 Task: Look for space in Rastatt, Germany from 10th July, 2023 to 15th July, 2023 for 7 adults in price range Rs.10000 to Rs.15000. Place can be entire place or shared room with 4 bedrooms having 7 beds and 4 bathrooms. Property type can be house, flat, guest house. Amenities needed are: wifi, TV, free parkinig on premises, gym, breakfast. Booking option can be shelf check-in. Required host language is English.
Action: Mouse moved to (486, 104)
Screenshot: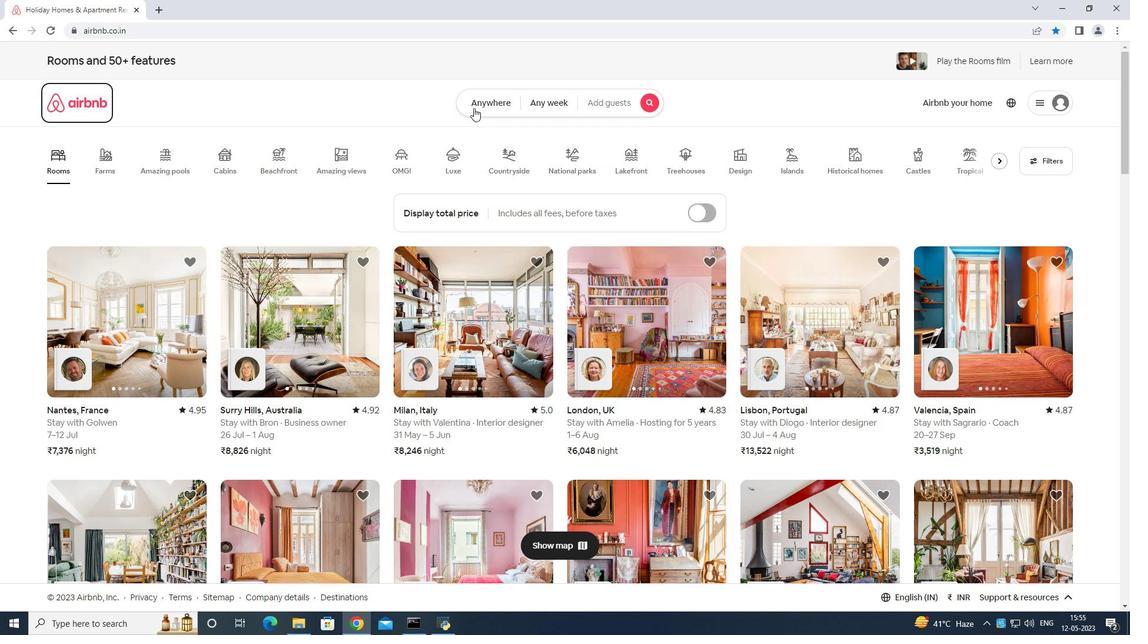 
Action: Mouse pressed left at (486, 104)
Screenshot: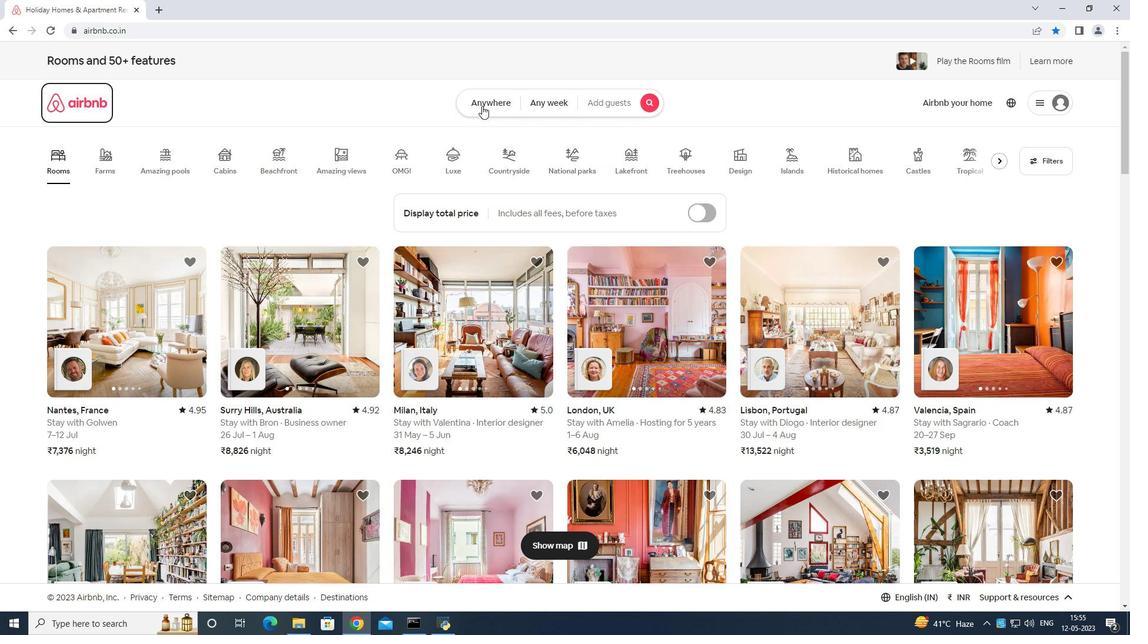 
Action: Mouse moved to (432, 140)
Screenshot: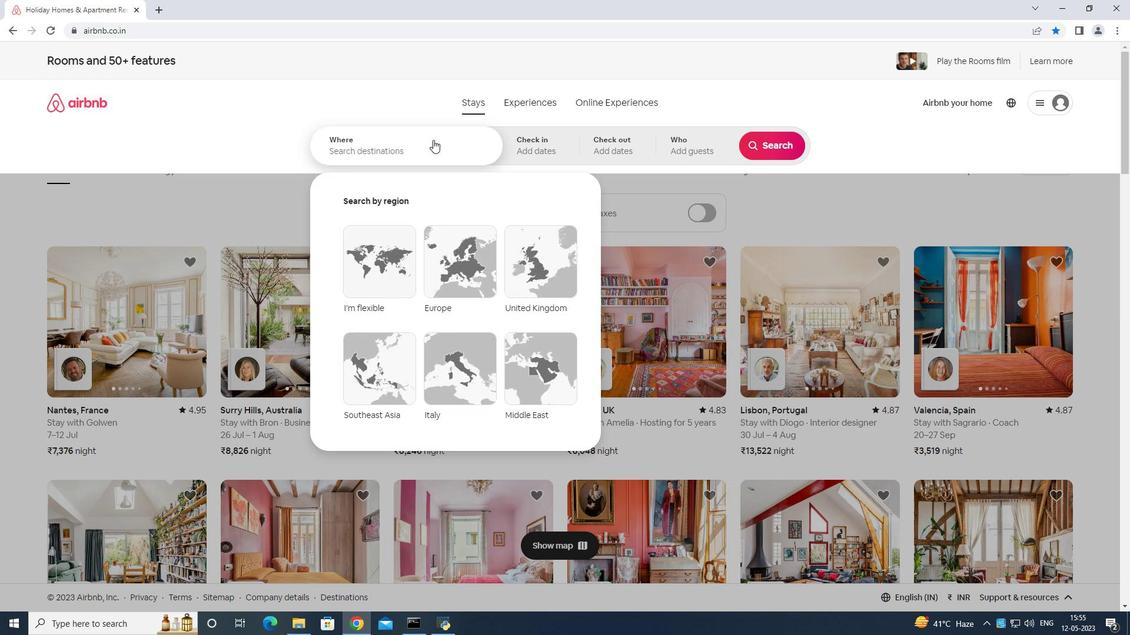 
Action: Mouse pressed left at (432, 140)
Screenshot: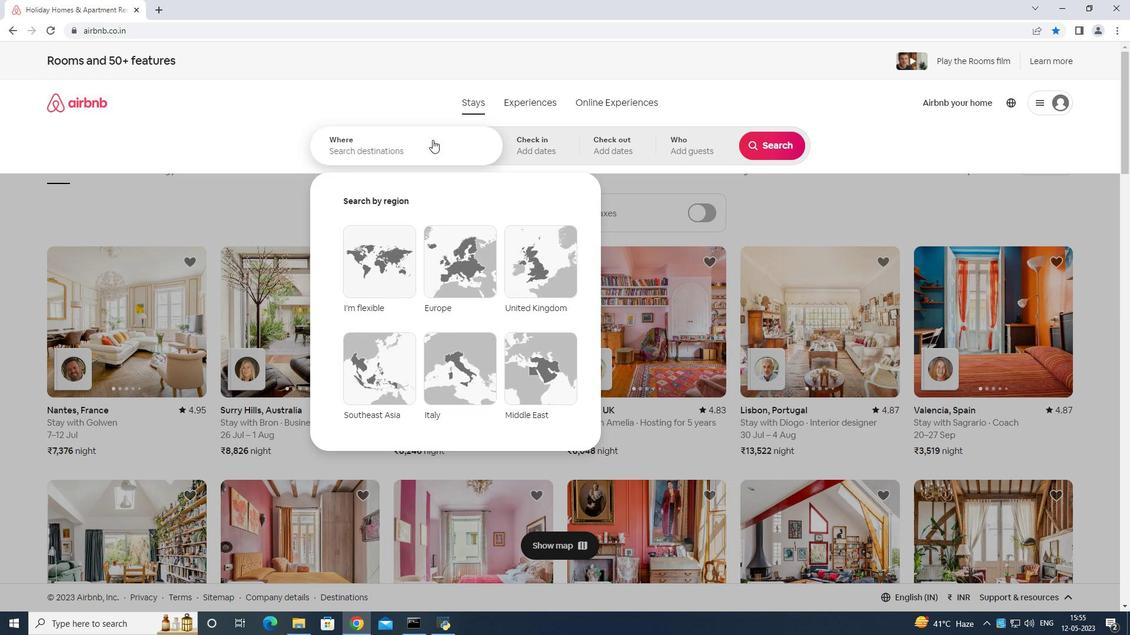 
Action: Mouse moved to (419, 139)
Screenshot: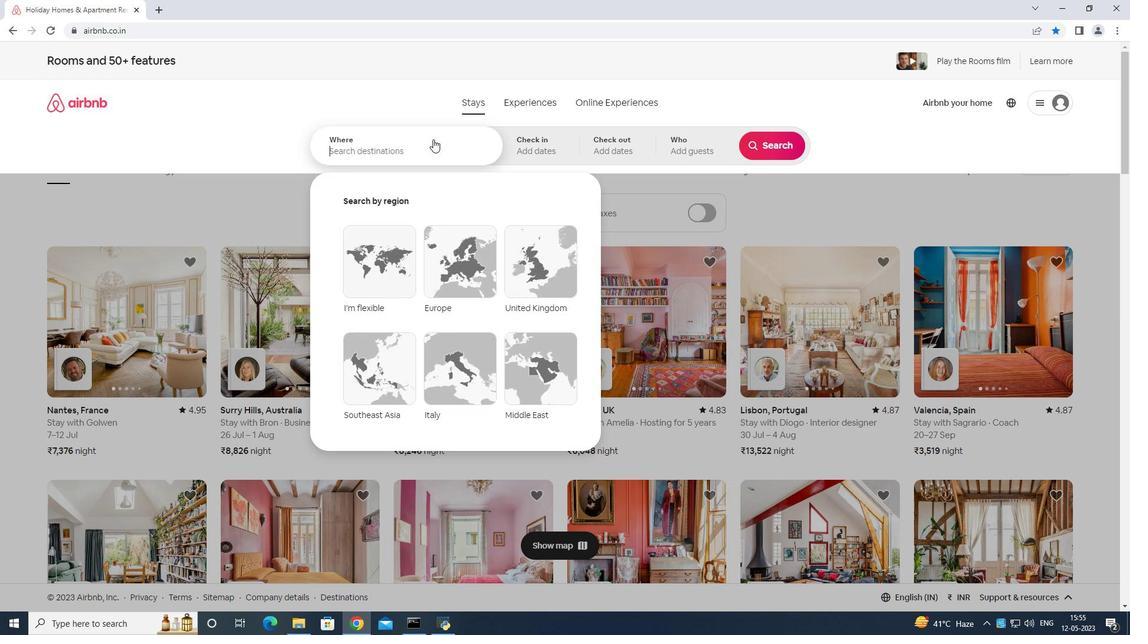 
Action: Key pressed <Key.shift>Rastatt<Key.space>germany<Key.enter>
Screenshot: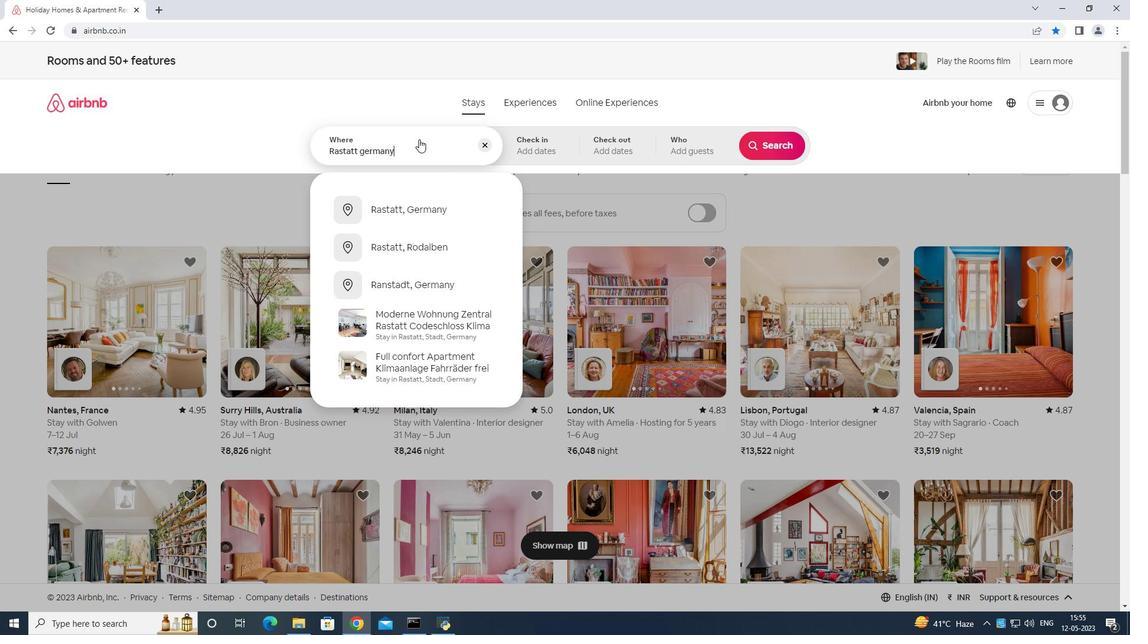 
Action: Mouse moved to (769, 238)
Screenshot: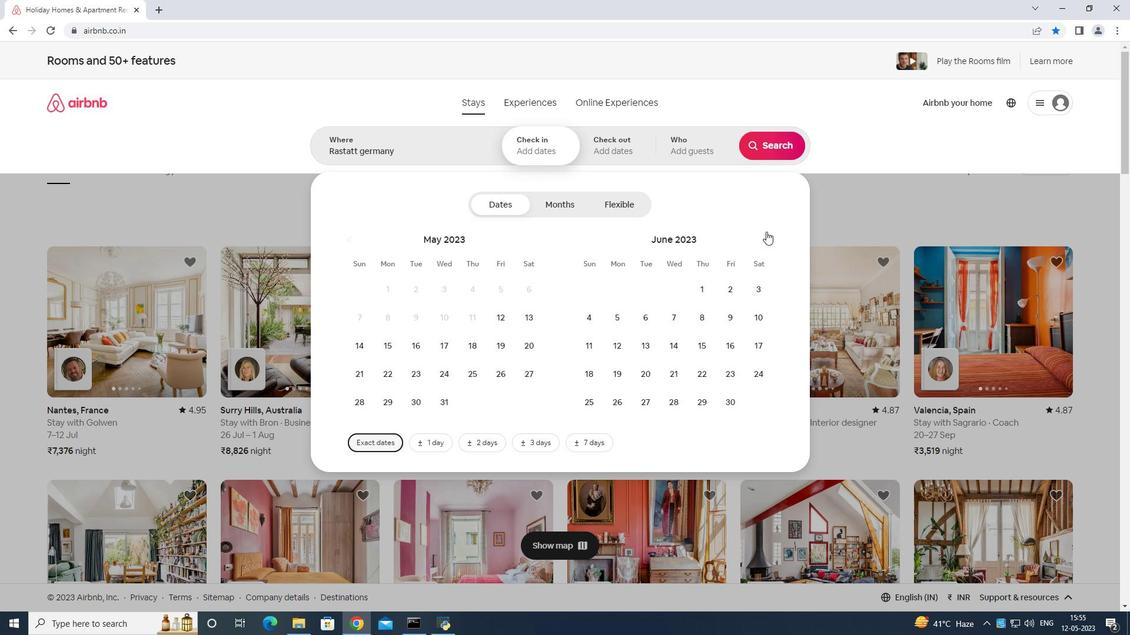 
Action: Mouse pressed left at (769, 238)
Screenshot: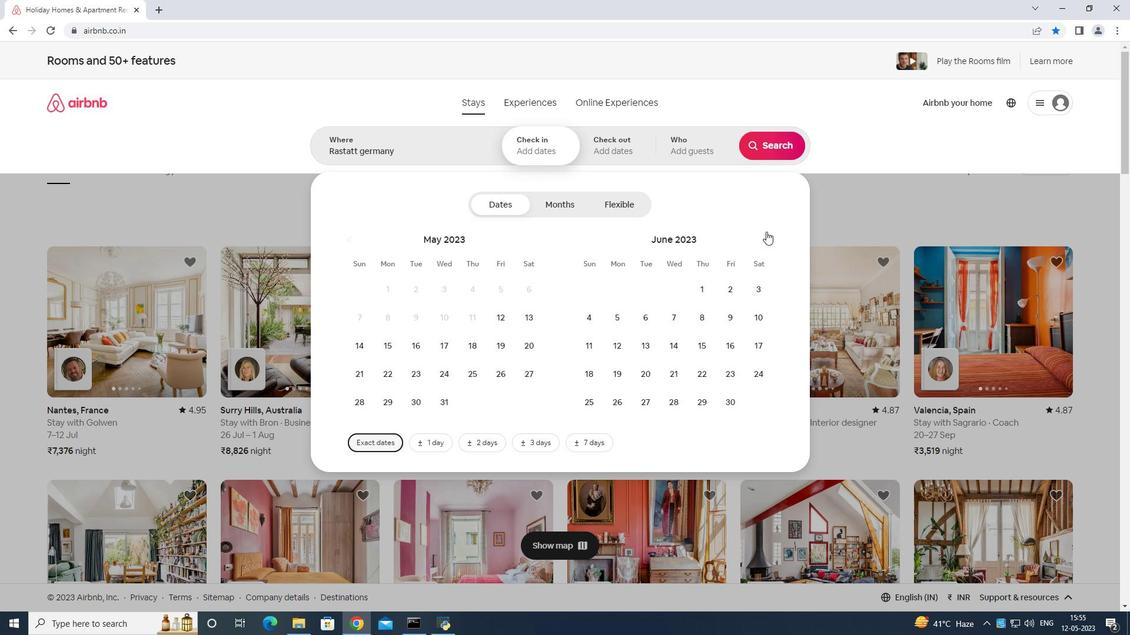 
Action: Mouse moved to (622, 349)
Screenshot: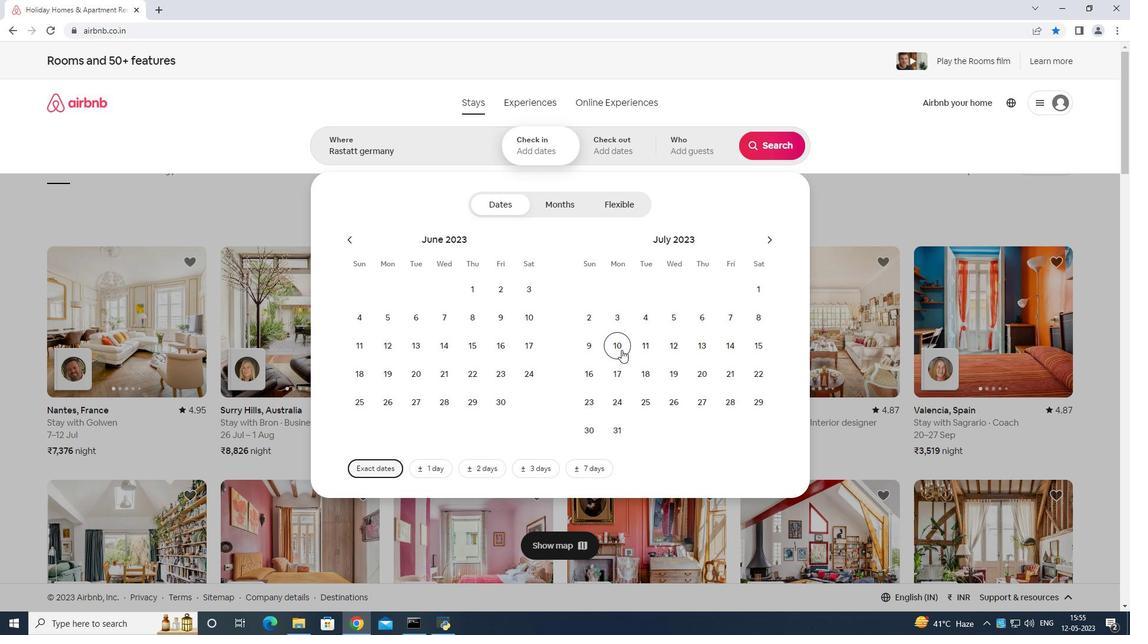 
Action: Mouse pressed left at (622, 349)
Screenshot: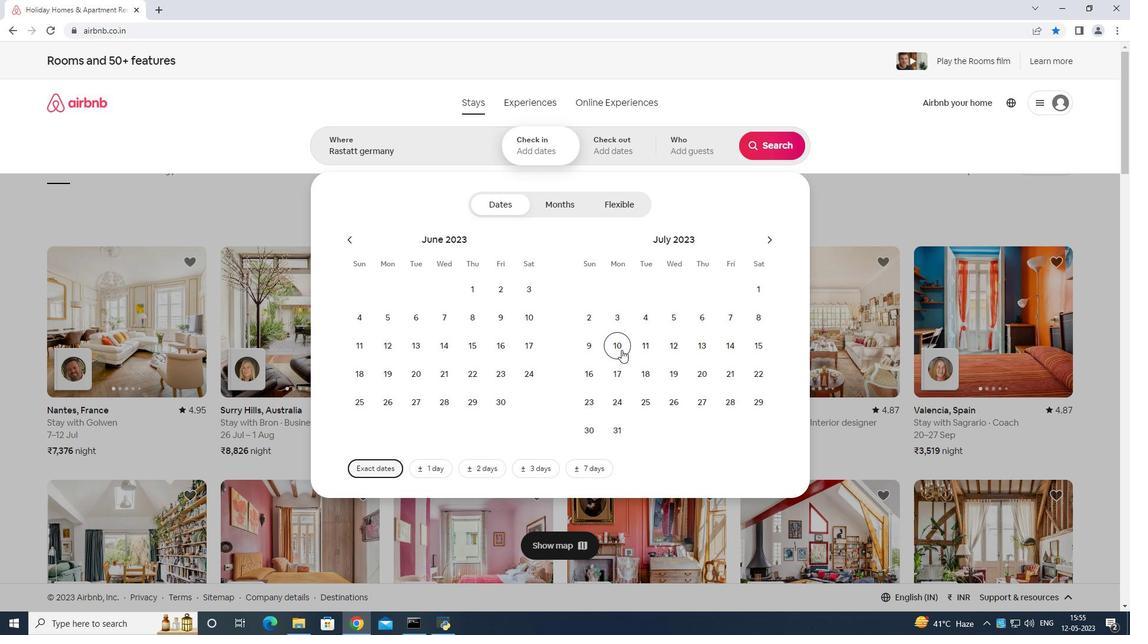 
Action: Mouse moved to (757, 349)
Screenshot: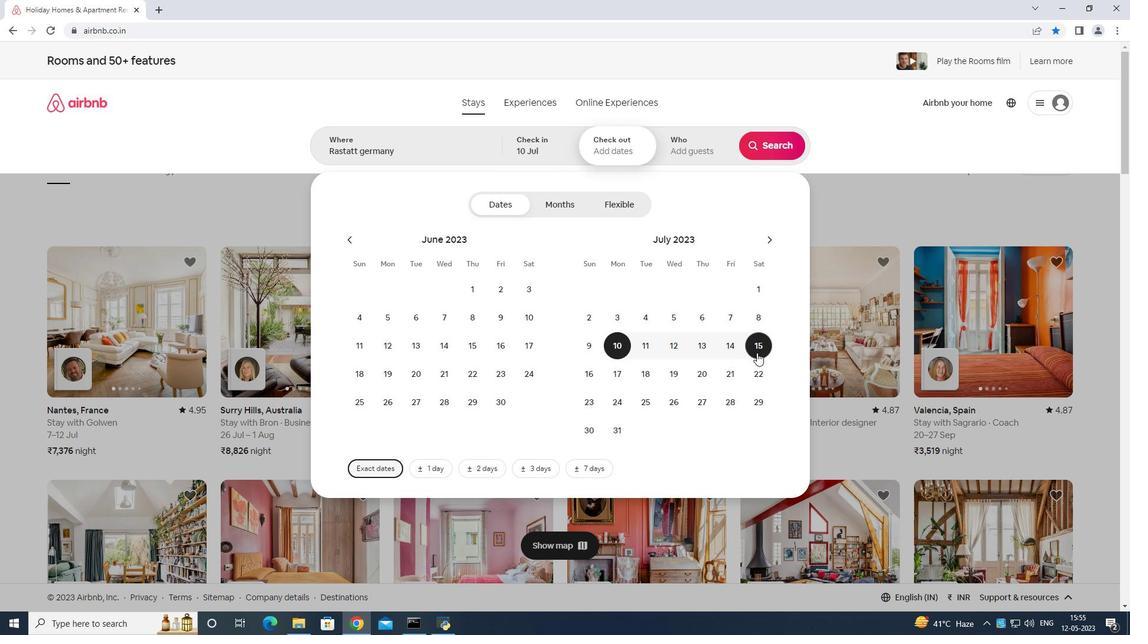 
Action: Mouse pressed left at (757, 349)
Screenshot: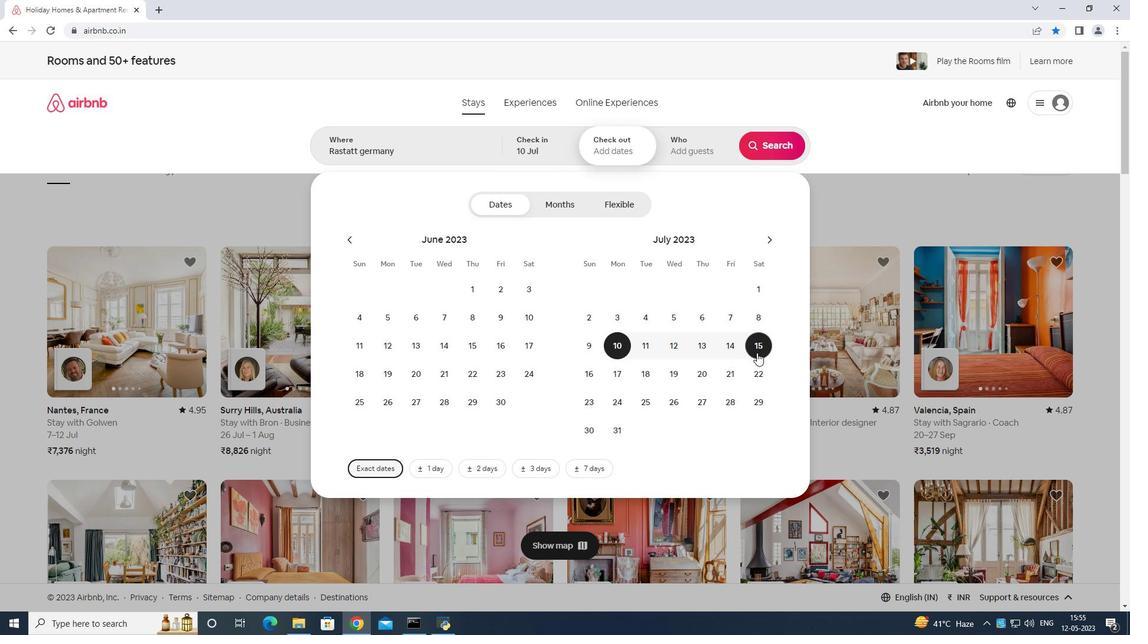 
Action: Mouse moved to (691, 143)
Screenshot: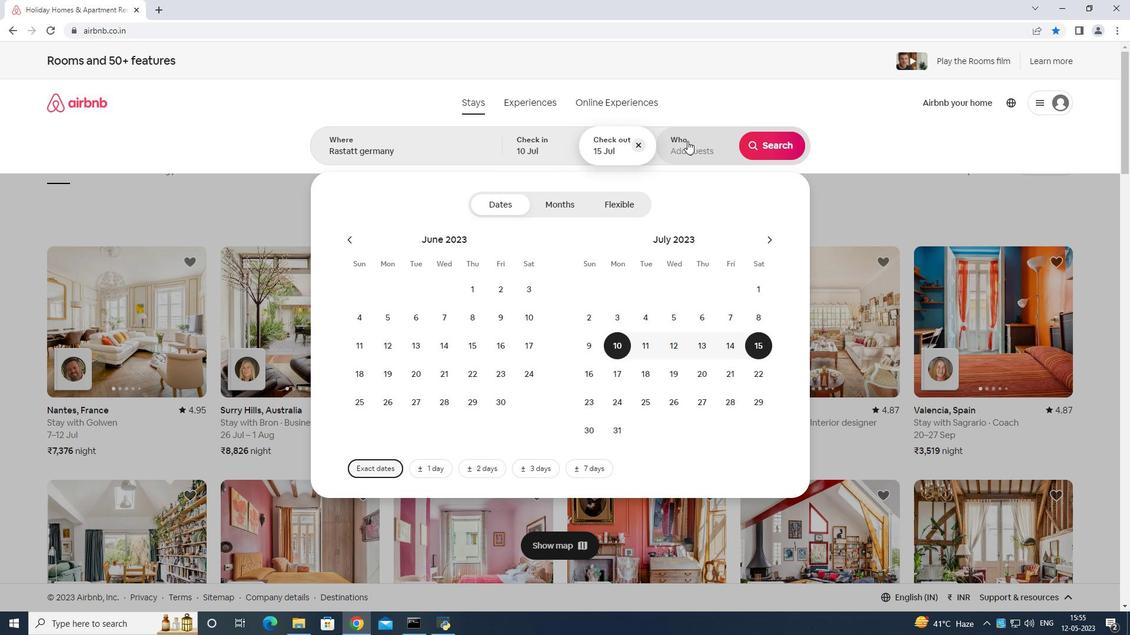 
Action: Mouse pressed left at (691, 143)
Screenshot: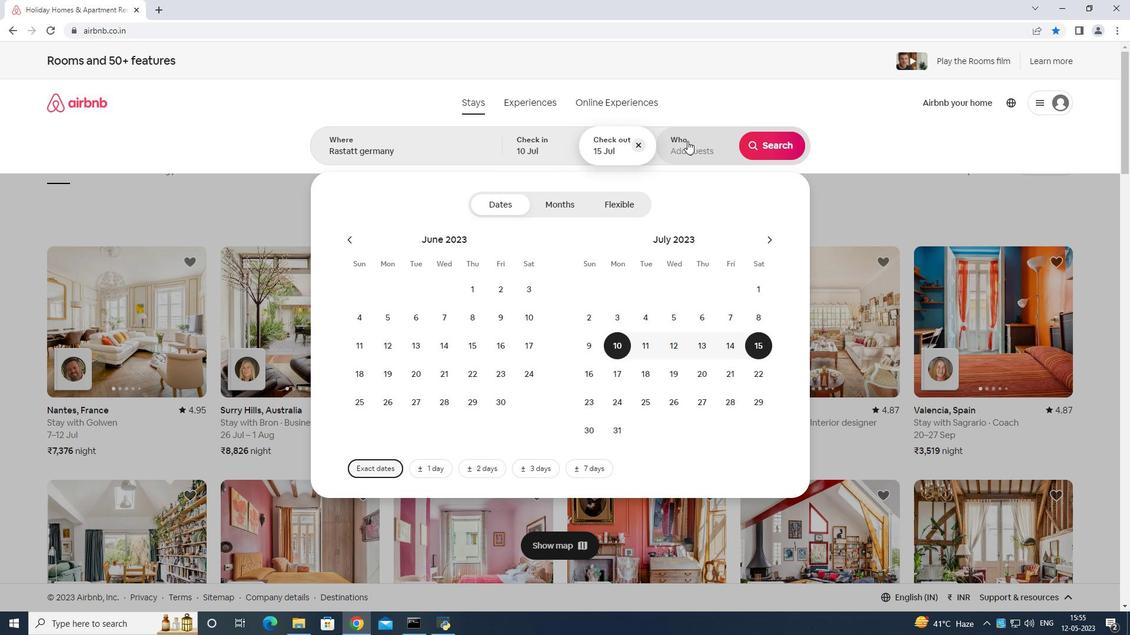 
Action: Mouse moved to (779, 198)
Screenshot: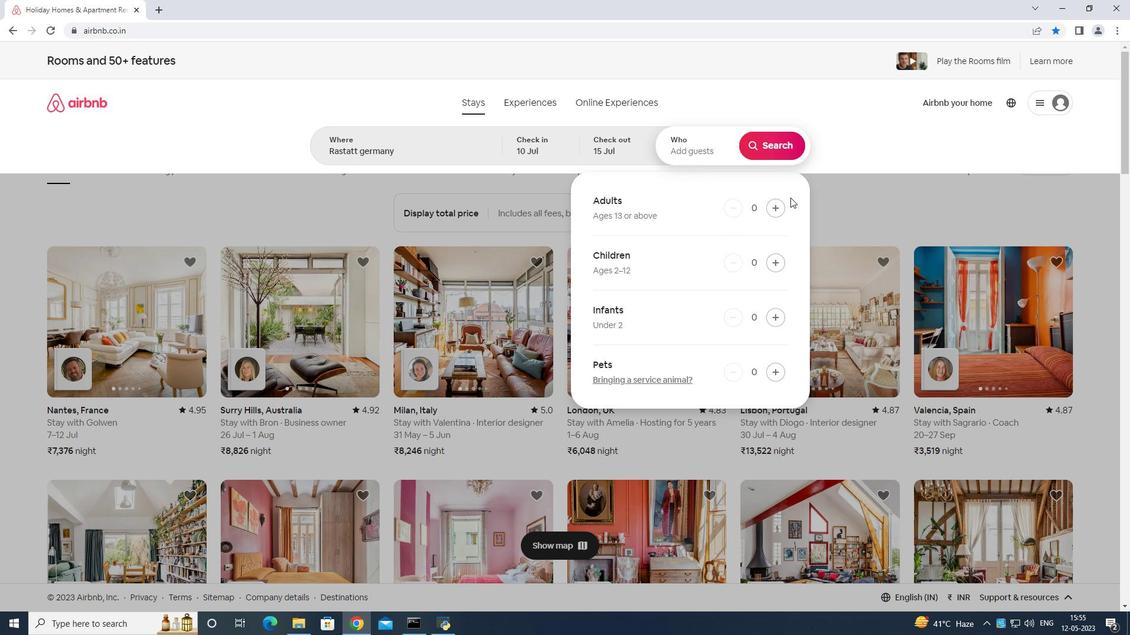 
Action: Mouse pressed left at (779, 198)
Screenshot: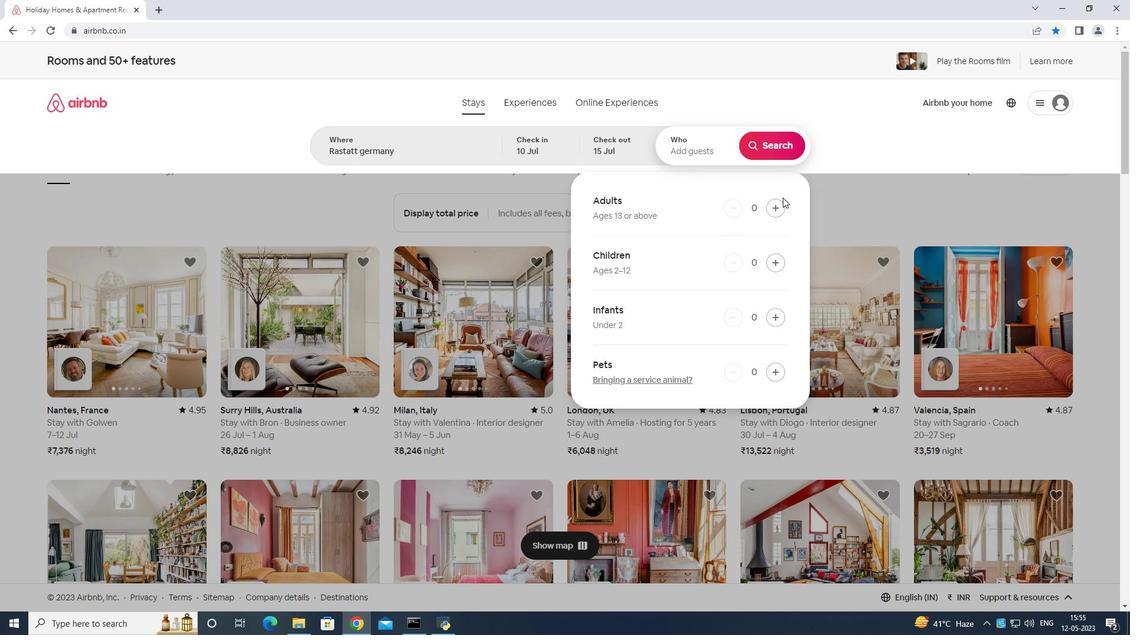 
Action: Mouse pressed left at (779, 198)
Screenshot: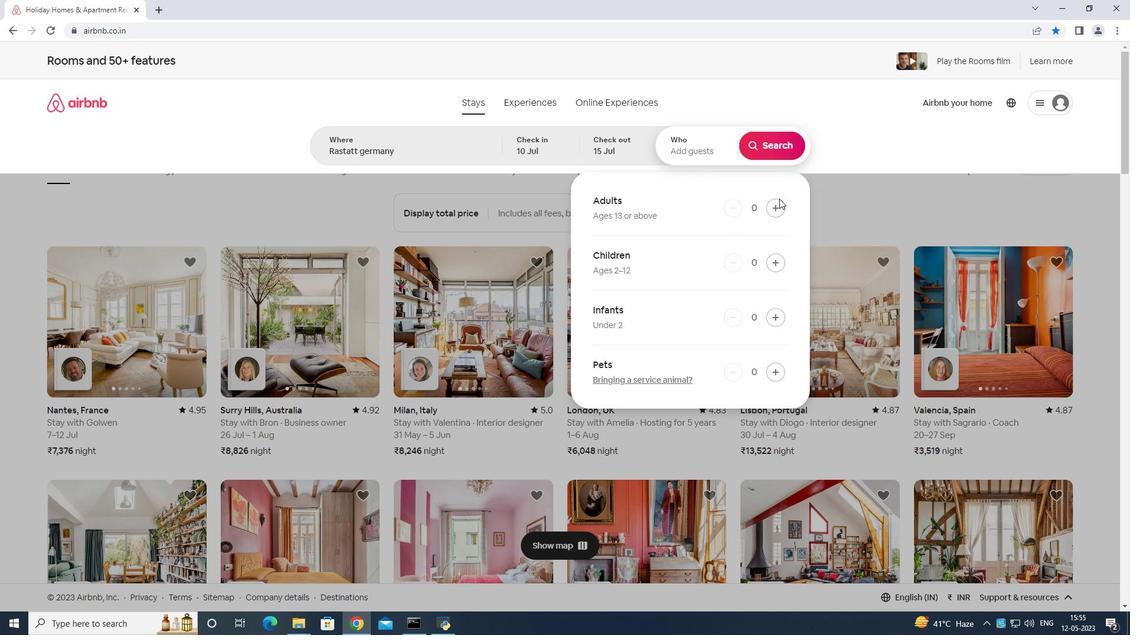 
Action: Mouse moved to (779, 199)
Screenshot: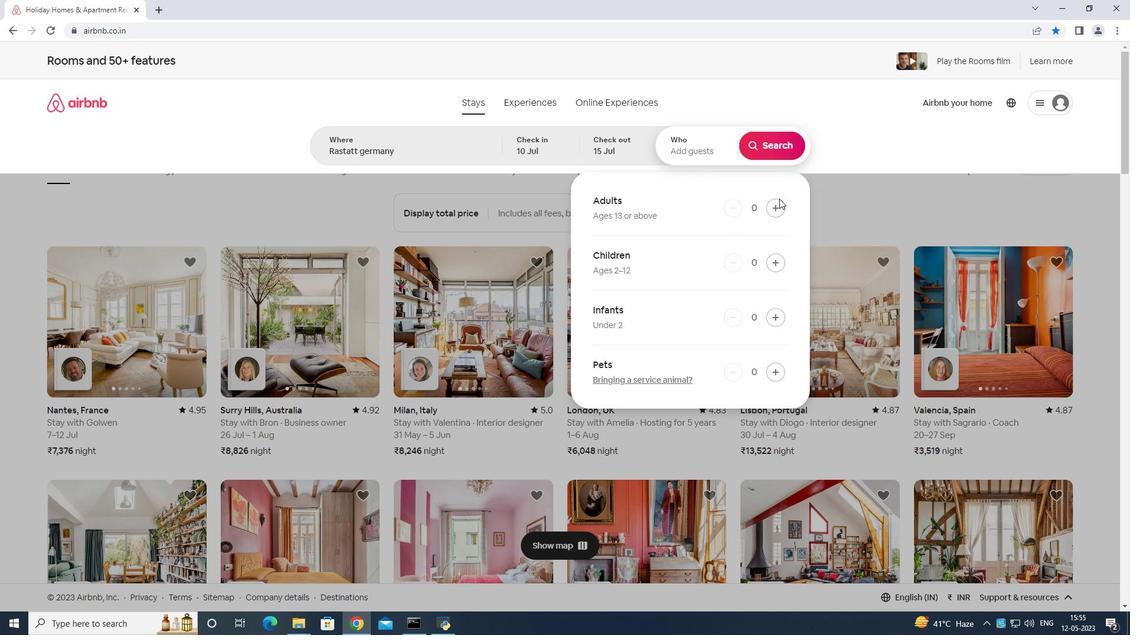 
Action: Mouse pressed left at (779, 199)
Screenshot: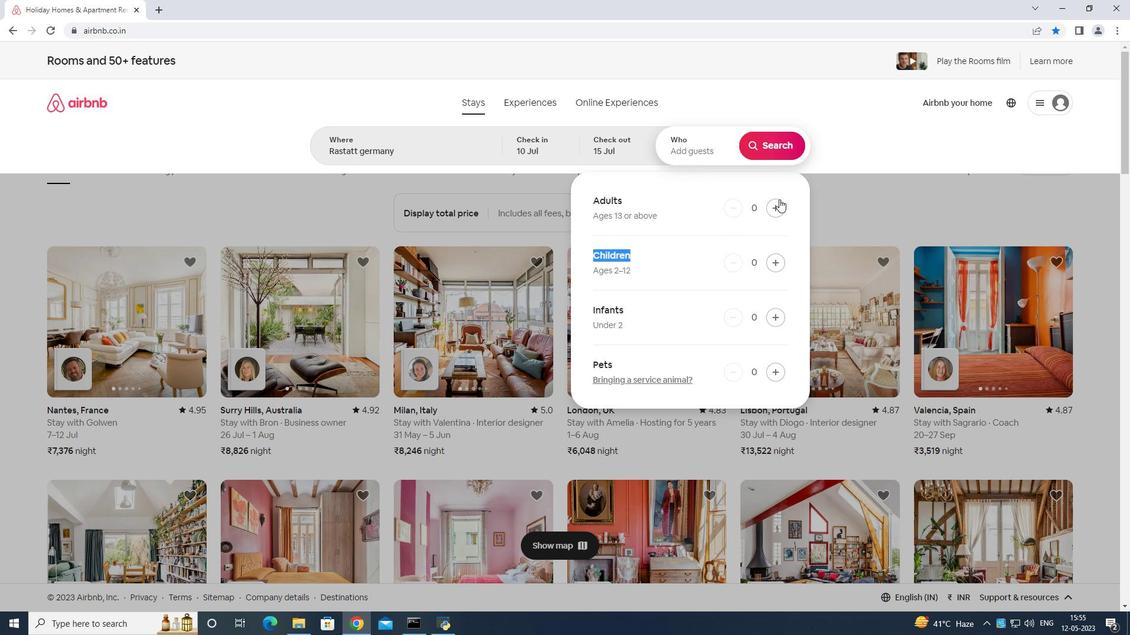 
Action: Mouse moved to (779, 199)
Screenshot: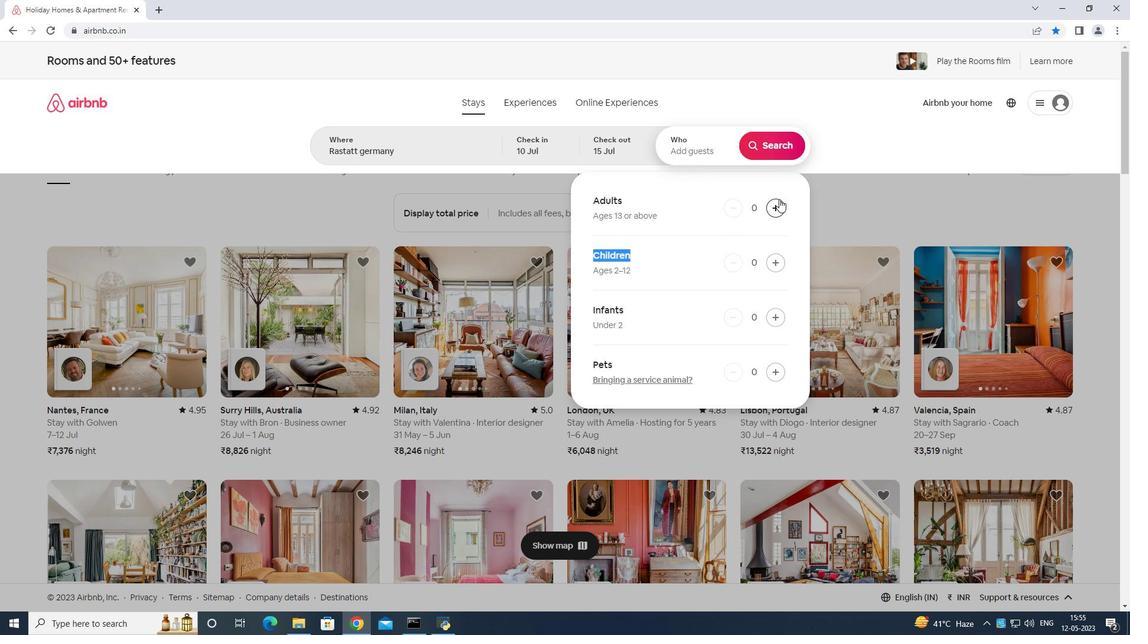 
Action: Mouse pressed left at (779, 199)
Screenshot: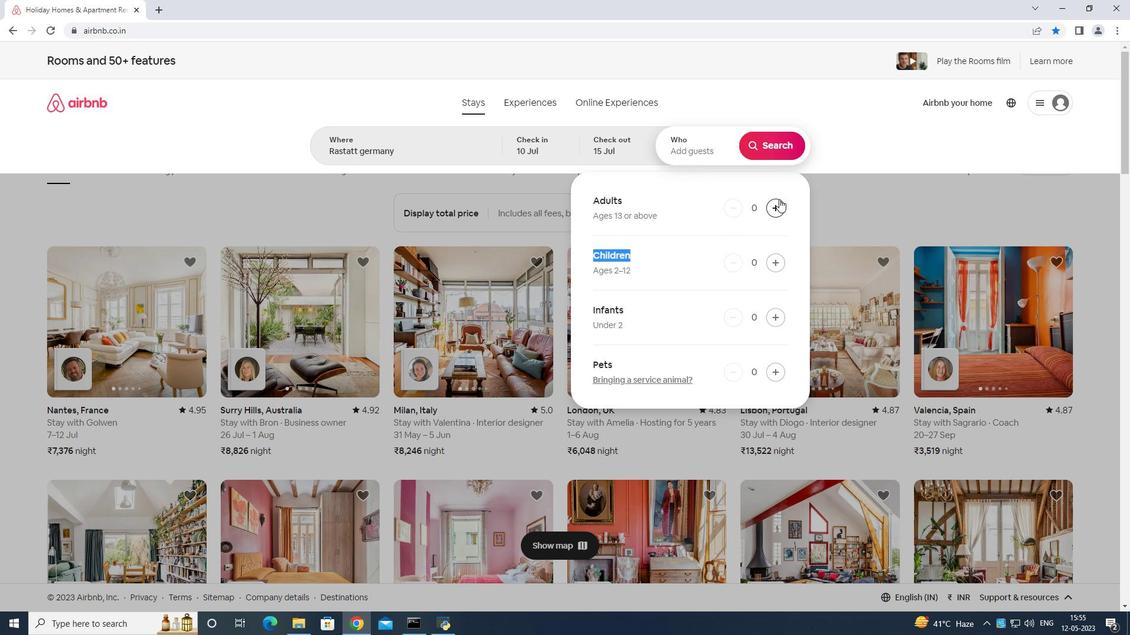 
Action: Mouse moved to (779, 199)
Screenshot: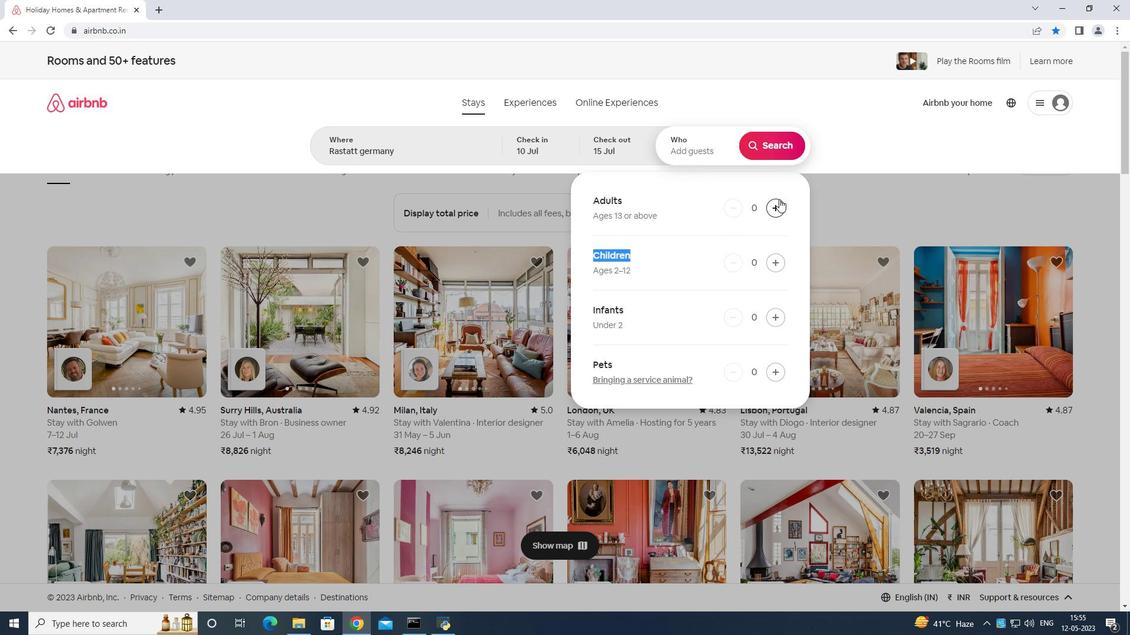 
Action: Mouse pressed left at (779, 199)
Screenshot: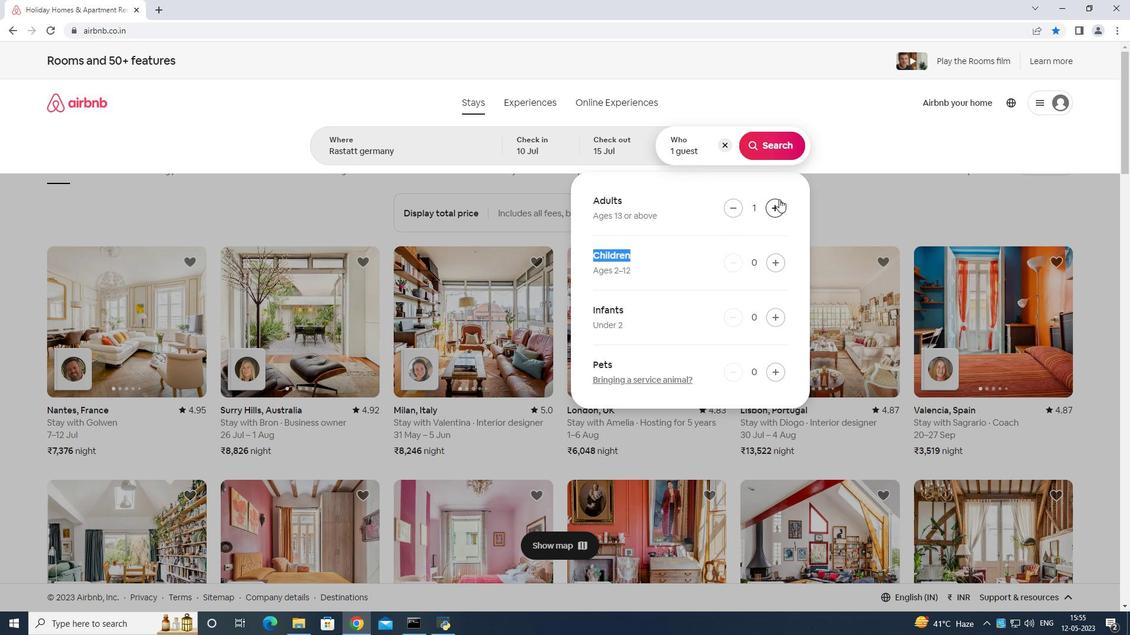
Action: Mouse moved to (779, 199)
Screenshot: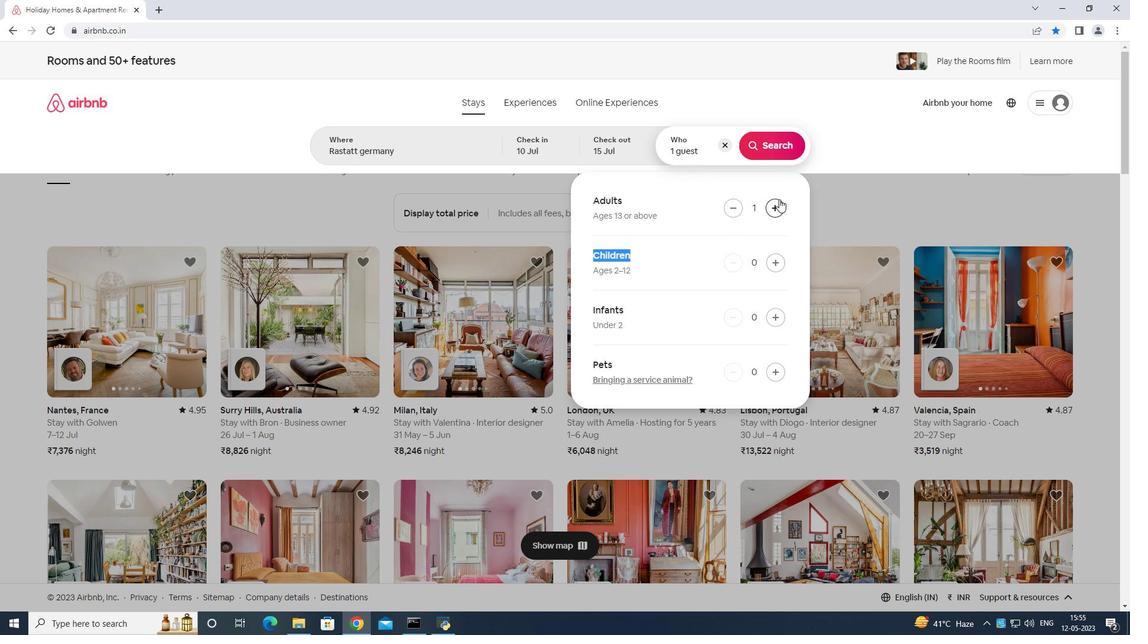 
Action: Mouse pressed left at (779, 199)
Screenshot: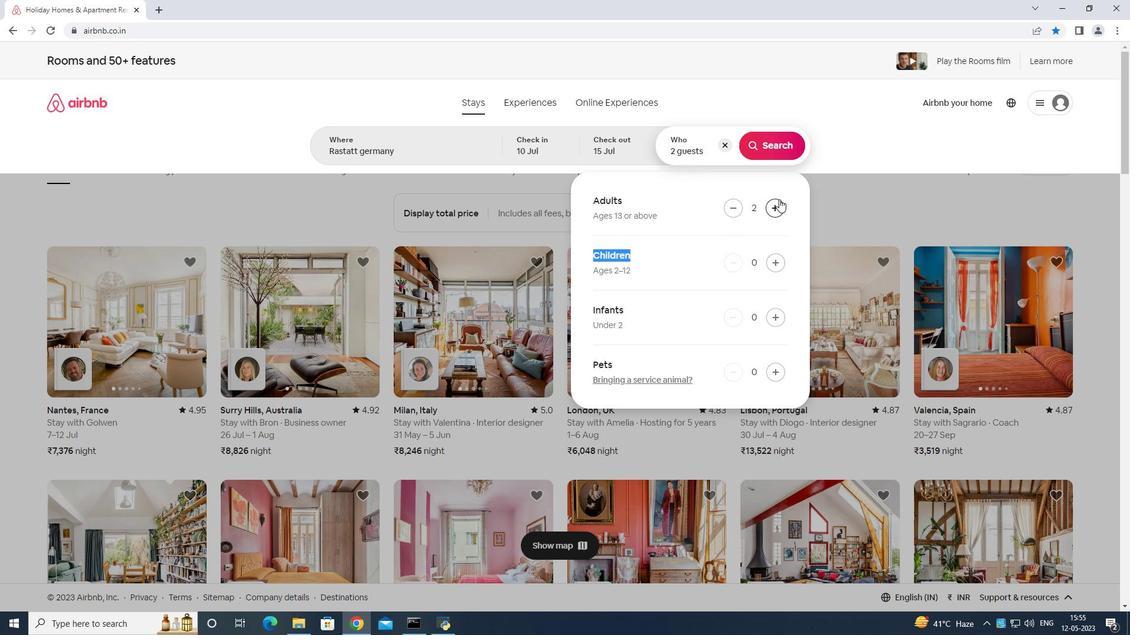 
Action: Mouse pressed left at (779, 199)
Screenshot: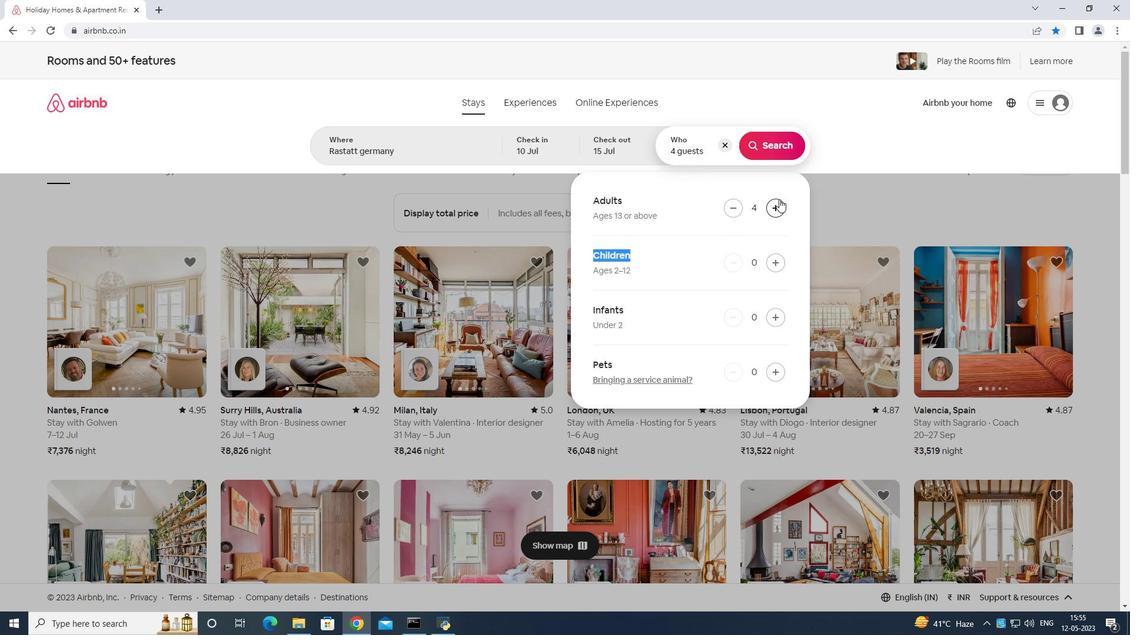 
Action: Mouse pressed left at (779, 199)
Screenshot: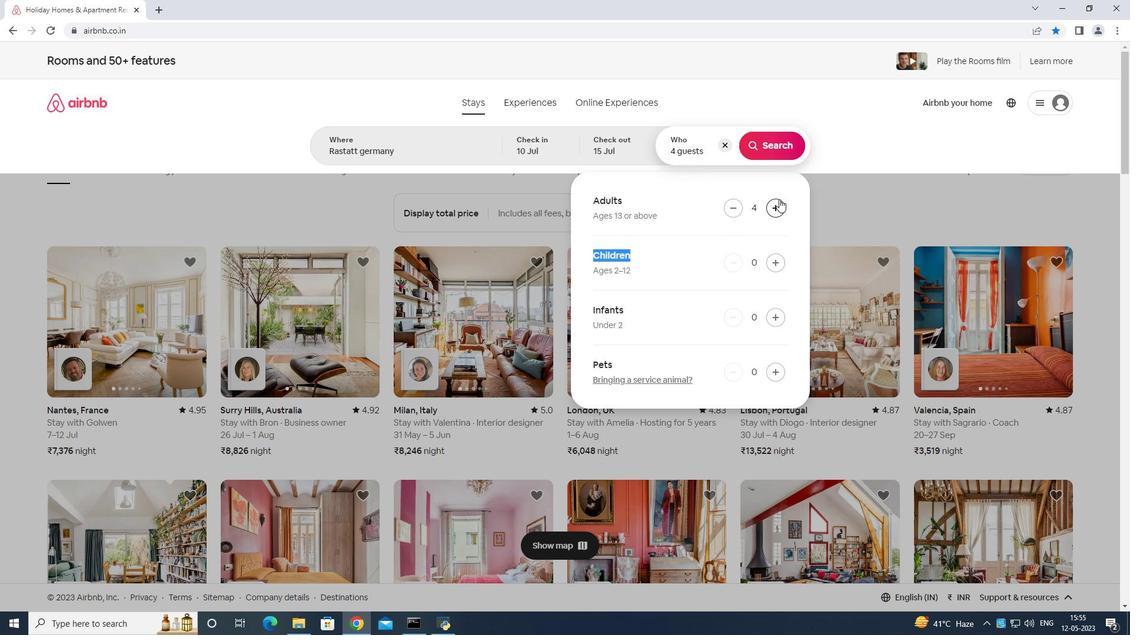 
Action: Mouse pressed left at (779, 199)
Screenshot: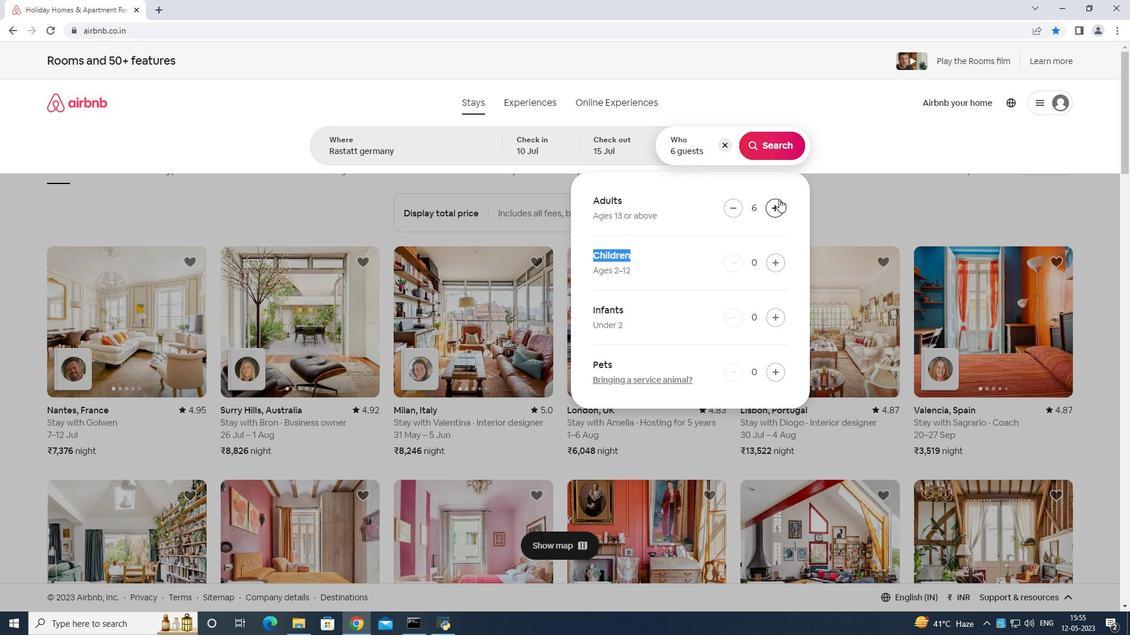 
Action: Mouse moved to (792, 144)
Screenshot: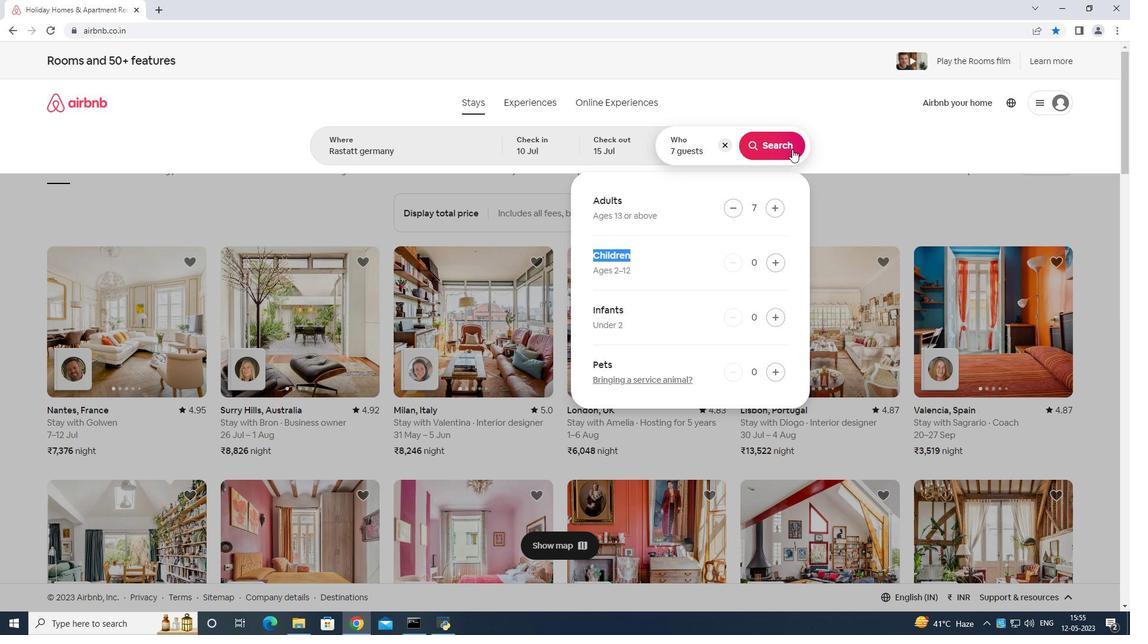 
Action: Mouse pressed left at (792, 144)
Screenshot: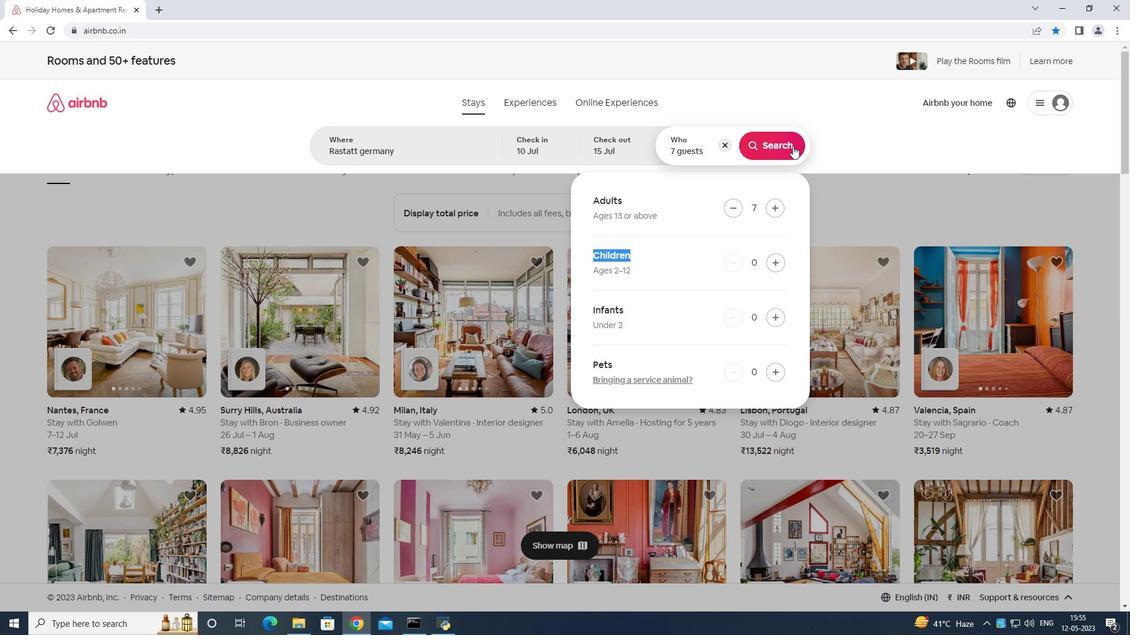 
Action: Mouse moved to (1081, 119)
Screenshot: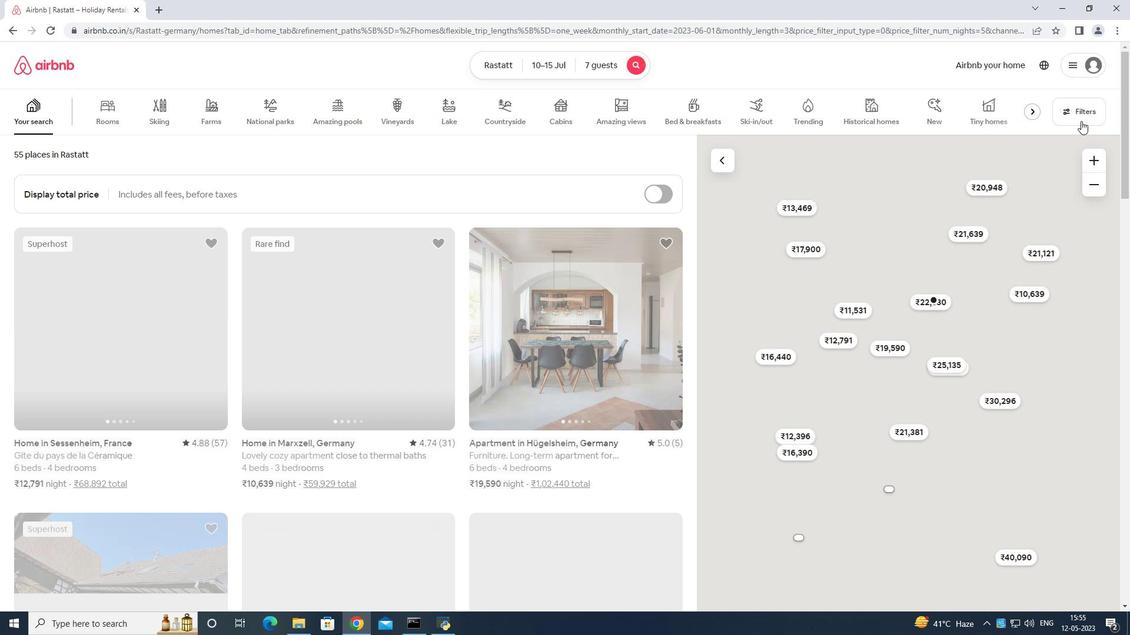 
Action: Mouse pressed left at (1081, 119)
Screenshot: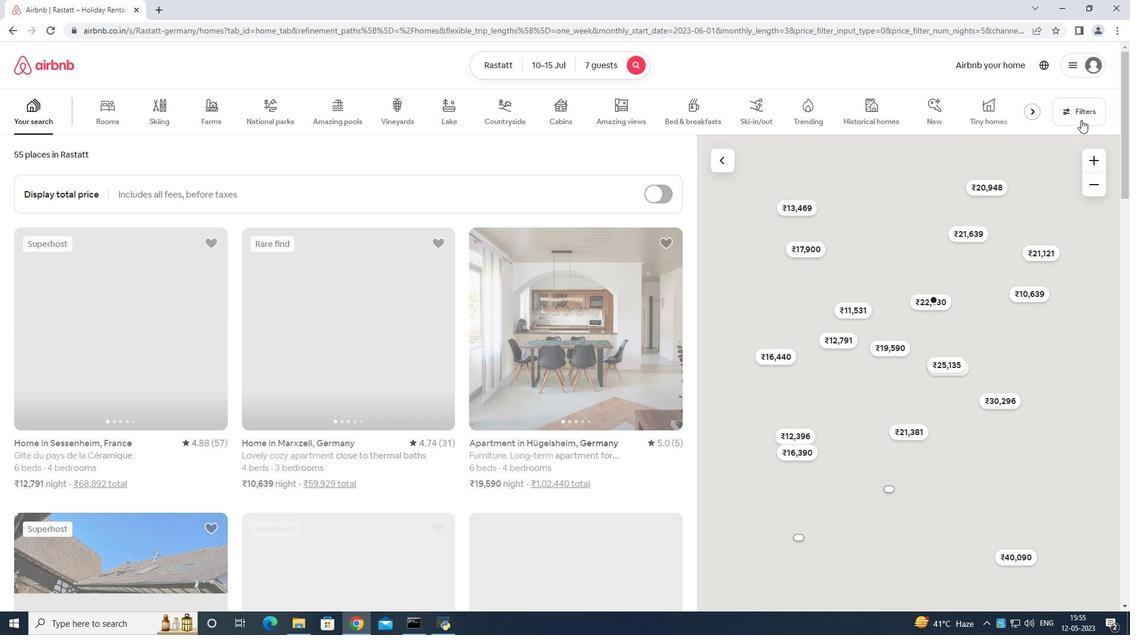
Action: Mouse moved to (507, 394)
Screenshot: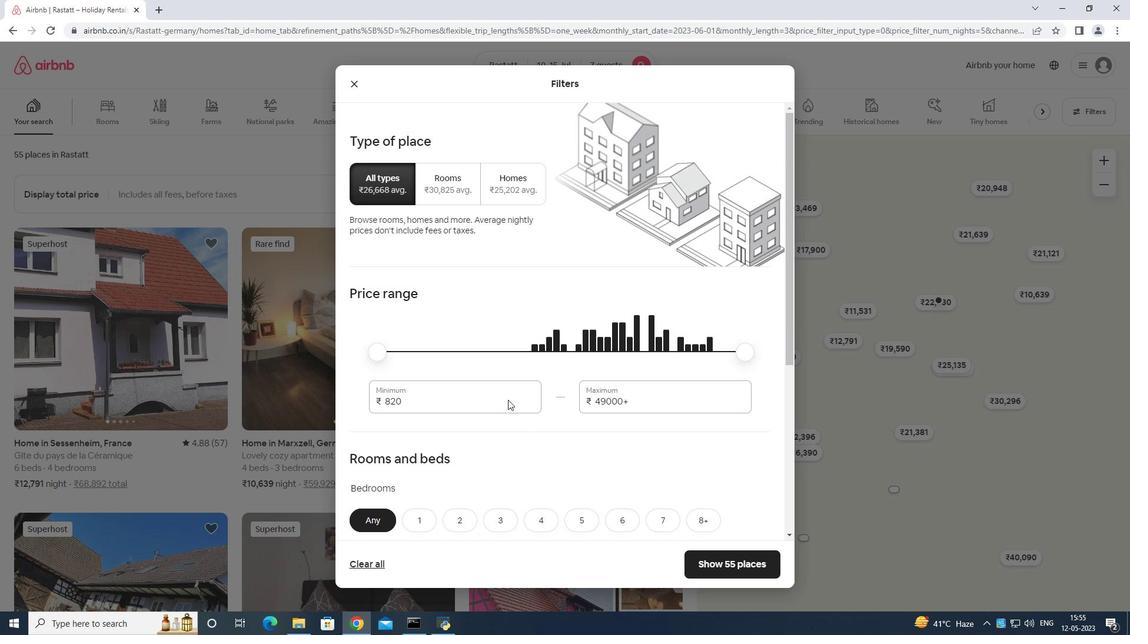 
Action: Mouse pressed left at (507, 394)
Screenshot: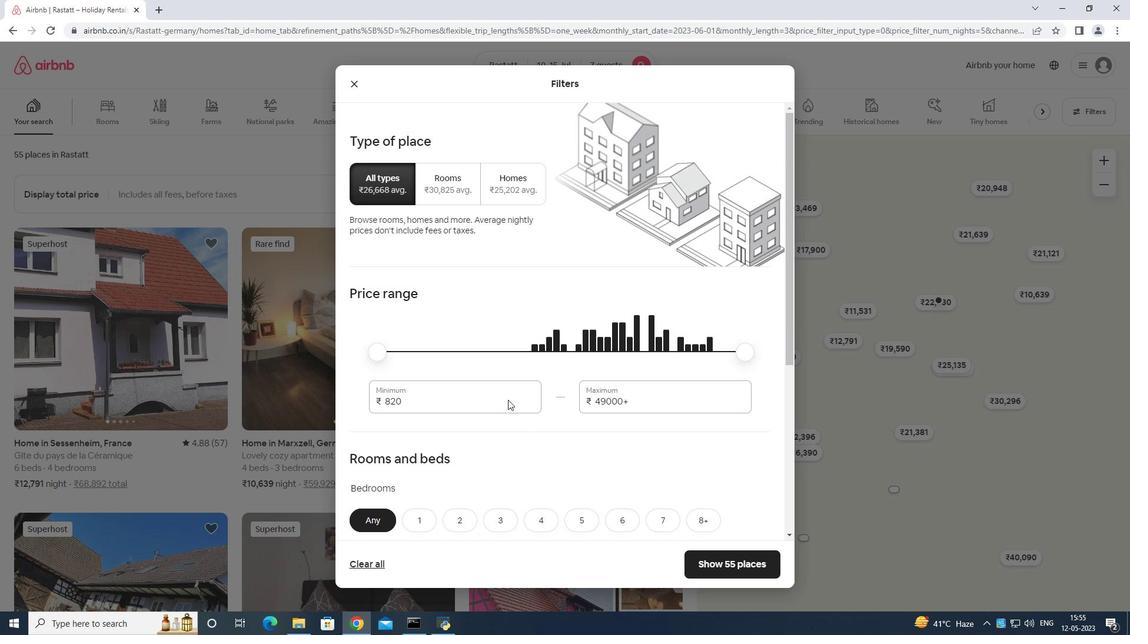 
Action: Mouse moved to (517, 381)
Screenshot: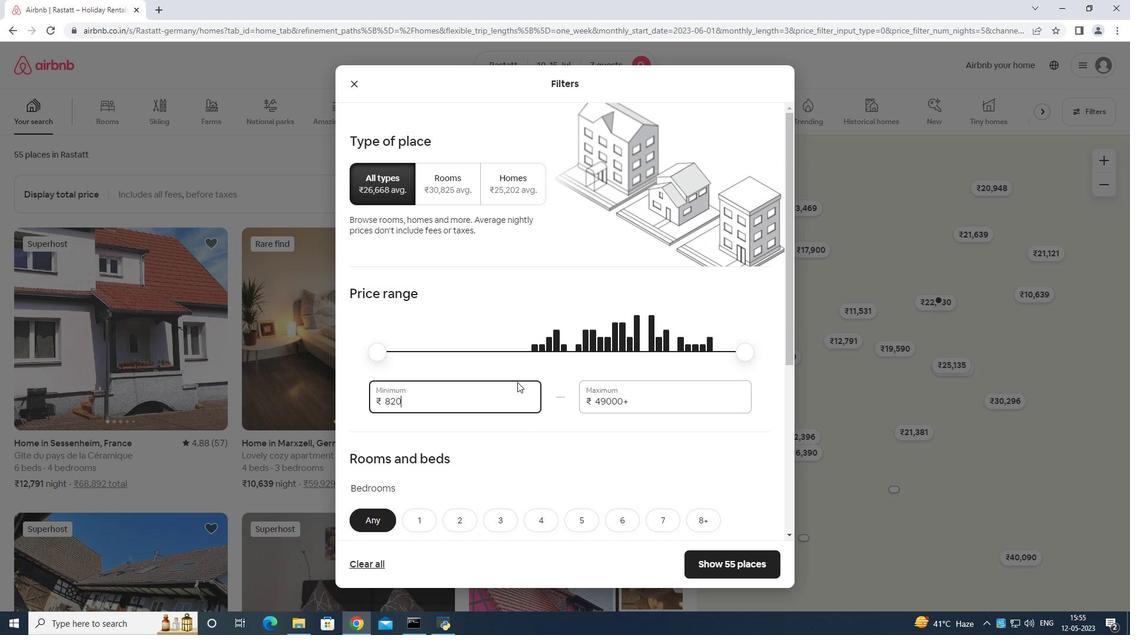 
Action: Key pressed <Key.backspace>
Screenshot: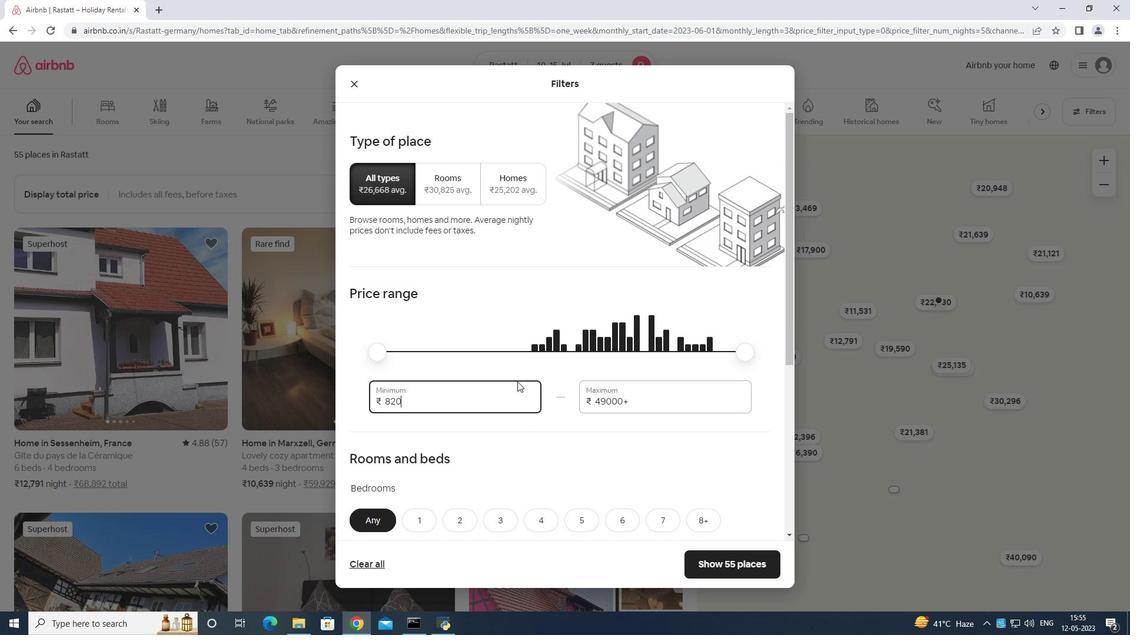 
Action: Mouse moved to (520, 375)
Screenshot: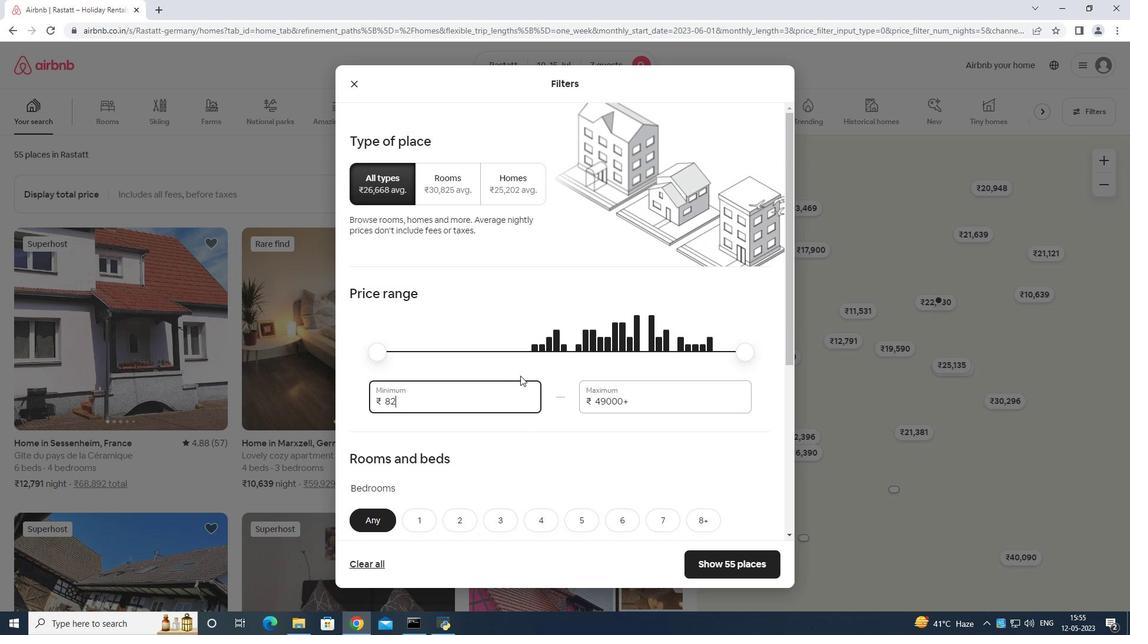 
Action: Key pressed <Key.backspace><Key.backspace><Key.backspace><Key.backspace>
Screenshot: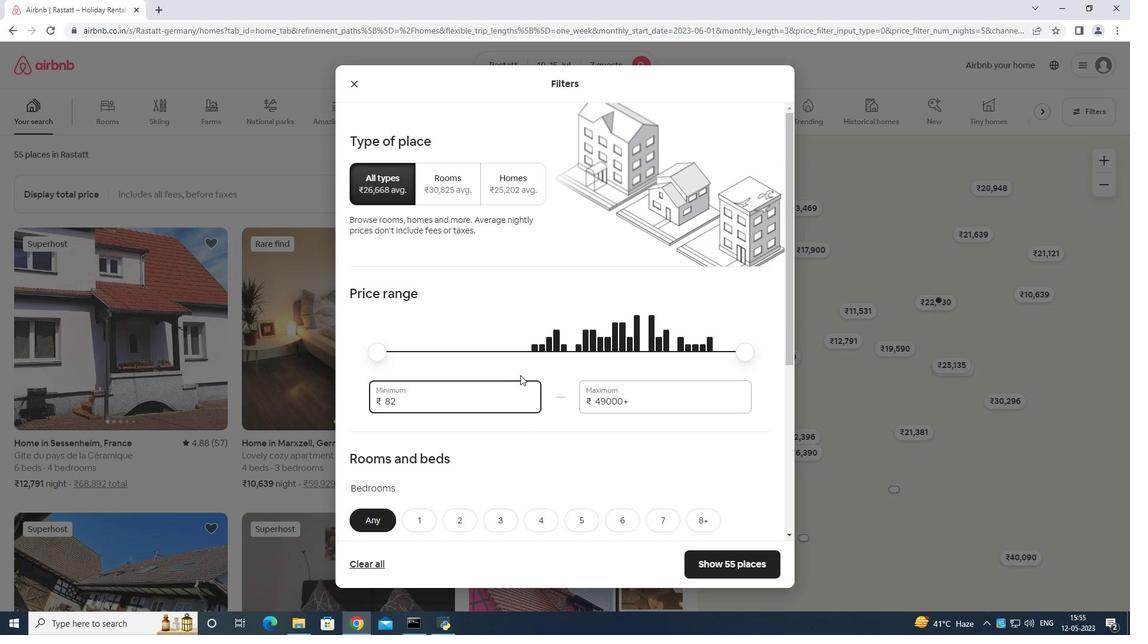 
Action: Mouse moved to (520, 374)
Screenshot: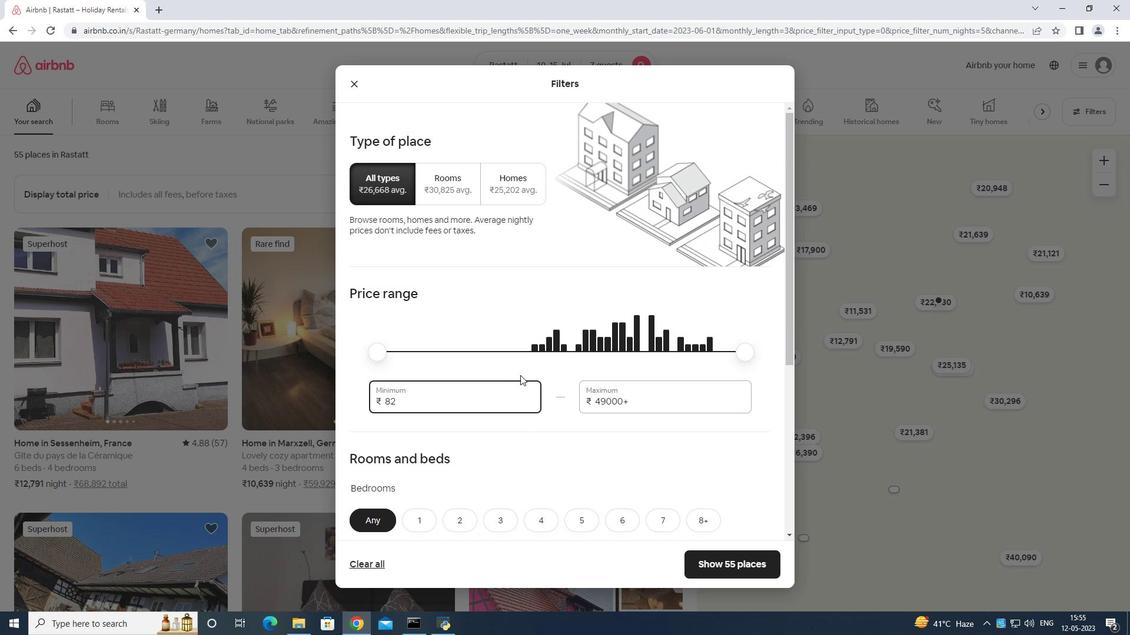 
Action: Key pressed 1
Screenshot: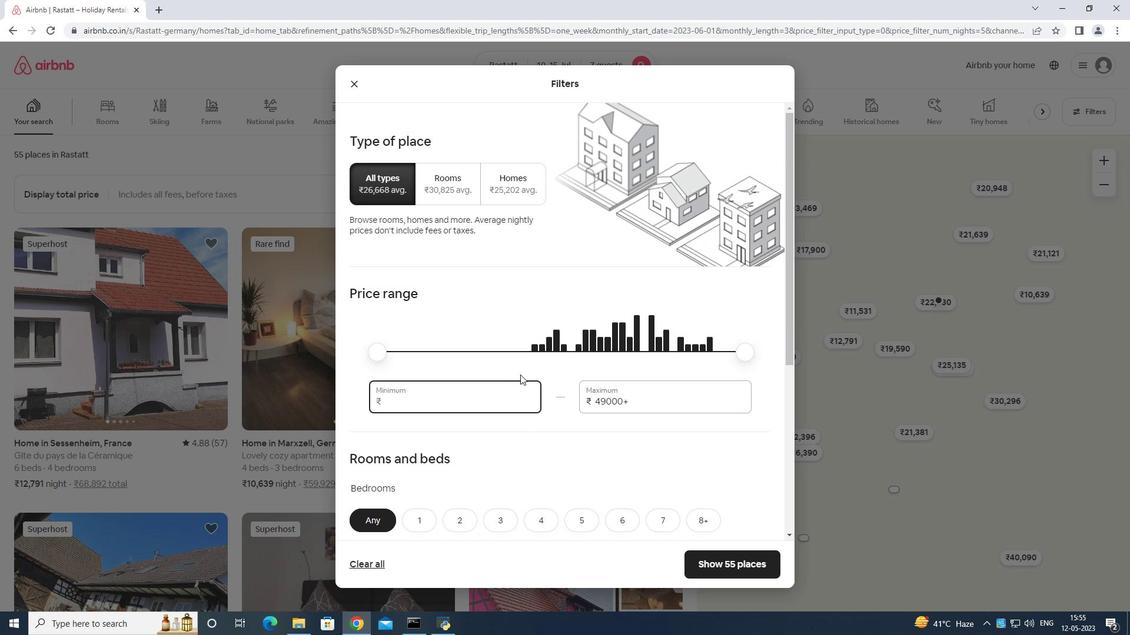 
Action: Mouse moved to (522, 374)
Screenshot: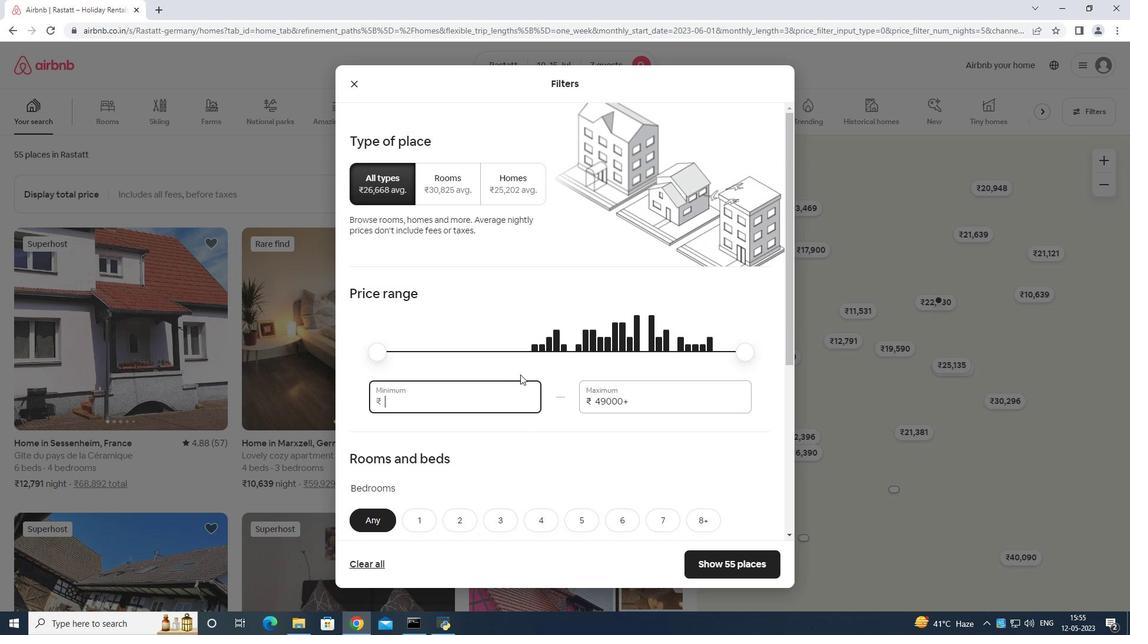 
Action: Key pressed 0
Screenshot: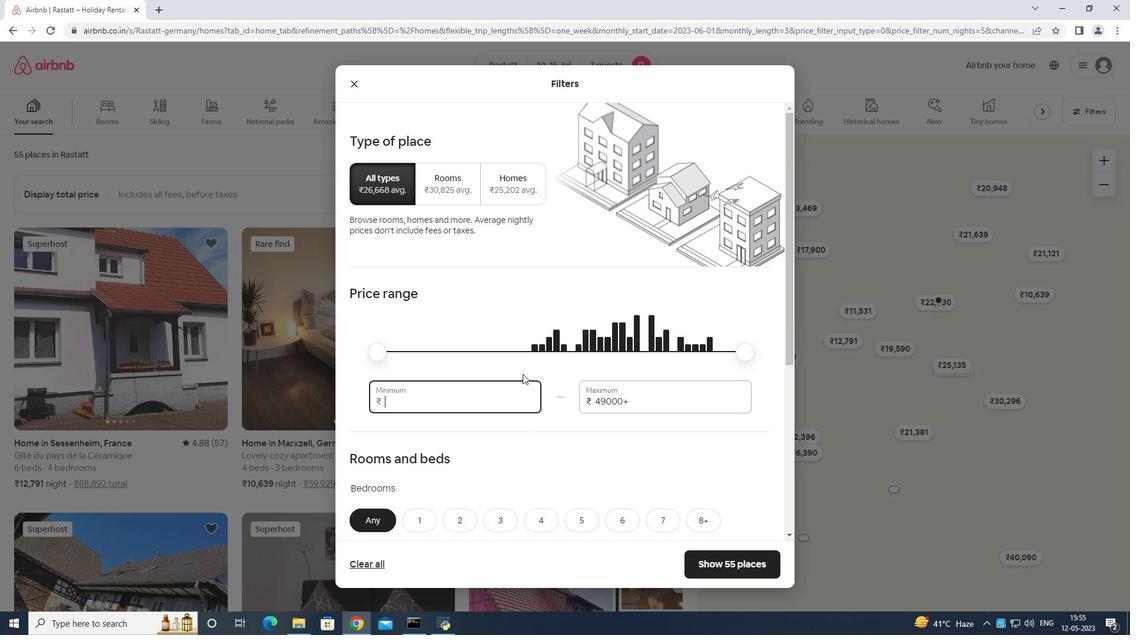 
Action: Mouse moved to (523, 373)
Screenshot: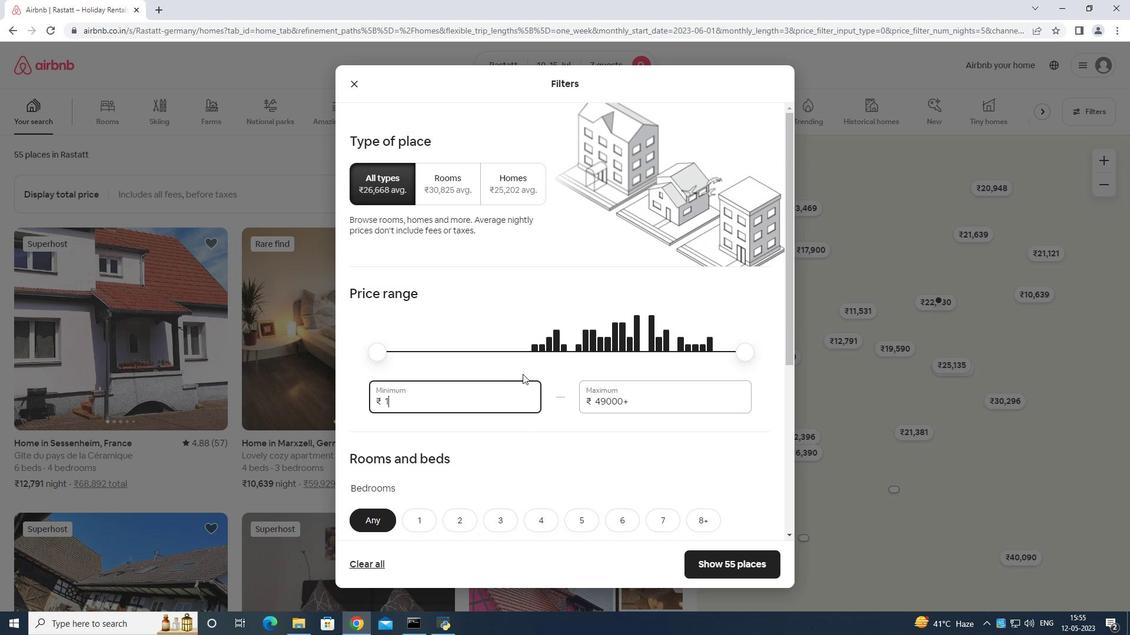 
Action: Key pressed 0
Screenshot: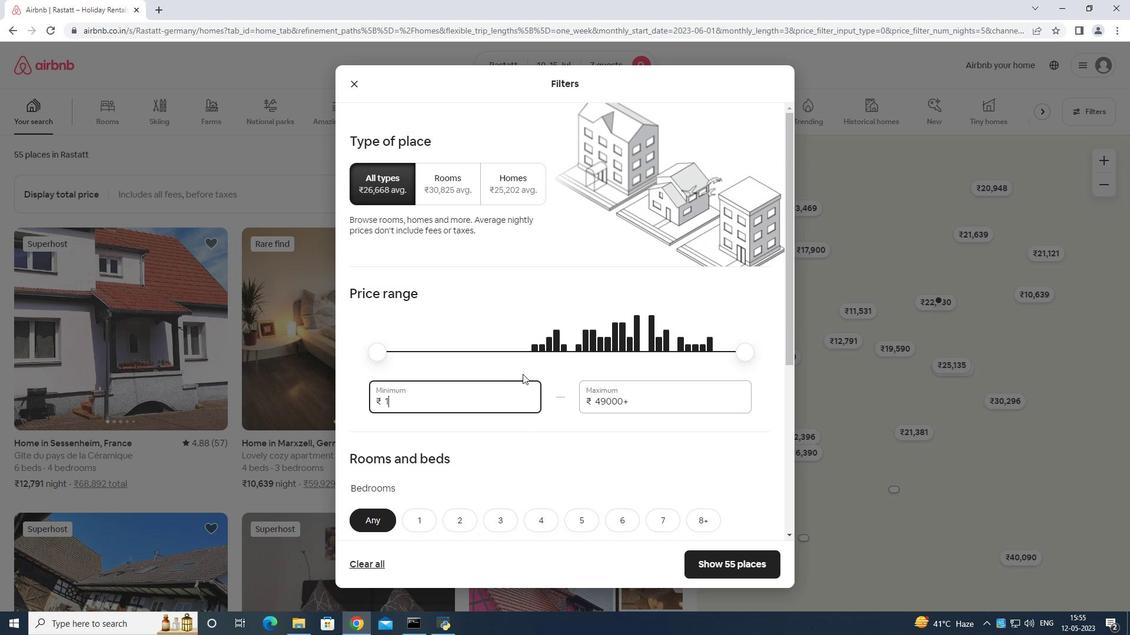 
Action: Mouse moved to (524, 372)
Screenshot: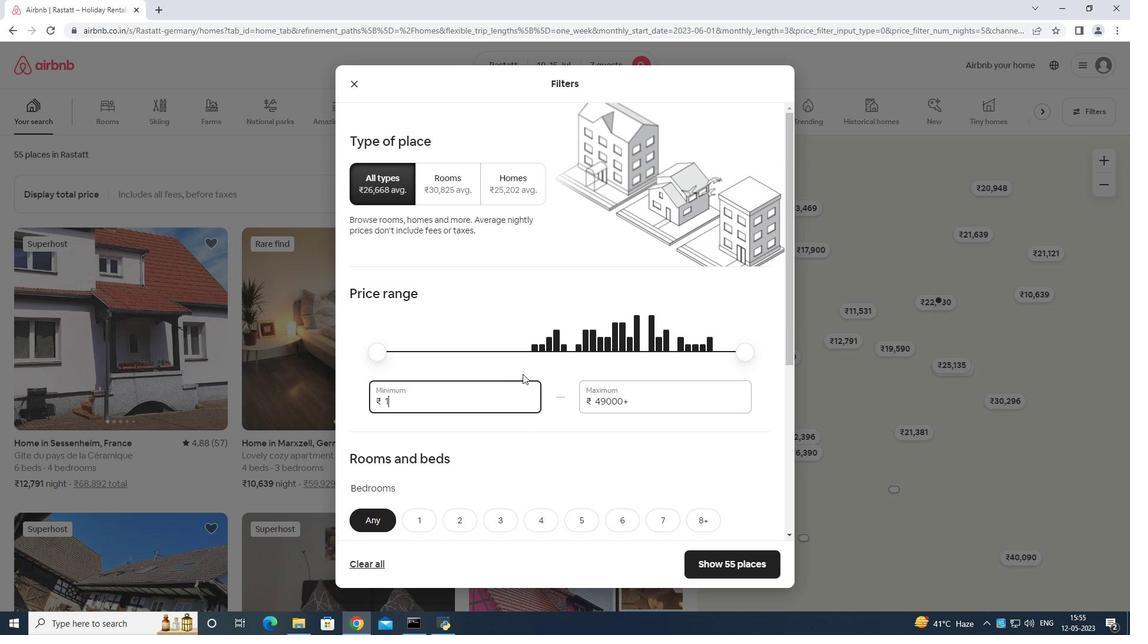 
Action: Key pressed 0
Screenshot: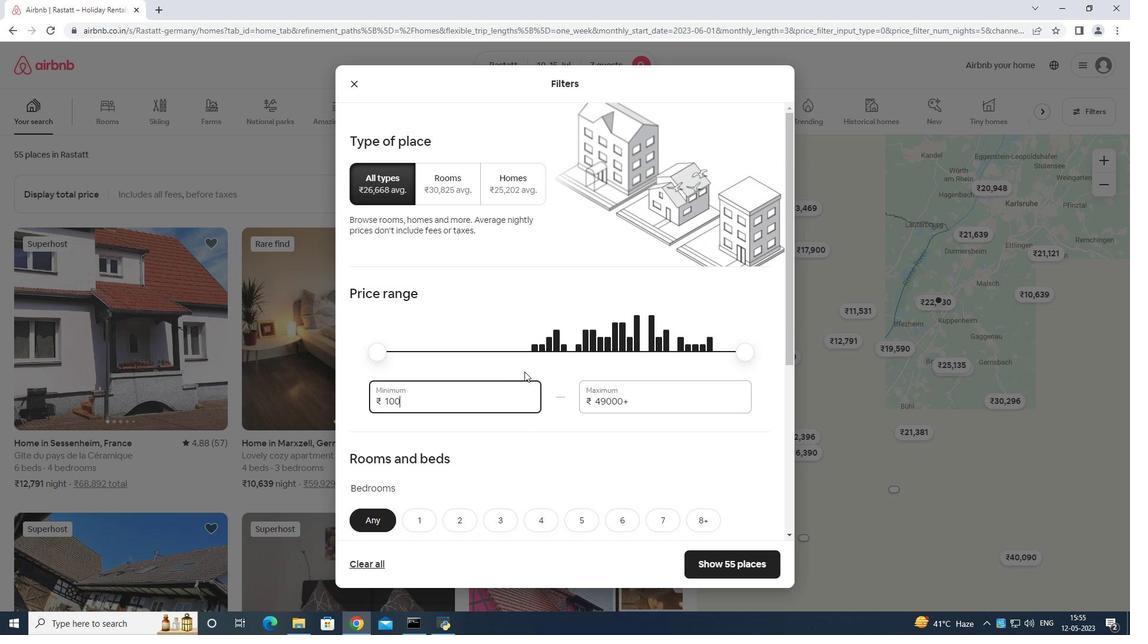 
Action: Mouse moved to (525, 372)
Screenshot: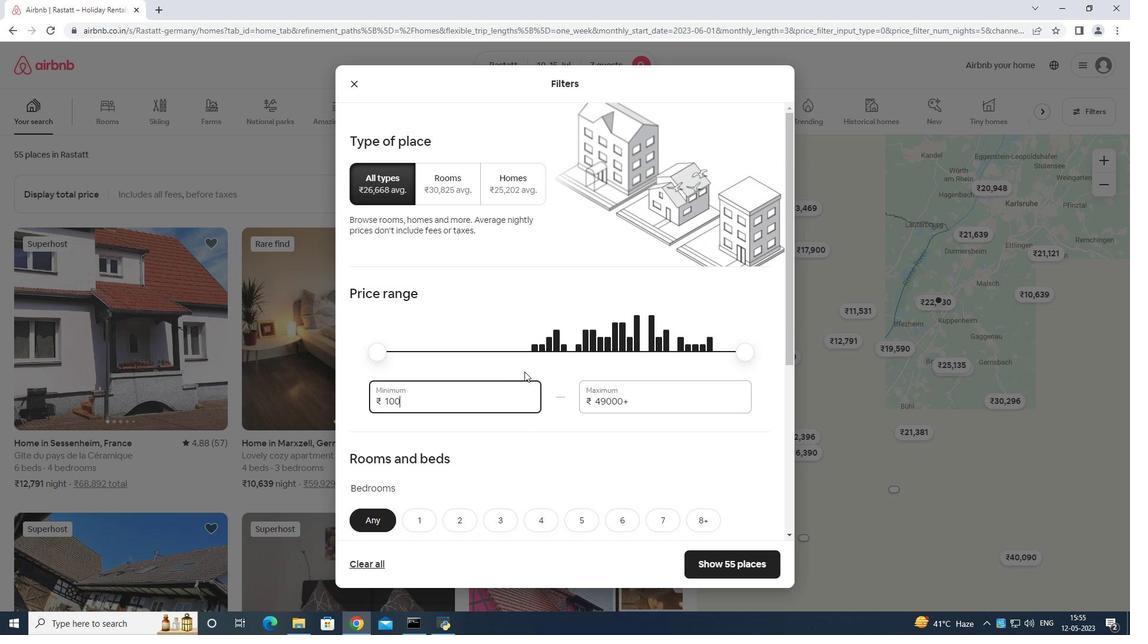 
Action: Key pressed 0
Screenshot: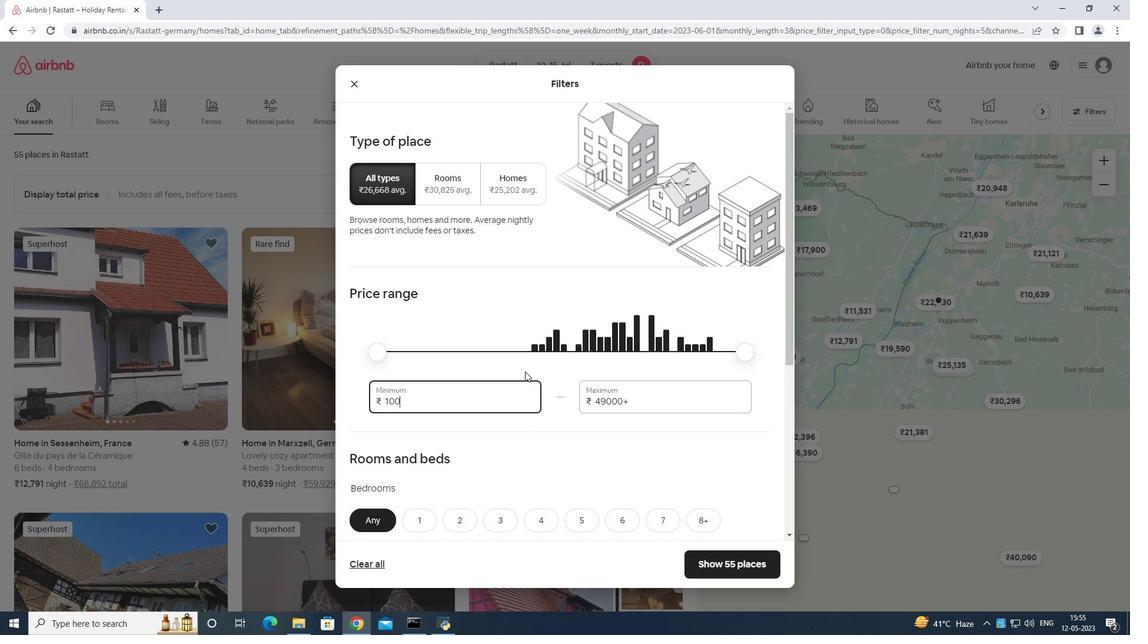 
Action: Mouse moved to (640, 393)
Screenshot: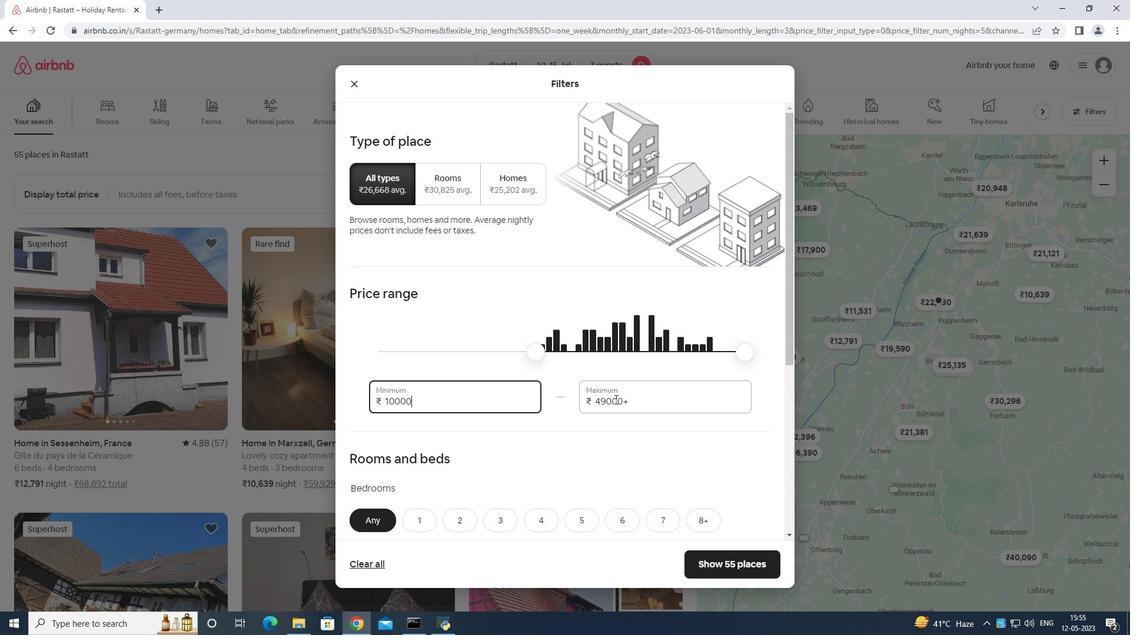 
Action: Mouse pressed left at (640, 393)
Screenshot: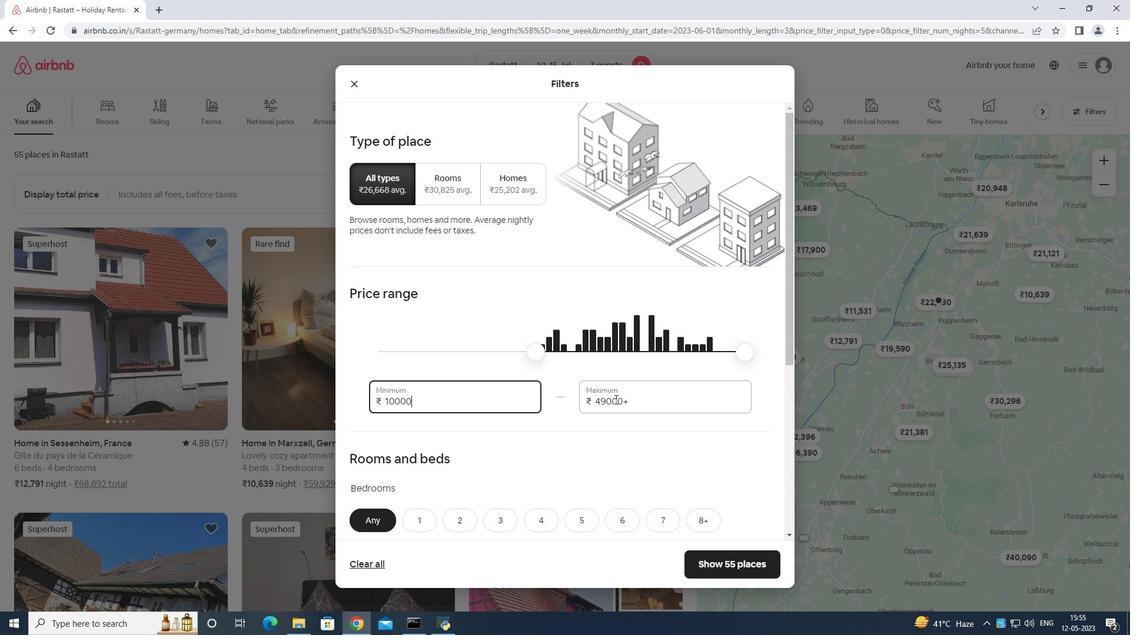 
Action: Mouse moved to (642, 393)
Screenshot: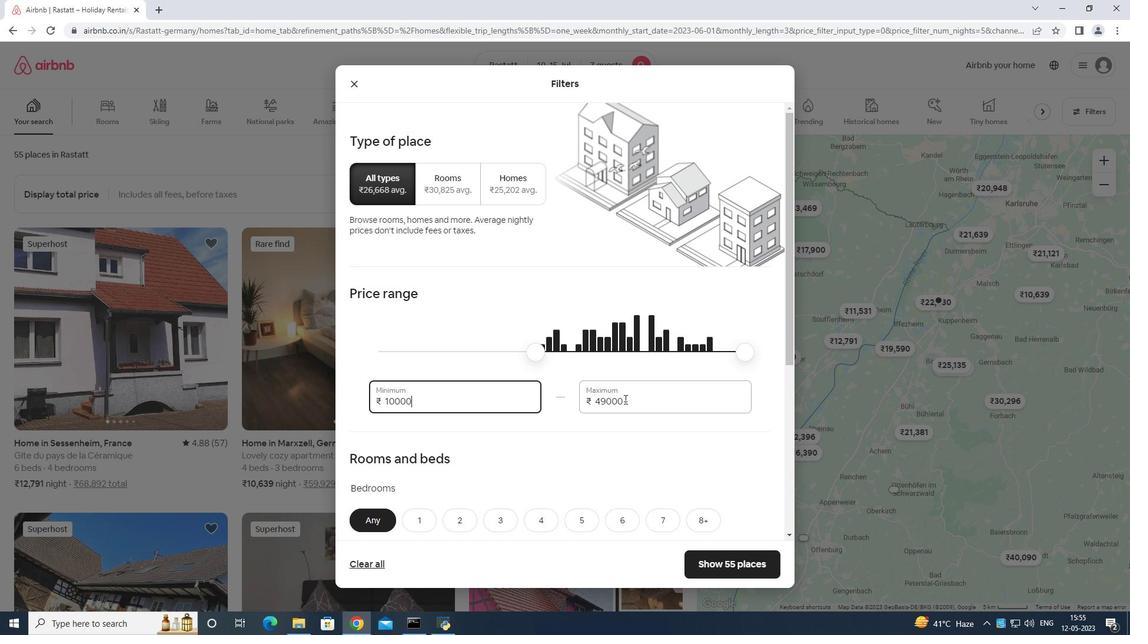 
Action: Key pressed <Key.backspace>
Screenshot: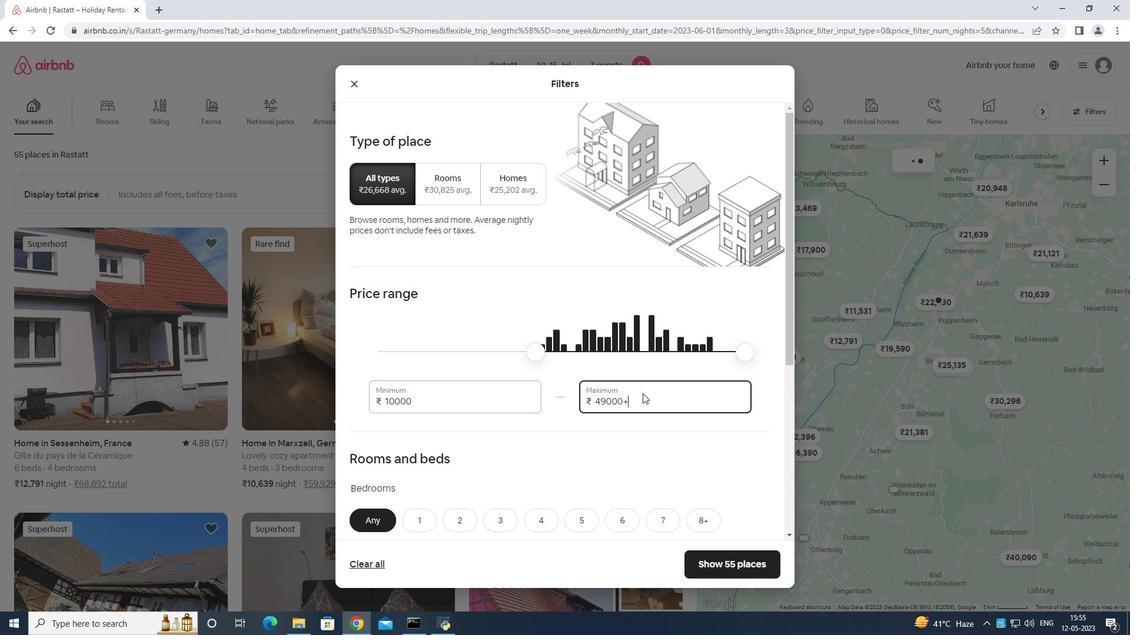 
Action: Mouse moved to (643, 394)
Screenshot: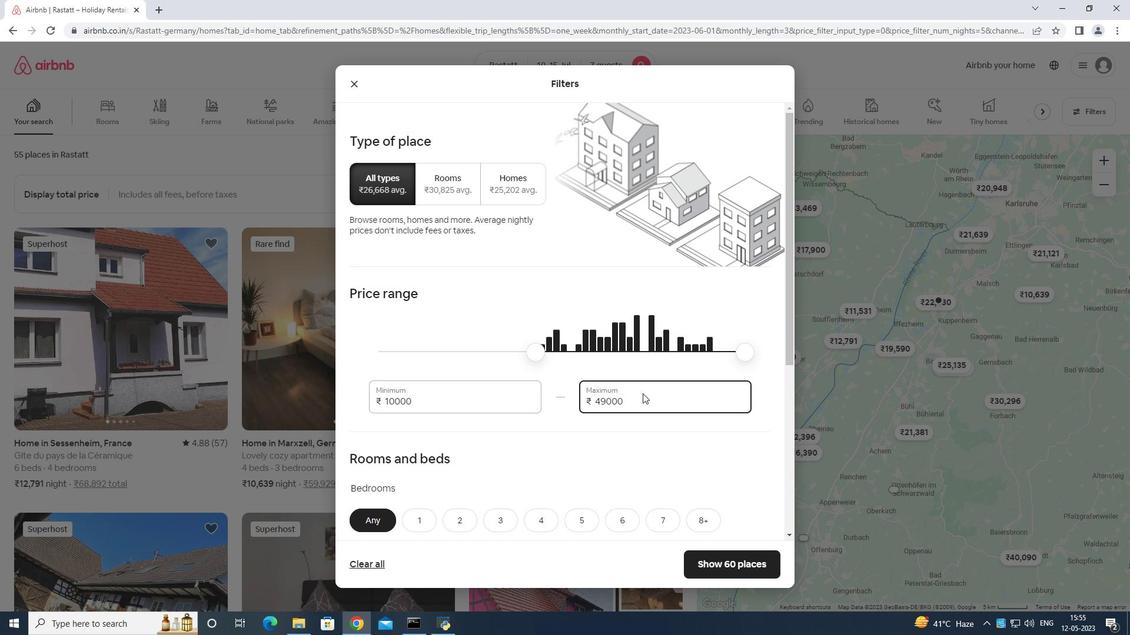 
Action: Key pressed <Key.backspace><Key.backspace><Key.backspace><Key.backspace><Key.backspace><Key.backspace><Key.backspace><Key.backspace><Key.backspace><Key.backspace><Key.backspace><Key.backspace>1
Screenshot: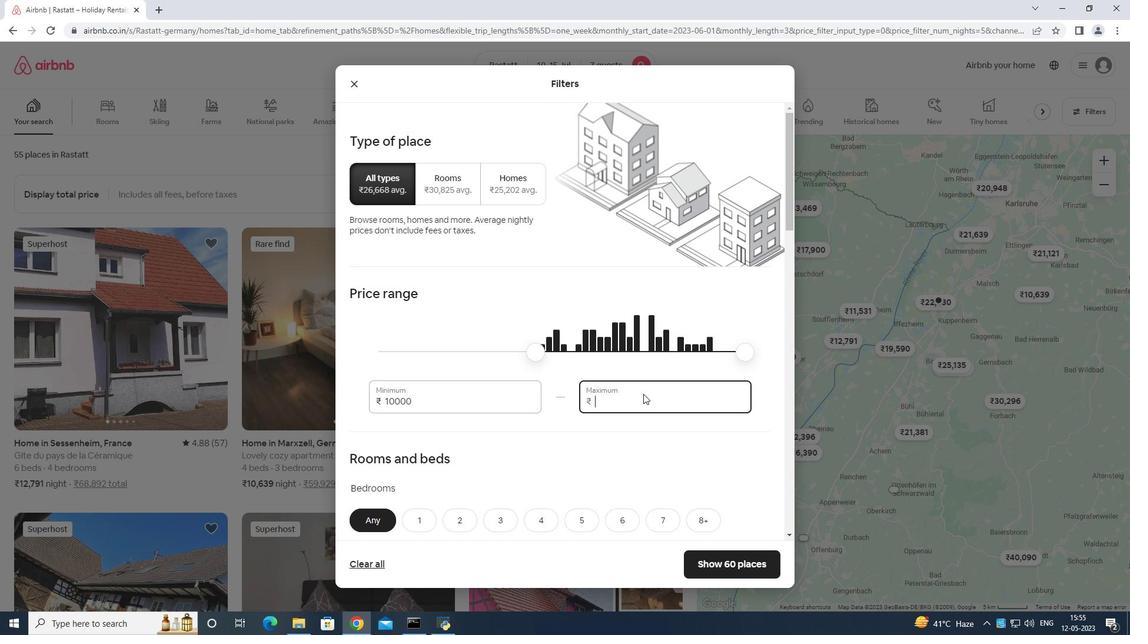 
Action: Mouse moved to (643, 393)
Screenshot: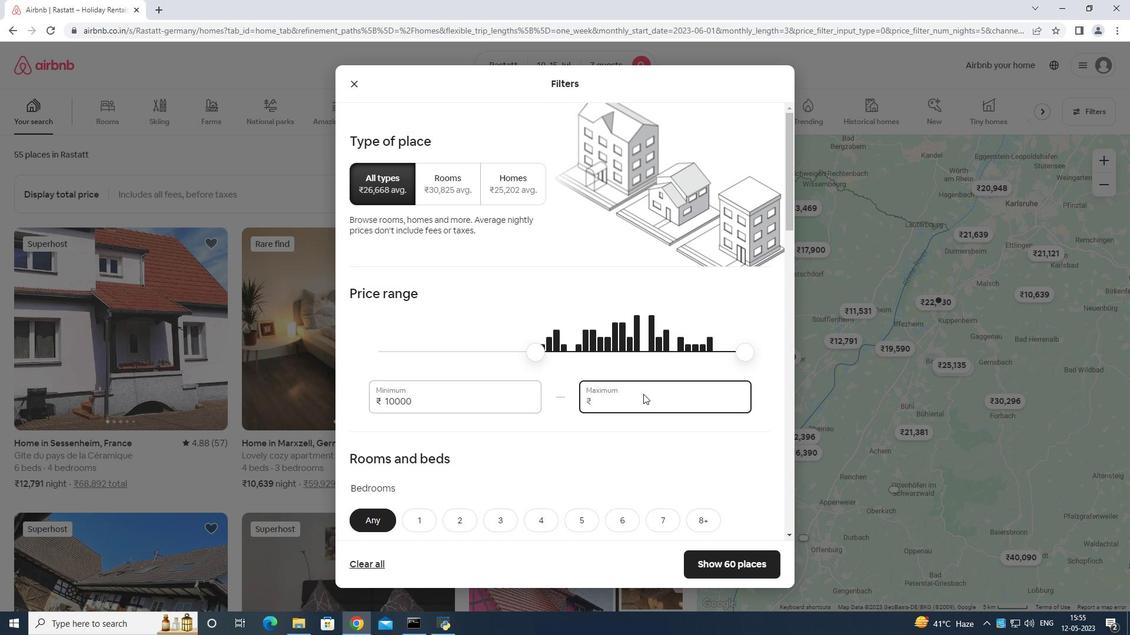
Action: Key pressed 5
Screenshot: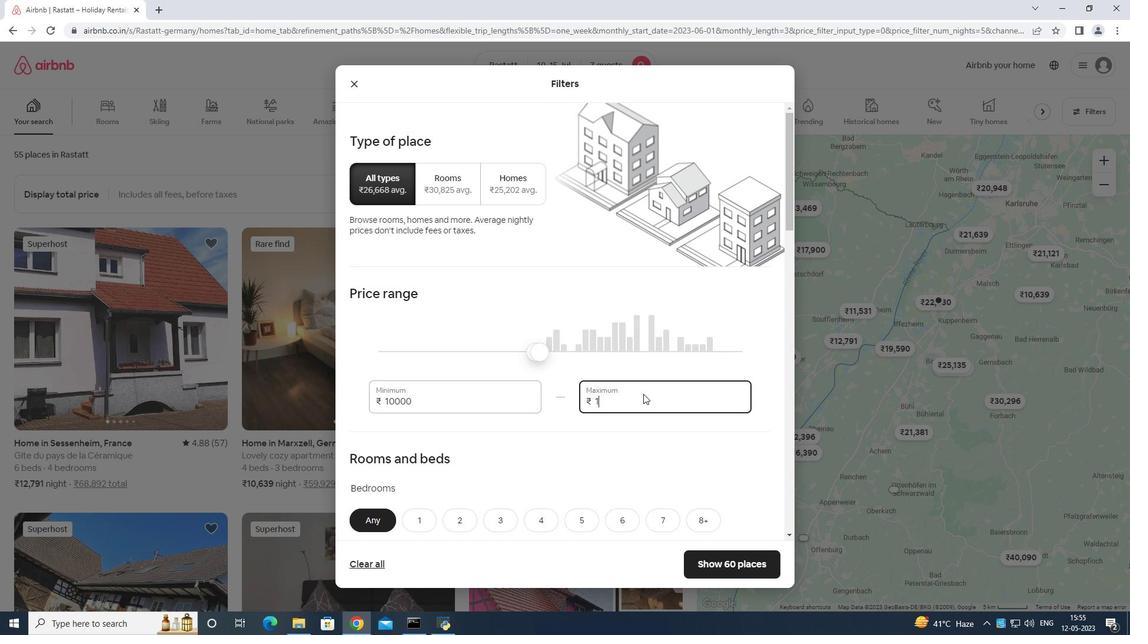 
Action: Mouse moved to (643, 393)
Screenshot: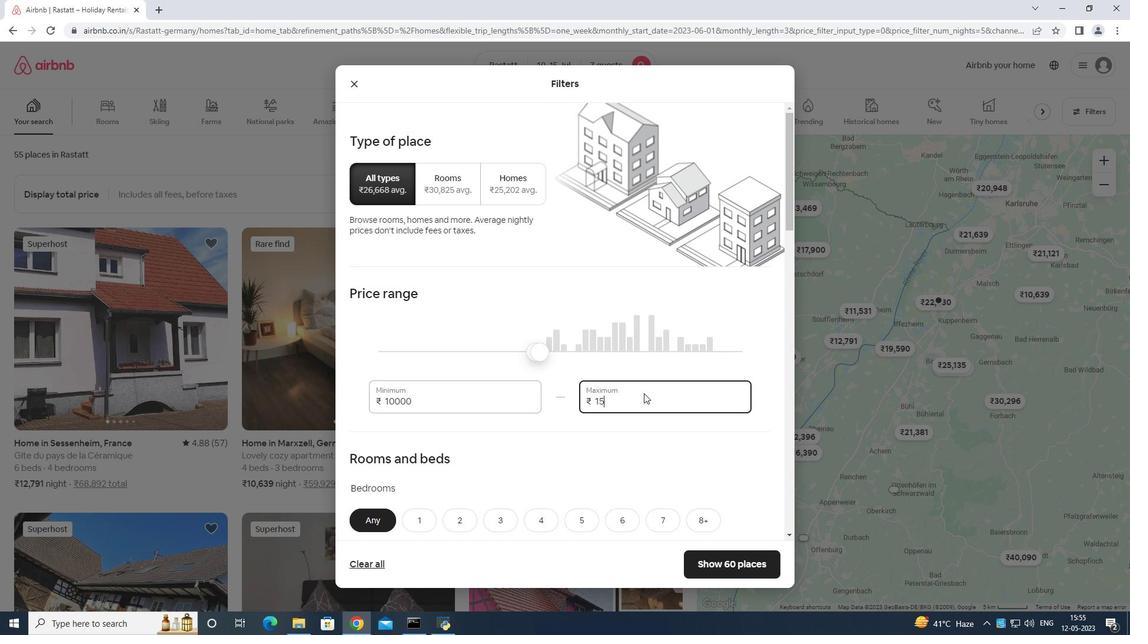 
Action: Key pressed 000
Screenshot: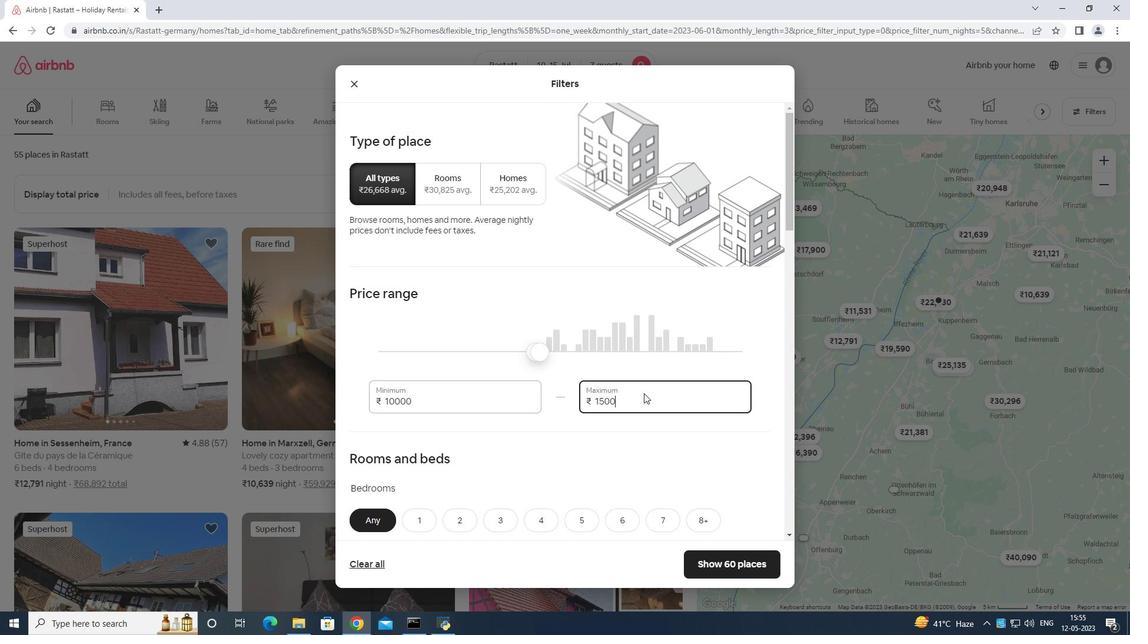 
Action: Mouse moved to (645, 393)
Screenshot: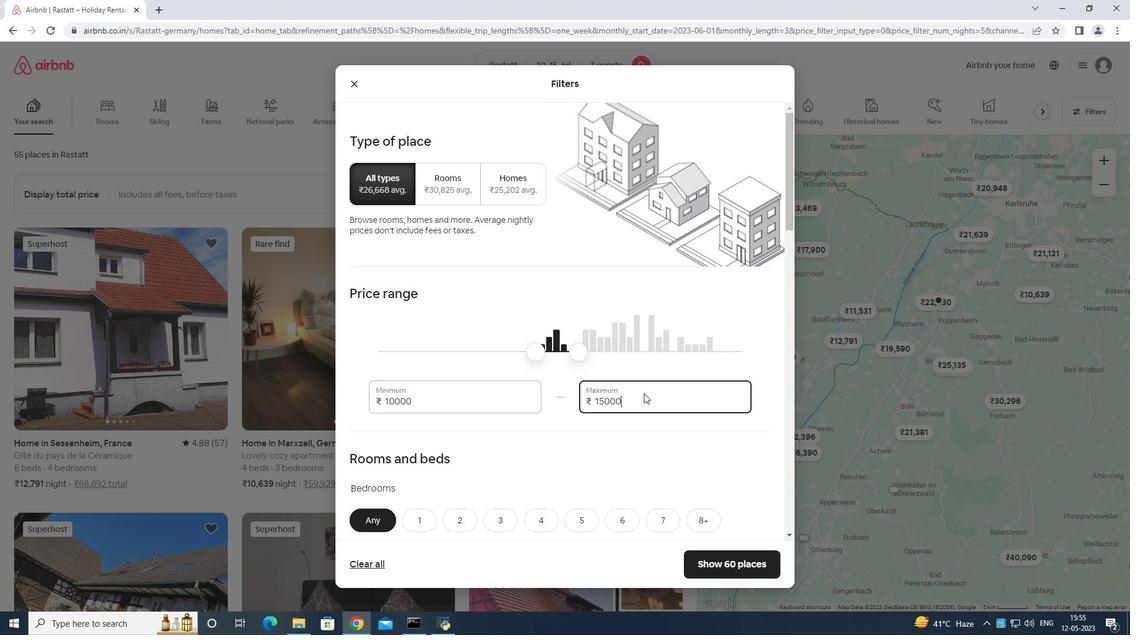 
Action: Mouse scrolled (645, 392) with delta (0, 0)
Screenshot: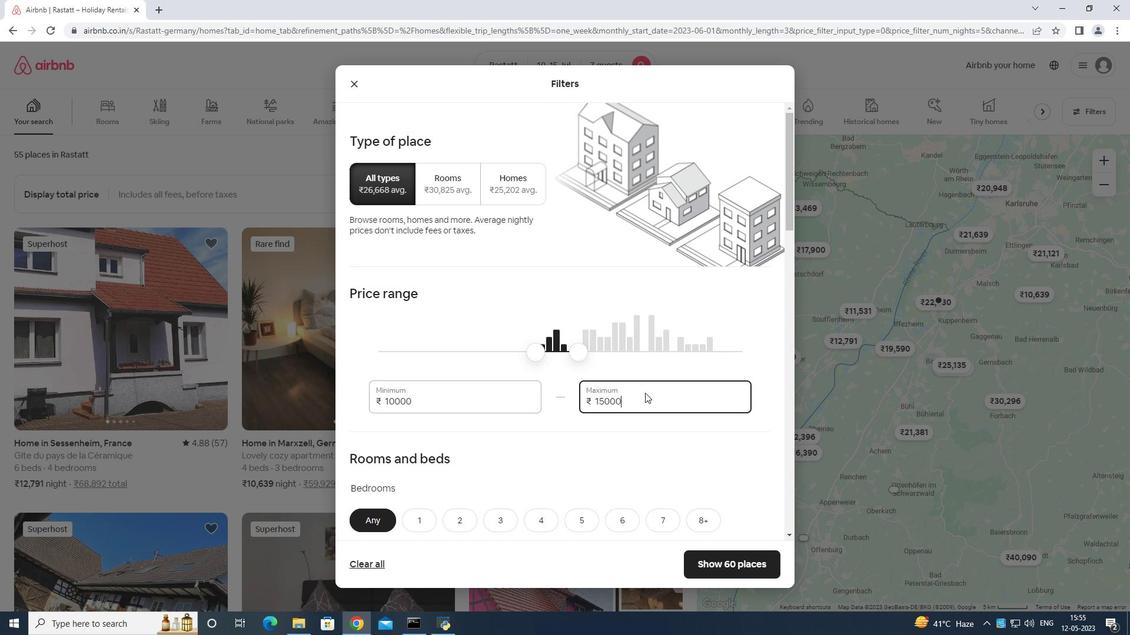 
Action: Mouse scrolled (645, 392) with delta (0, 0)
Screenshot: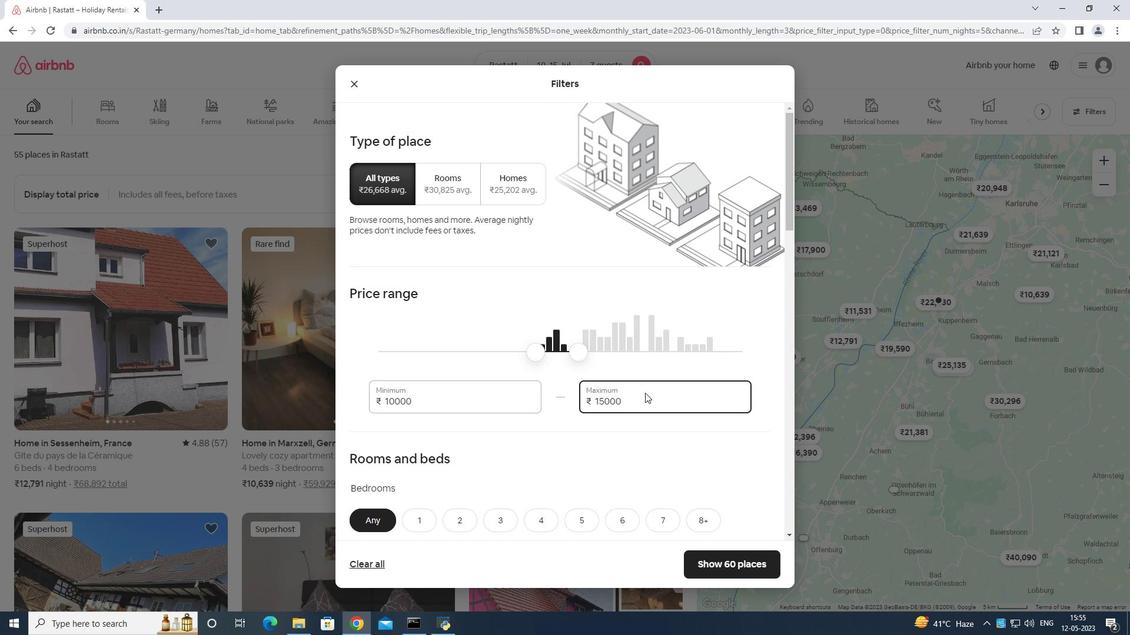
Action: Mouse moved to (643, 393)
Screenshot: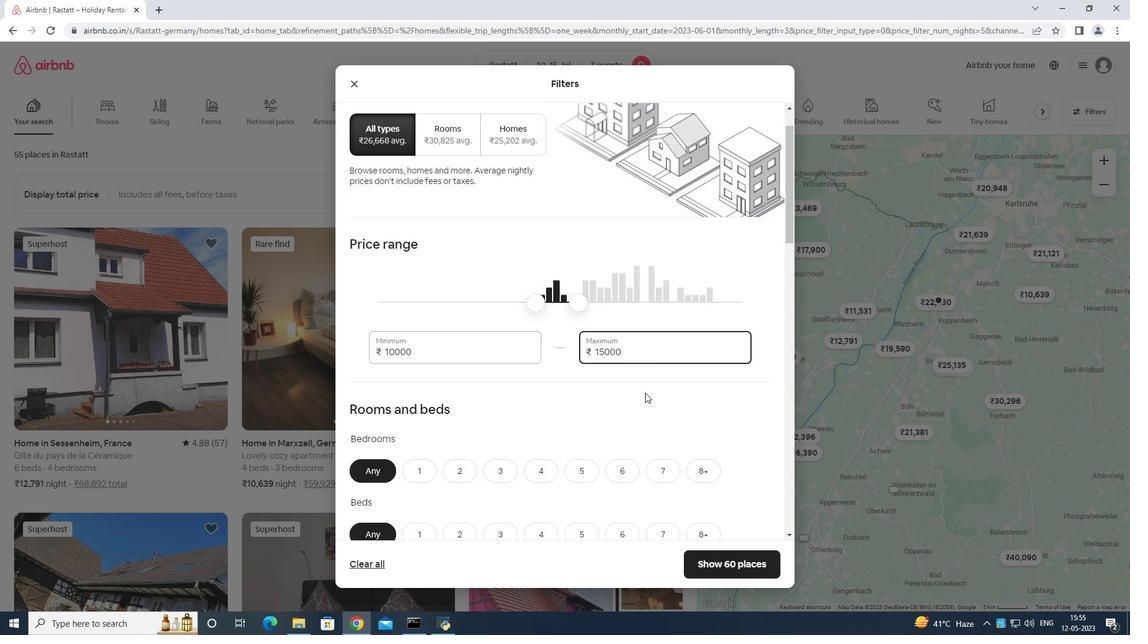 
Action: Mouse scrolled (643, 393) with delta (0, 0)
Screenshot: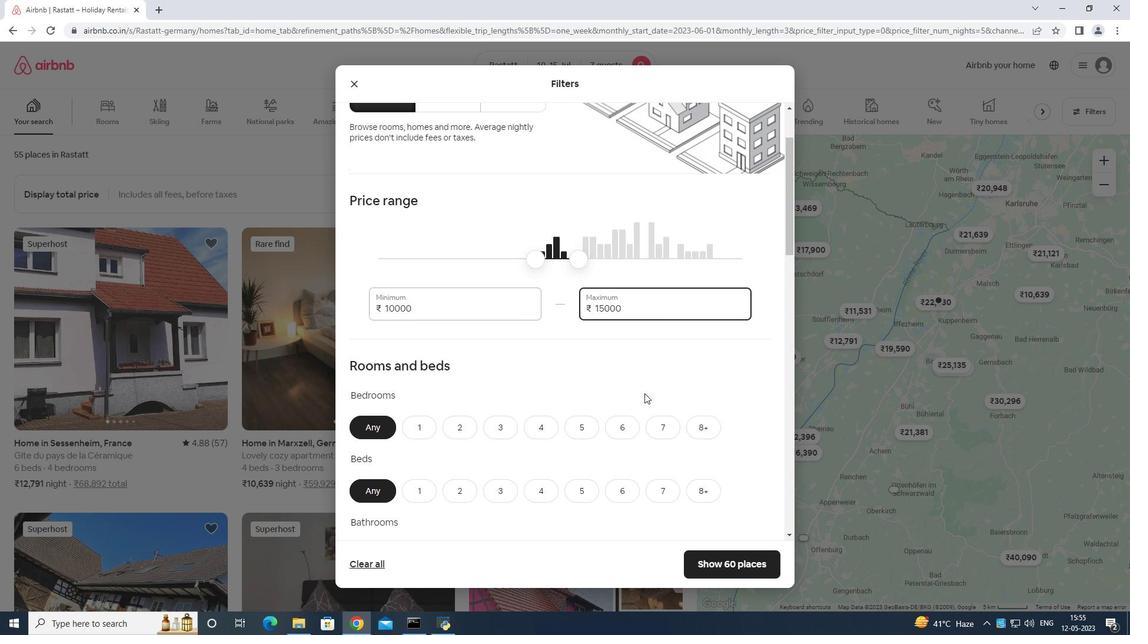 
Action: Mouse scrolled (643, 393) with delta (0, 0)
Screenshot: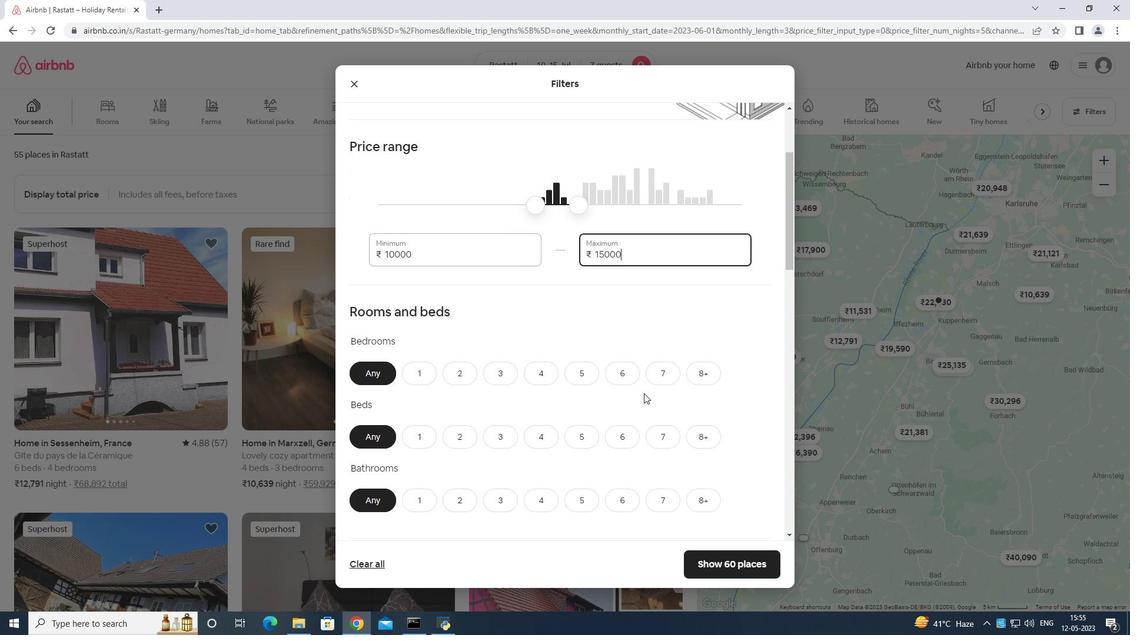 
Action: Mouse moved to (542, 281)
Screenshot: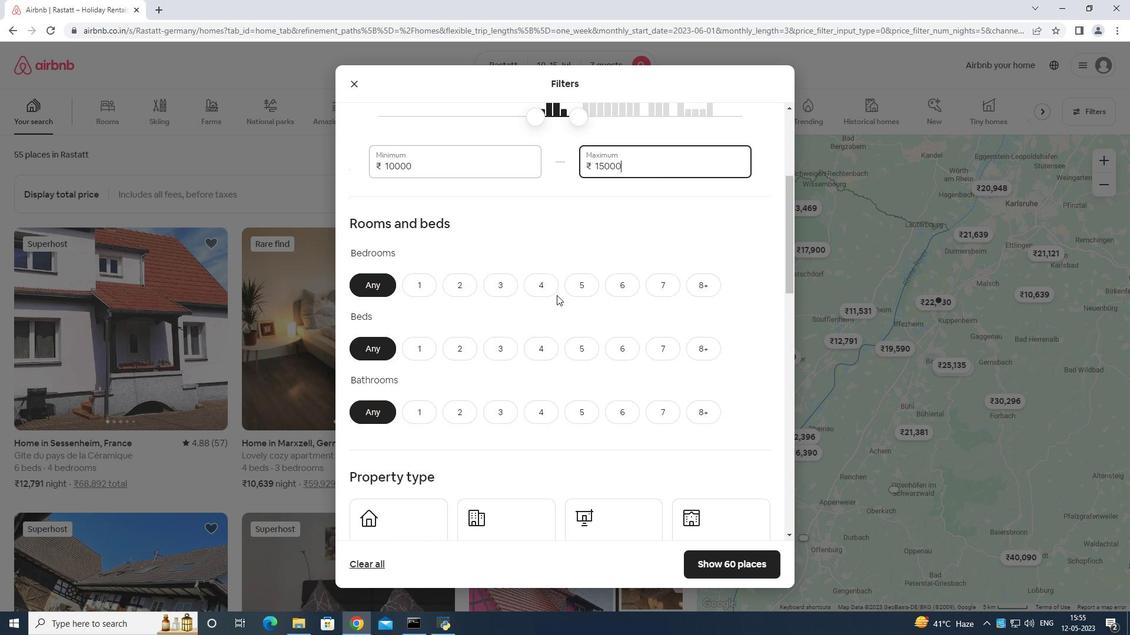 
Action: Mouse pressed left at (542, 281)
Screenshot: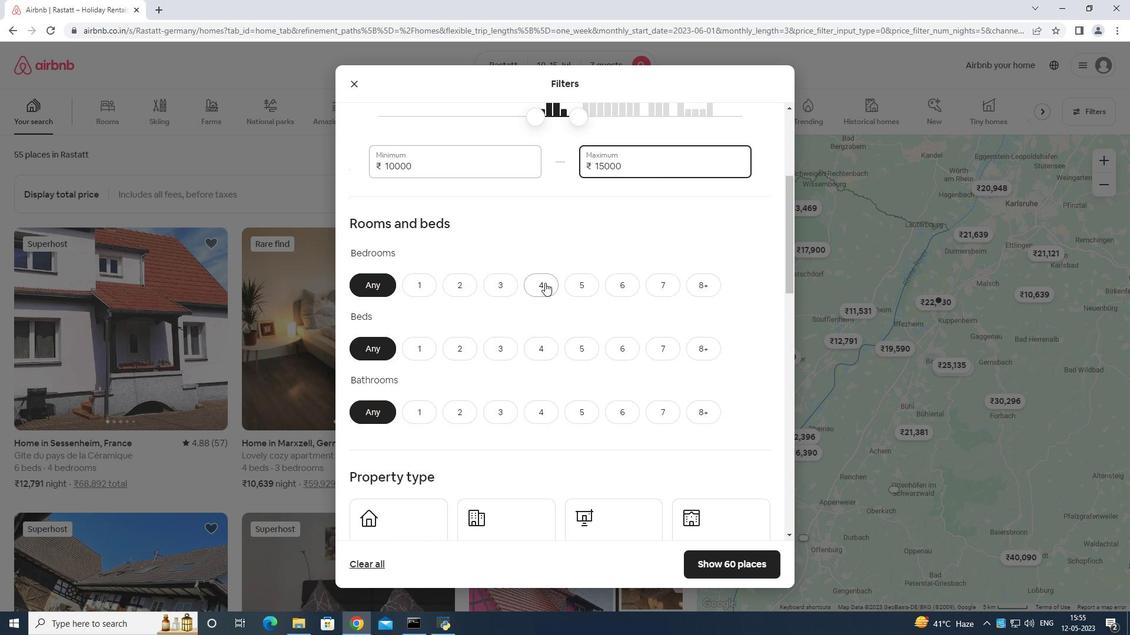 
Action: Mouse moved to (653, 349)
Screenshot: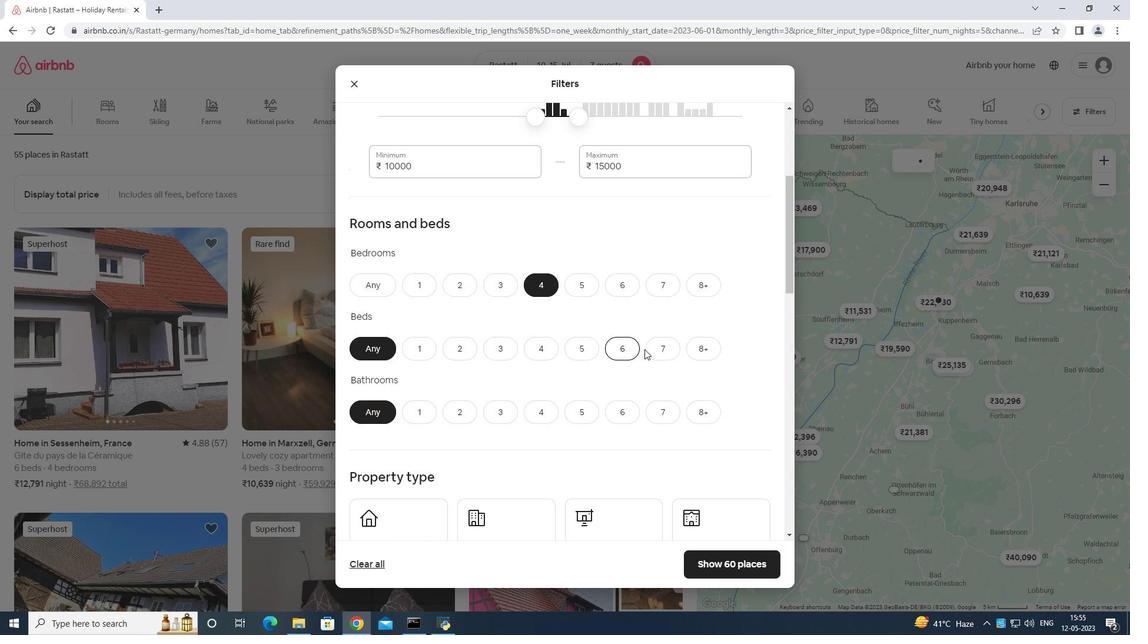 
Action: Mouse pressed left at (653, 349)
Screenshot: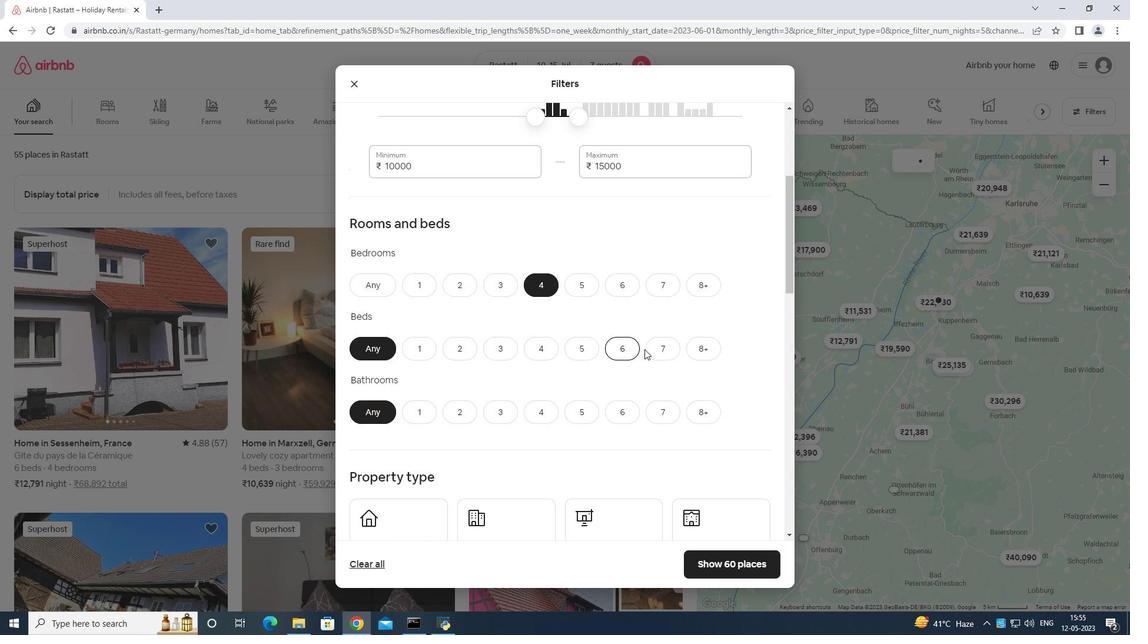 
Action: Mouse moved to (533, 408)
Screenshot: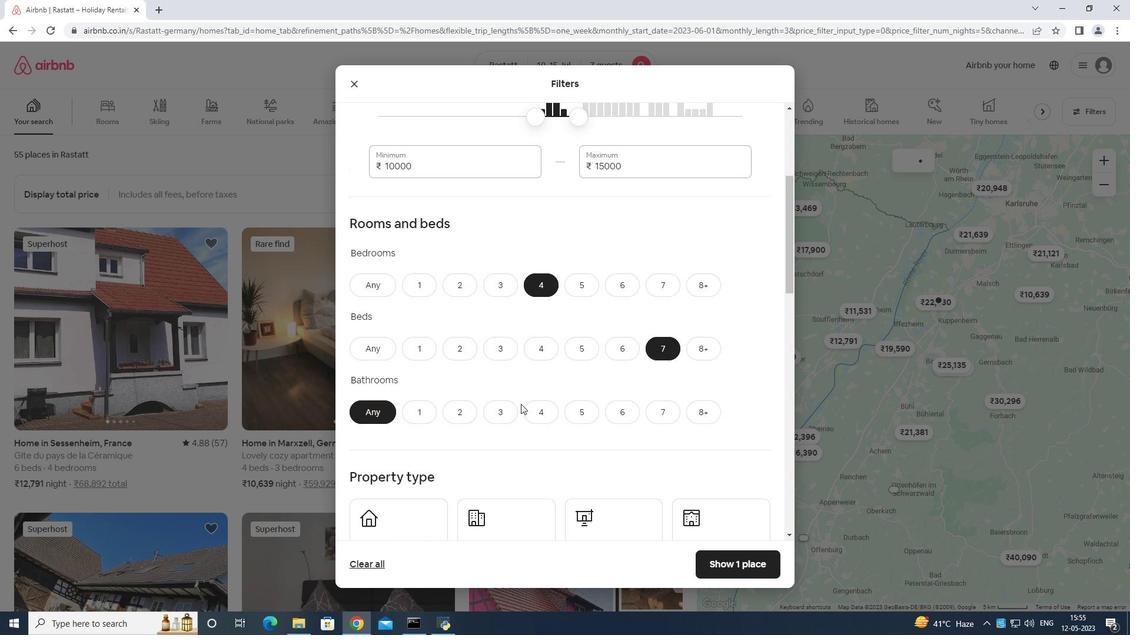 
Action: Mouse pressed left at (533, 408)
Screenshot: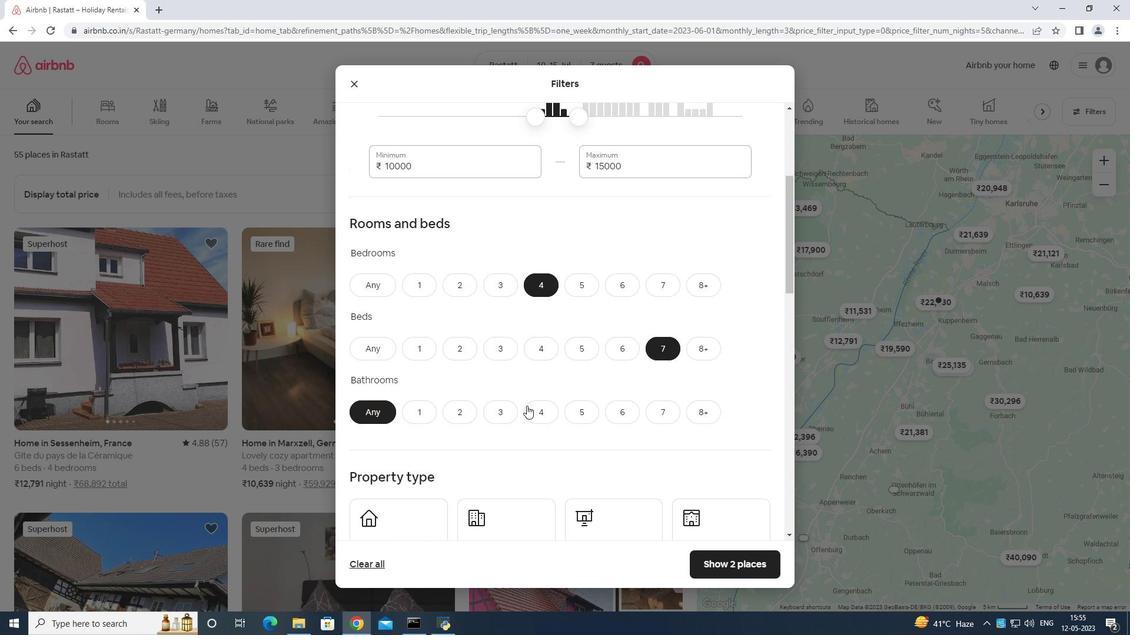 
Action: Mouse moved to (547, 401)
Screenshot: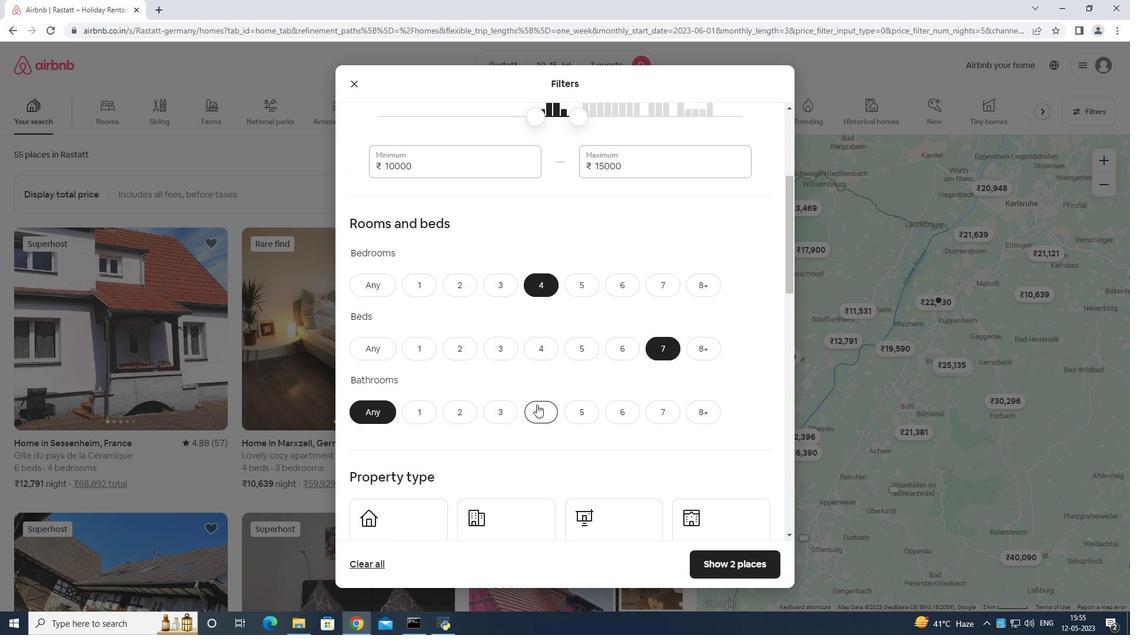 
Action: Mouse scrolled (547, 400) with delta (0, 0)
Screenshot: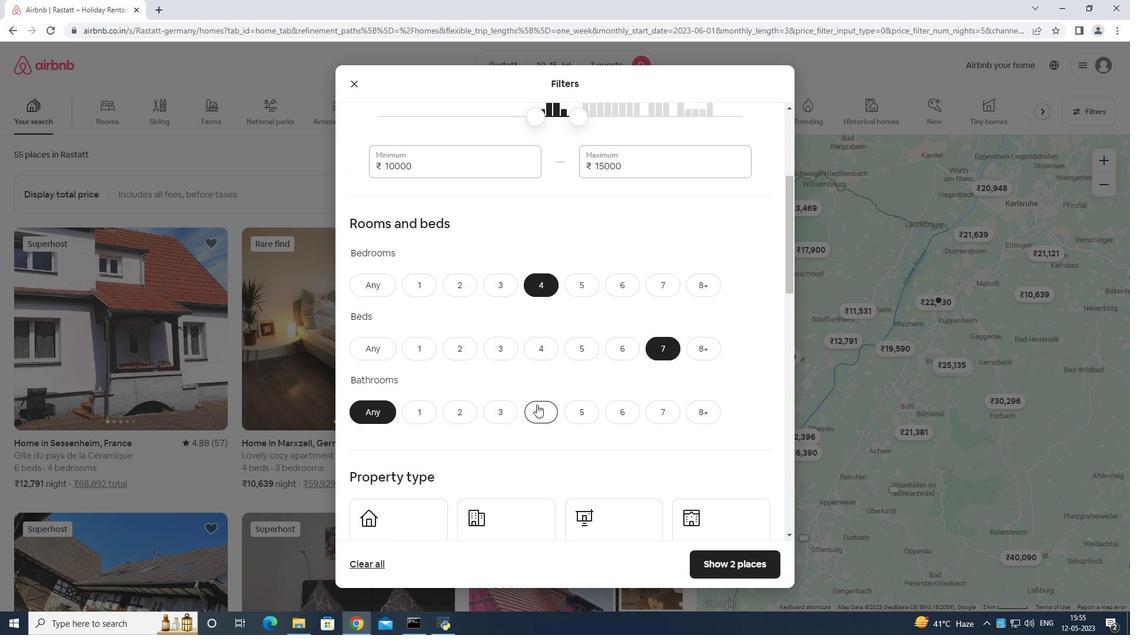 
Action: Mouse moved to (548, 401)
Screenshot: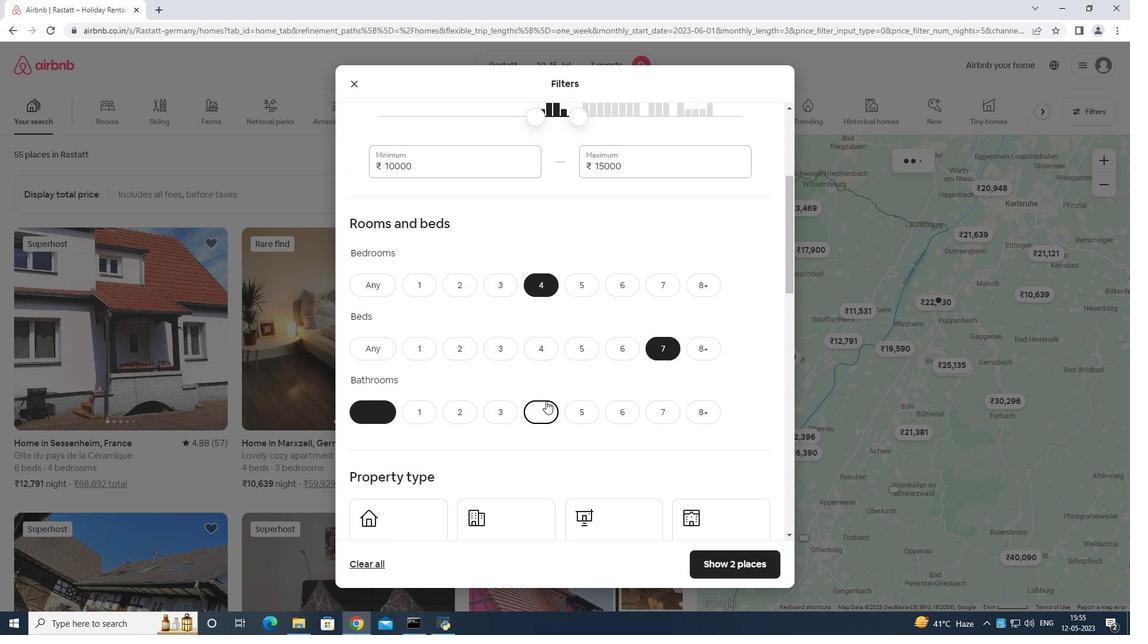 
Action: Mouse scrolled (548, 400) with delta (0, 0)
Screenshot: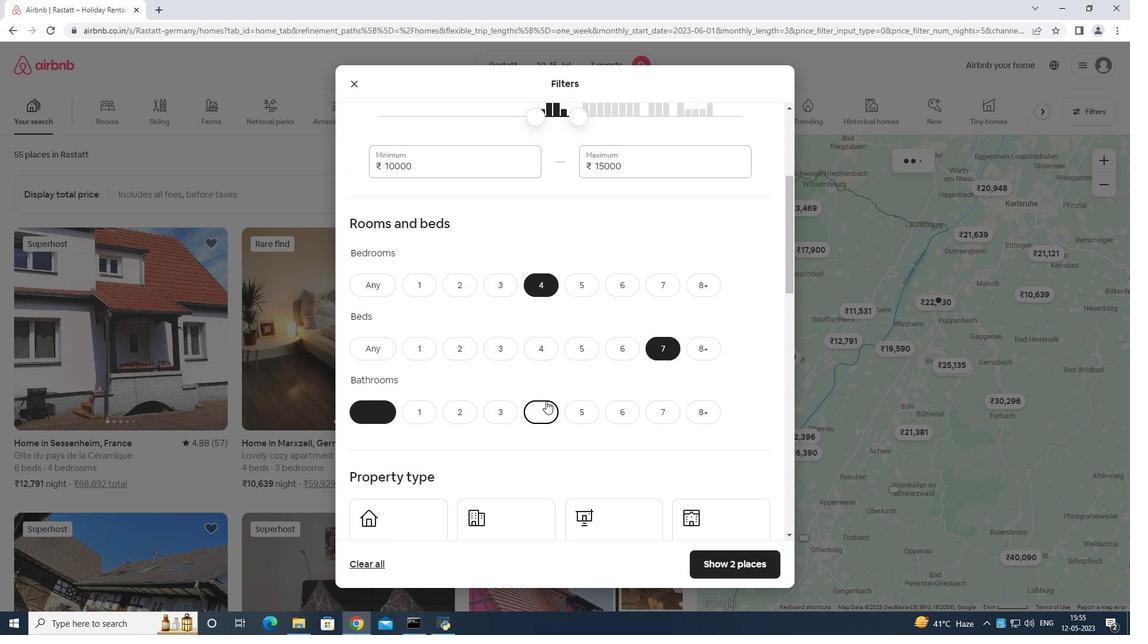 
Action: Mouse moved to (549, 401)
Screenshot: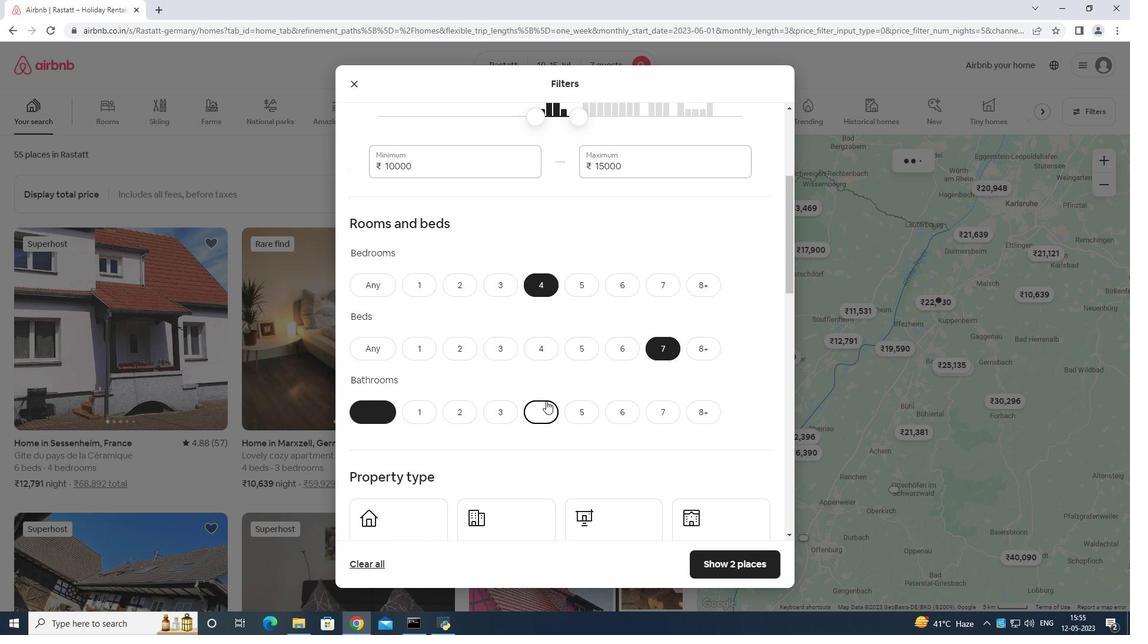 
Action: Mouse scrolled (549, 400) with delta (0, 0)
Screenshot: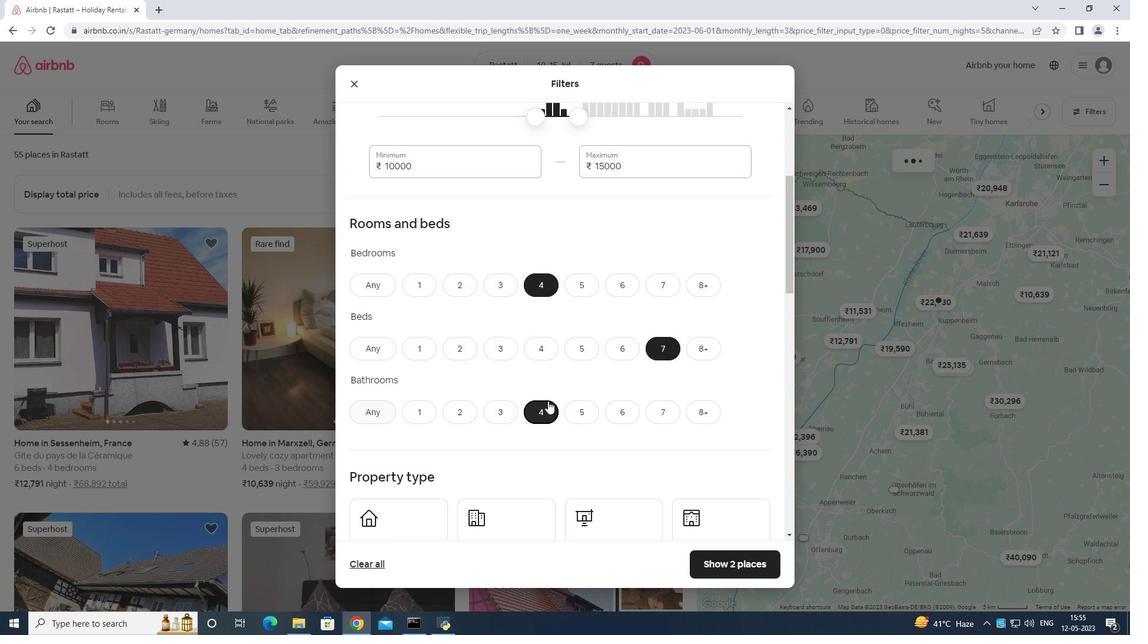 
Action: Mouse moved to (430, 357)
Screenshot: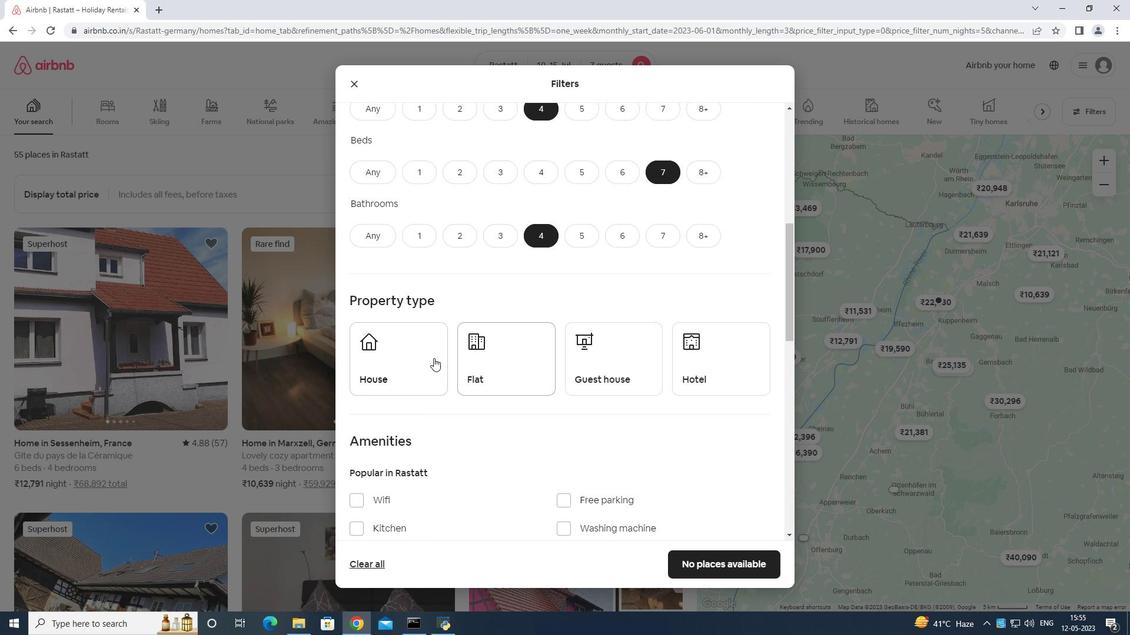 
Action: Mouse pressed left at (430, 357)
Screenshot: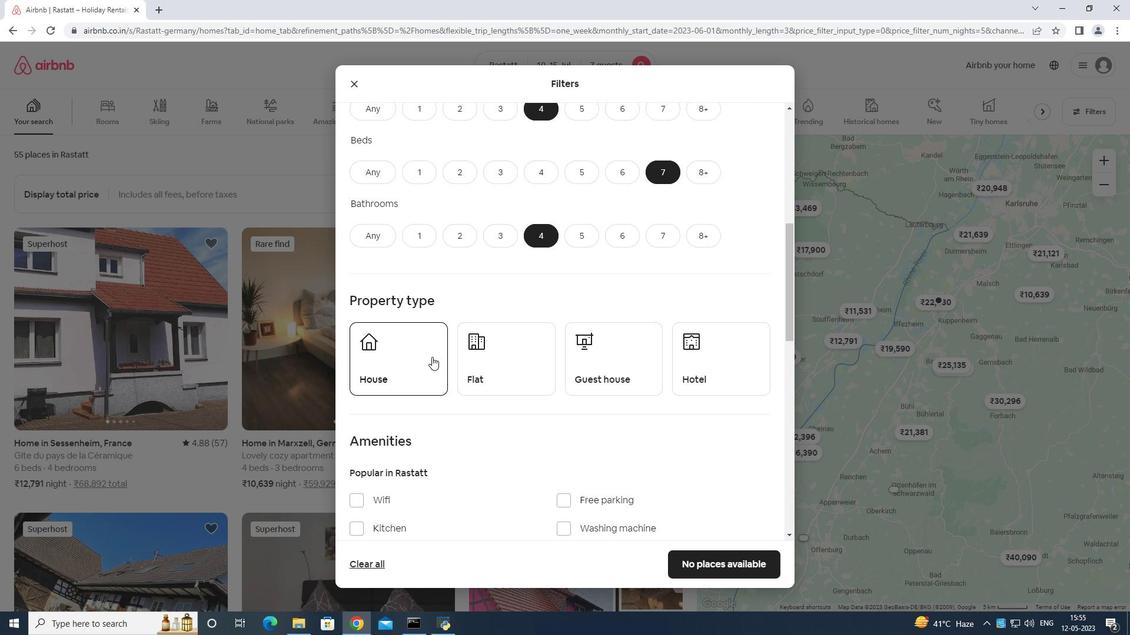 
Action: Mouse moved to (500, 367)
Screenshot: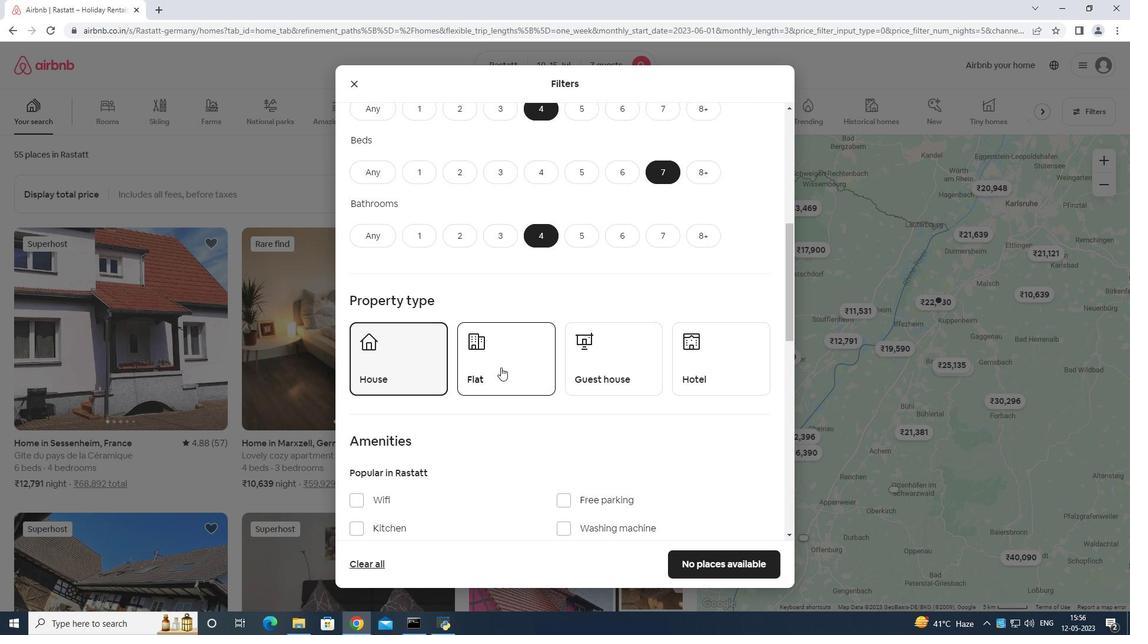 
Action: Mouse pressed left at (500, 367)
Screenshot: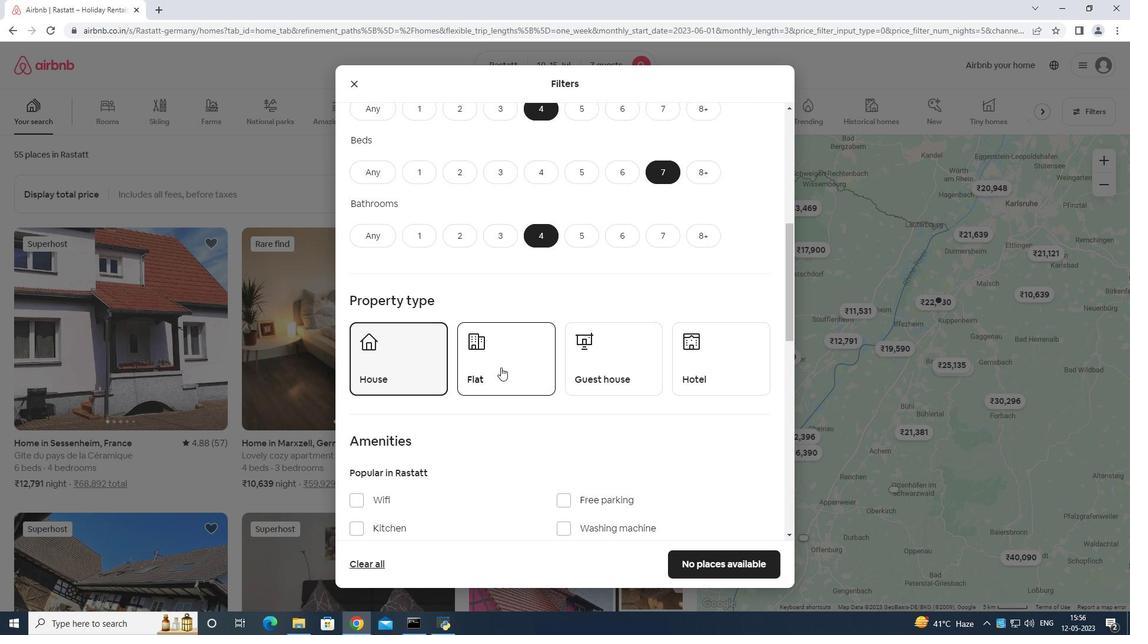 
Action: Mouse moved to (590, 374)
Screenshot: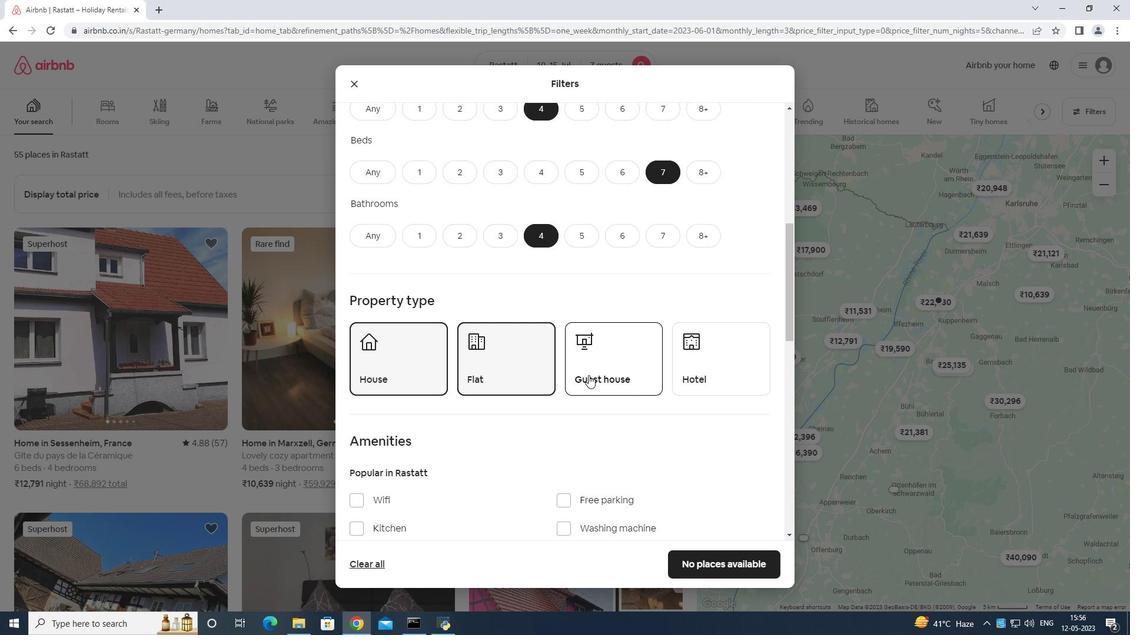 
Action: Mouse pressed left at (590, 374)
Screenshot: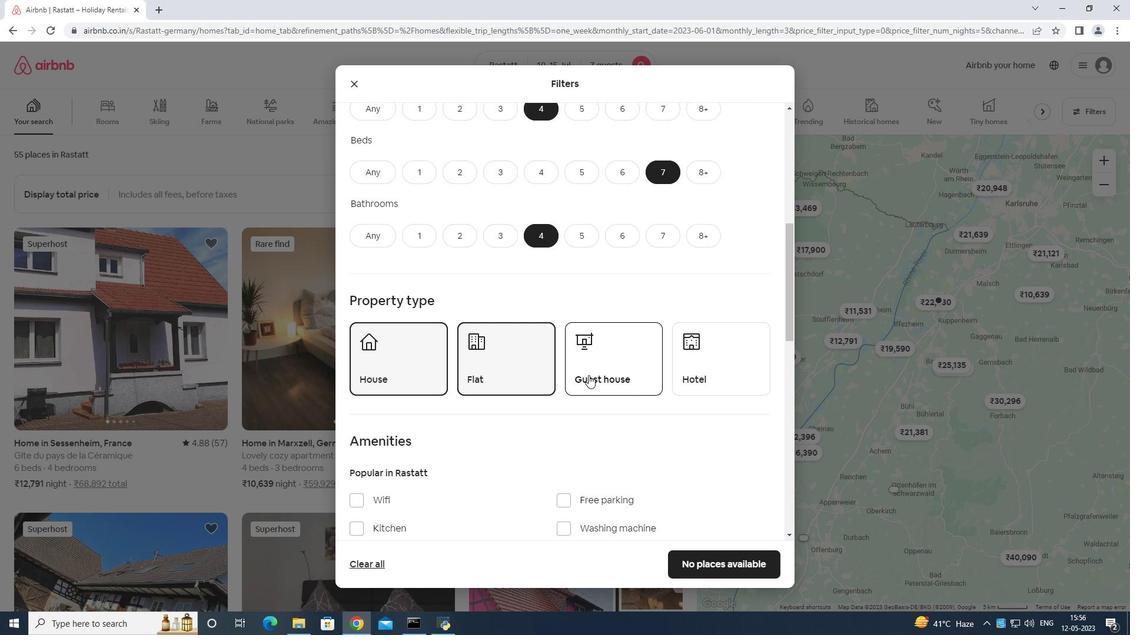 
Action: Mouse moved to (607, 360)
Screenshot: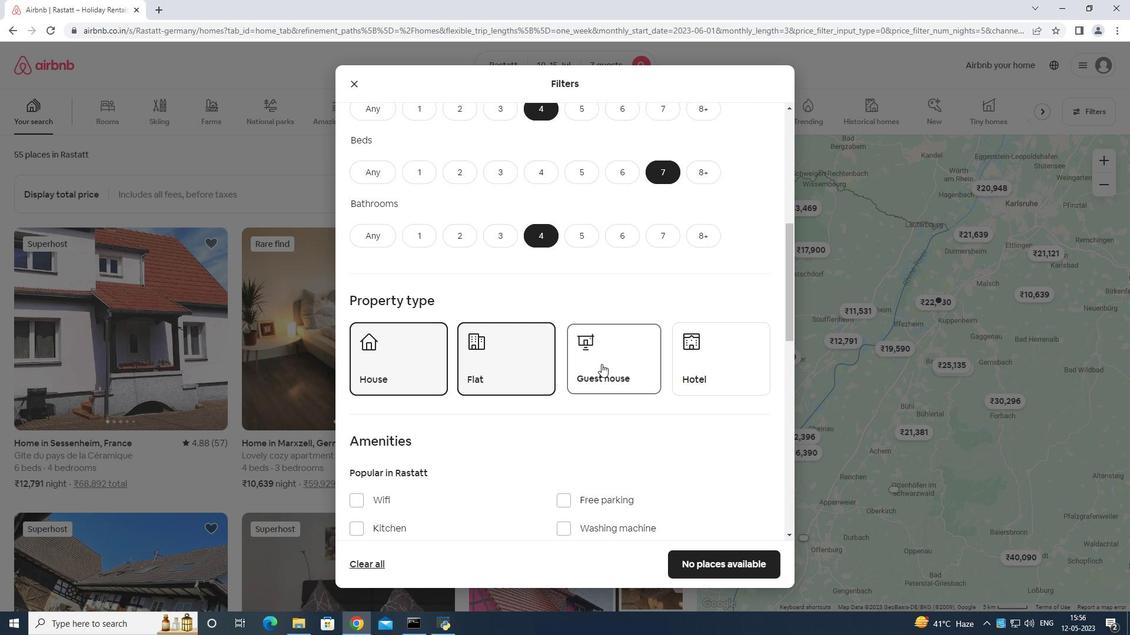 
Action: Mouse scrolled (607, 360) with delta (0, 0)
Screenshot: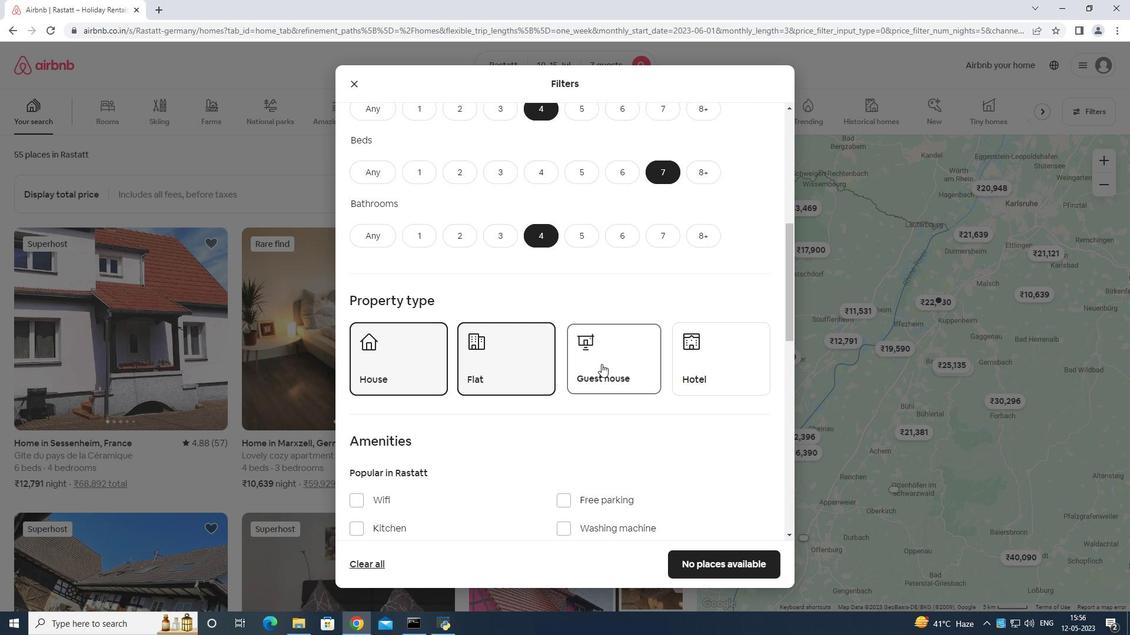 
Action: Mouse moved to (608, 360)
Screenshot: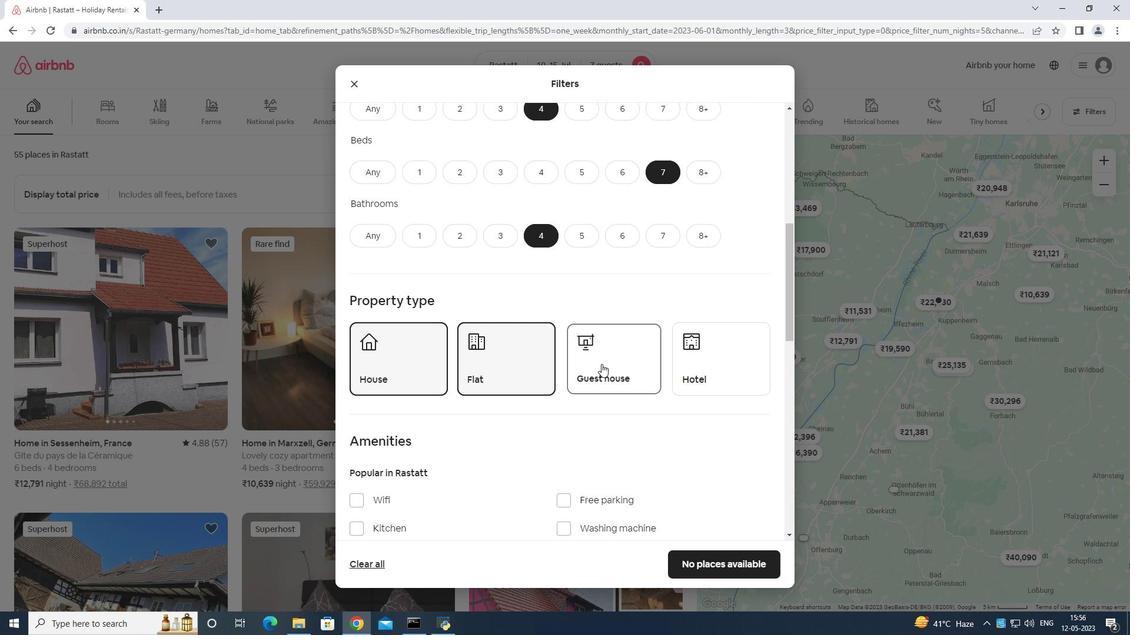 
Action: Mouse scrolled (608, 360) with delta (0, 0)
Screenshot: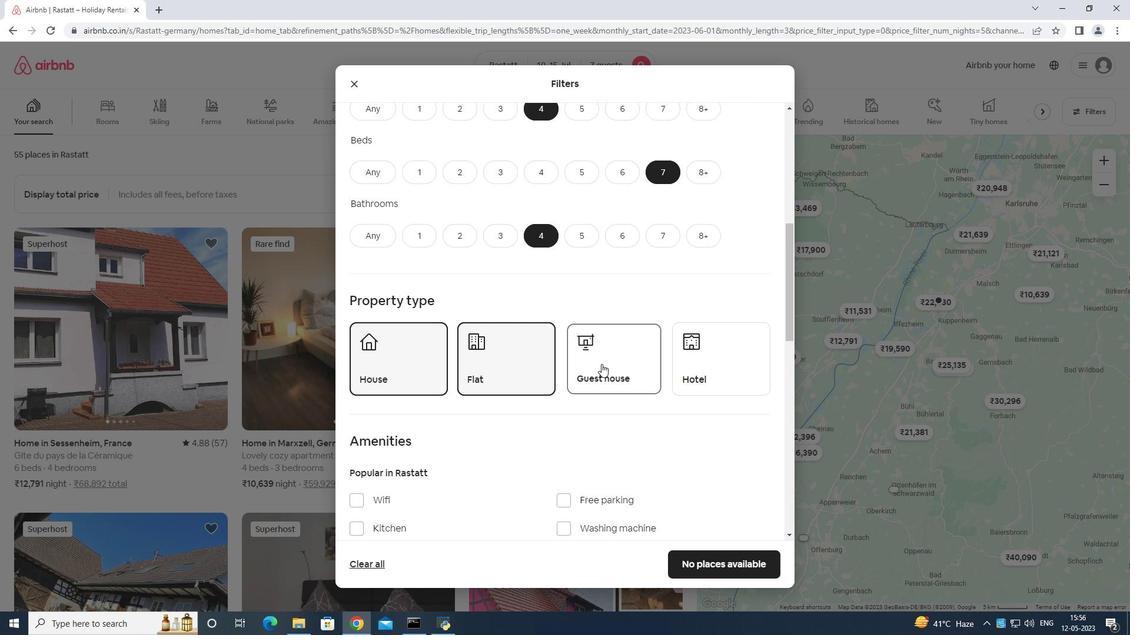
Action: Mouse scrolled (608, 360) with delta (0, 0)
Screenshot: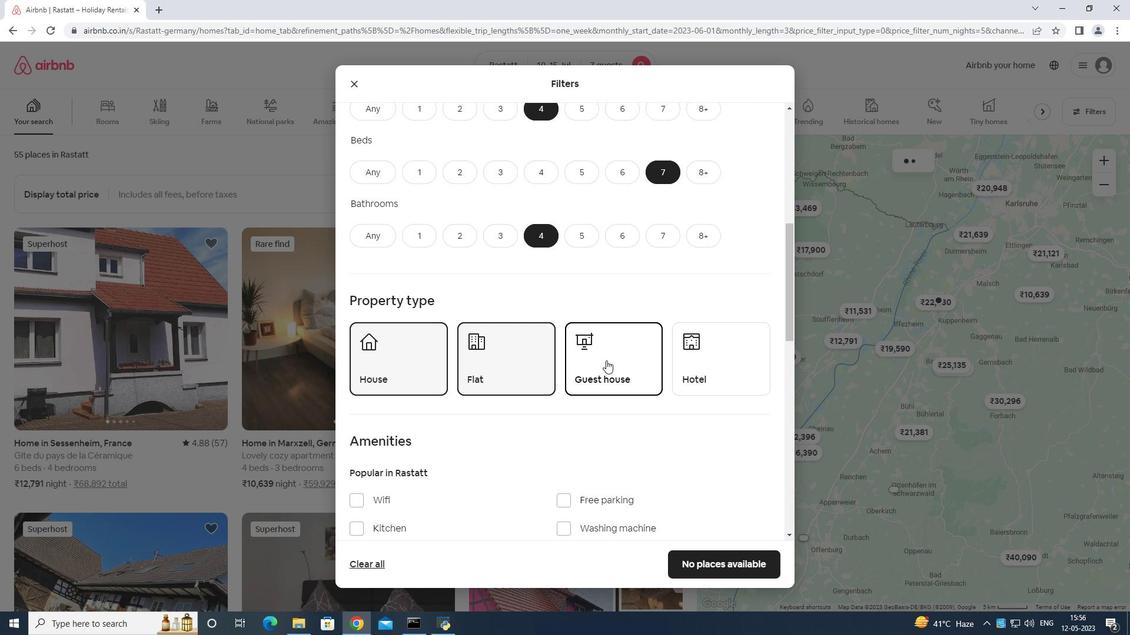 
Action: Mouse moved to (563, 323)
Screenshot: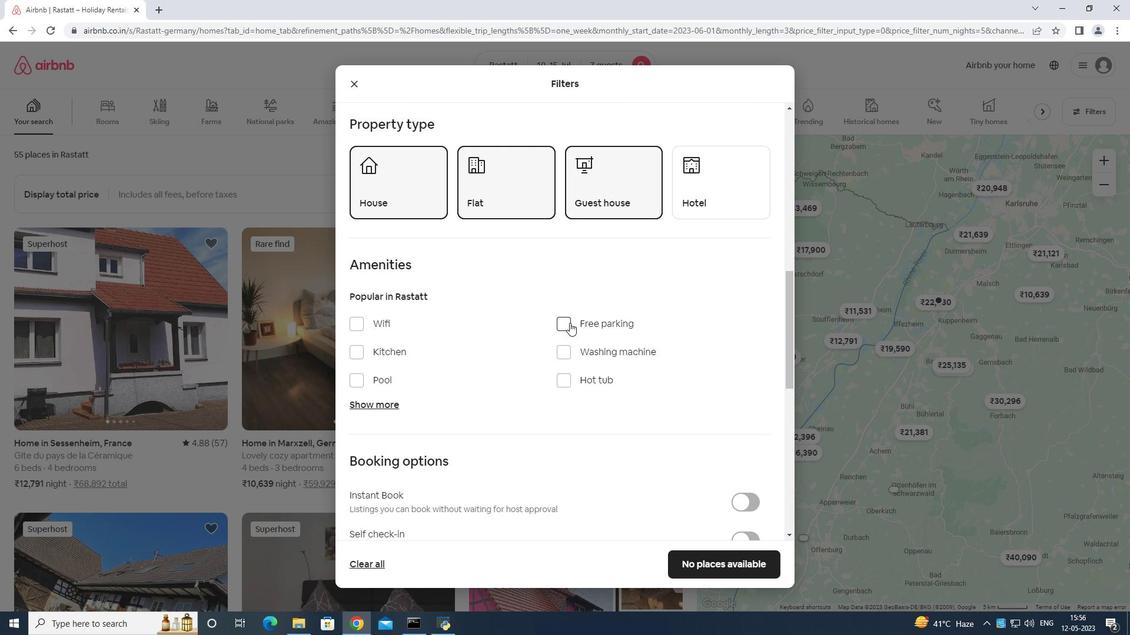 
Action: Mouse pressed left at (563, 323)
Screenshot: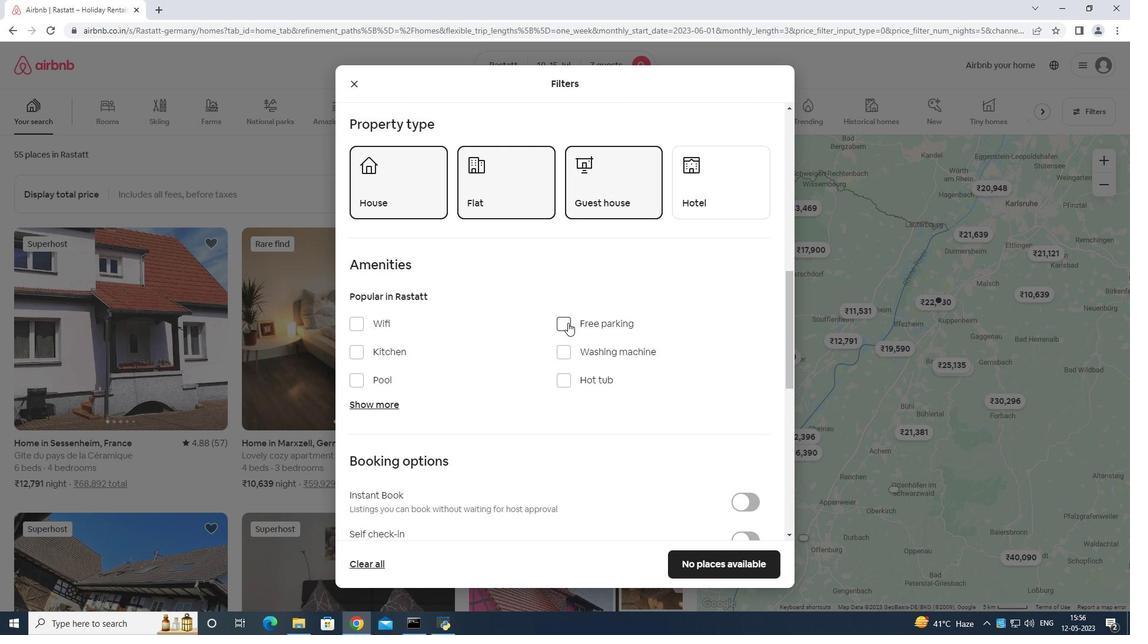 
Action: Mouse moved to (362, 320)
Screenshot: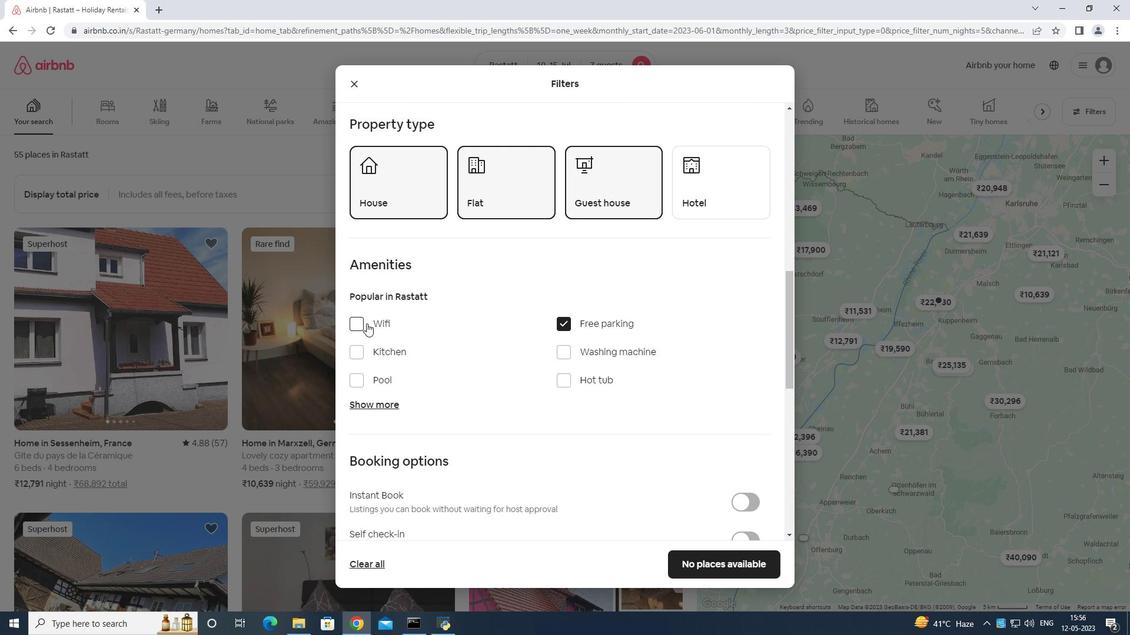 
Action: Mouse pressed left at (362, 320)
Screenshot: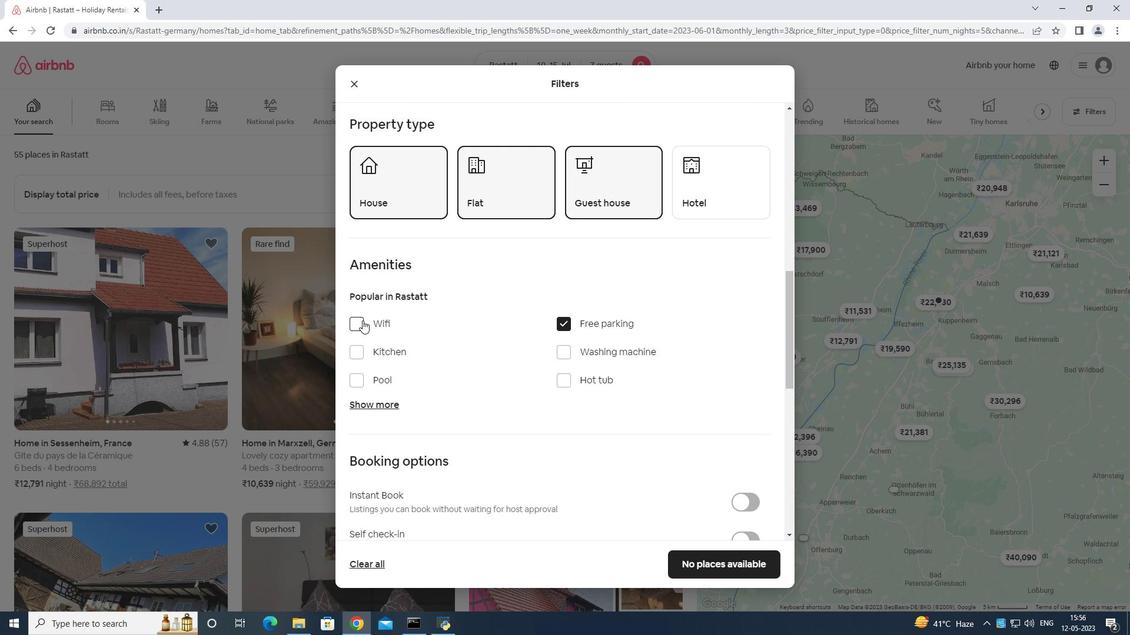 
Action: Mouse moved to (359, 400)
Screenshot: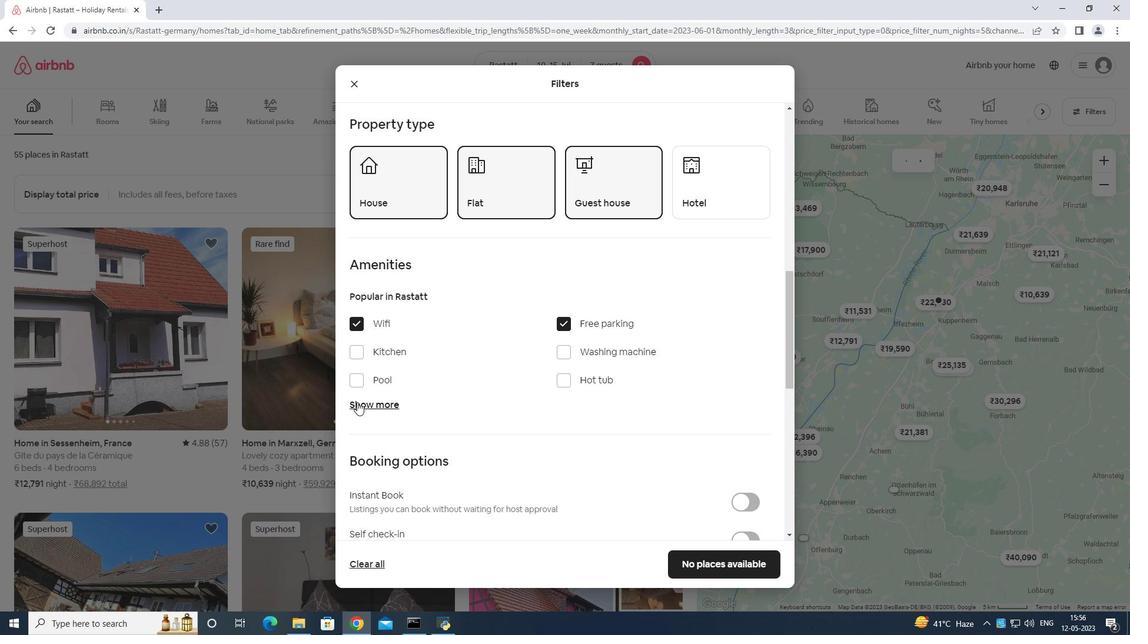 
Action: Mouse pressed left at (359, 400)
Screenshot: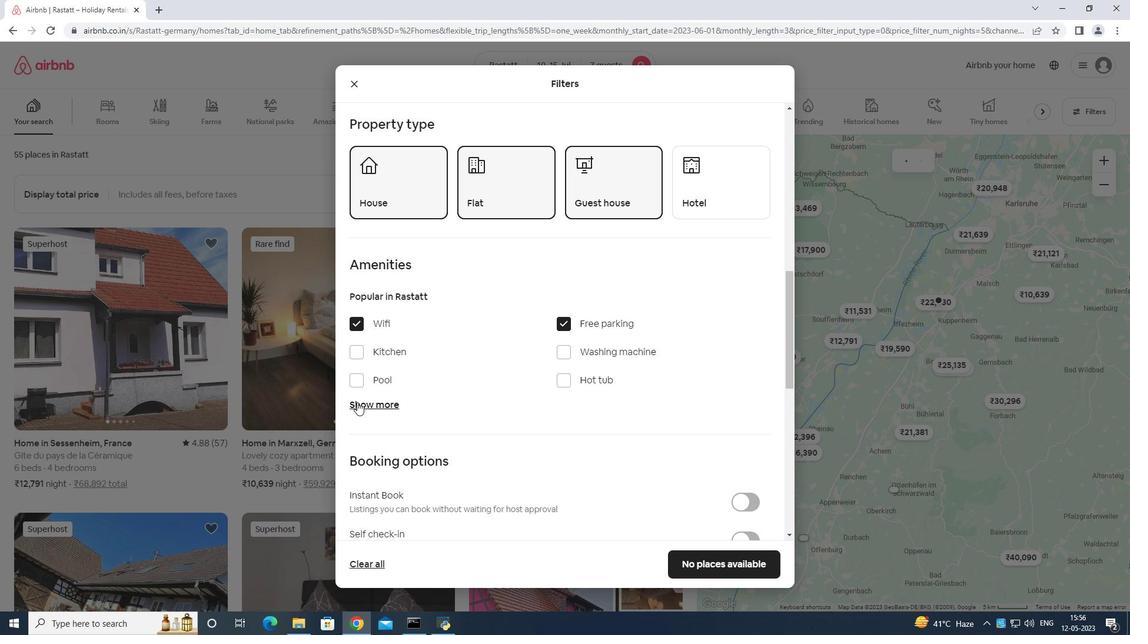 
Action: Mouse moved to (469, 402)
Screenshot: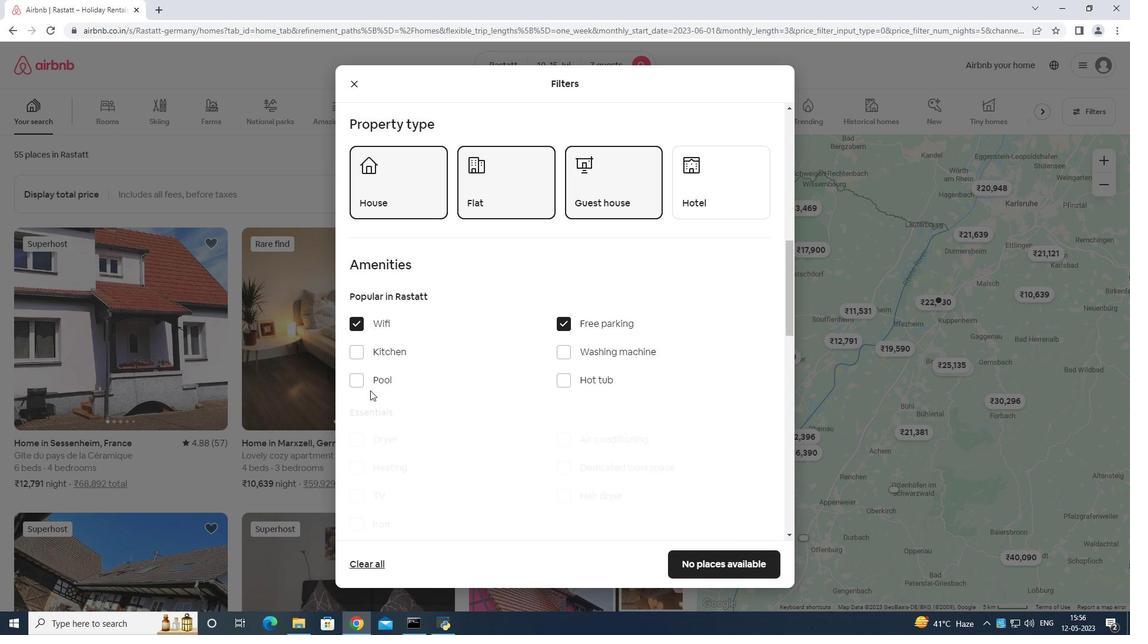 
Action: Mouse scrolled (469, 401) with delta (0, 0)
Screenshot: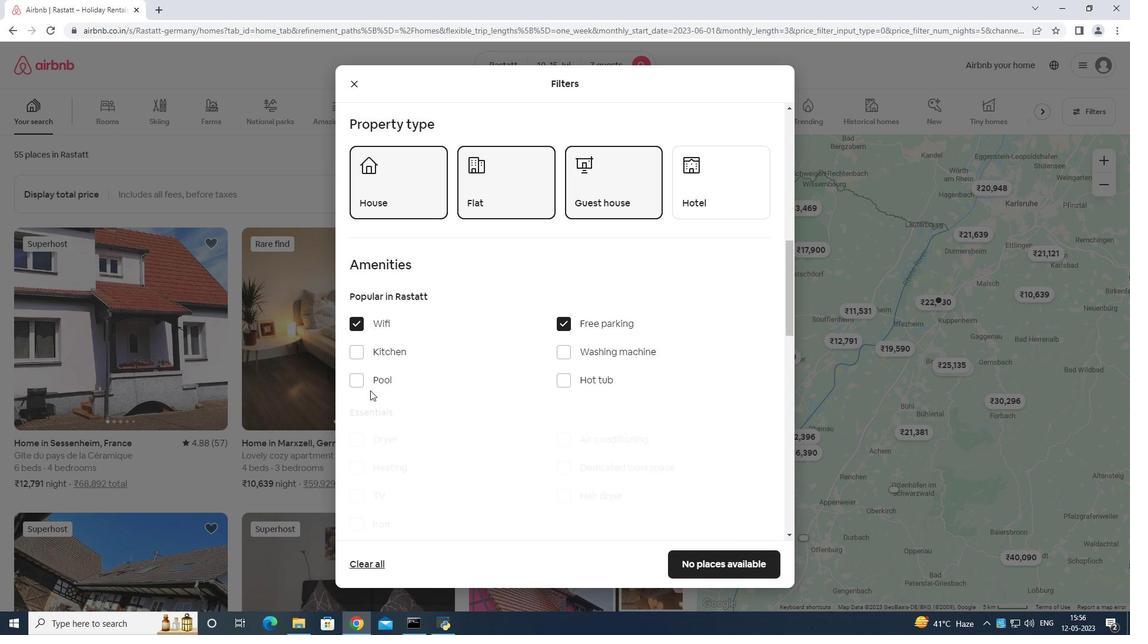 
Action: Mouse moved to (494, 400)
Screenshot: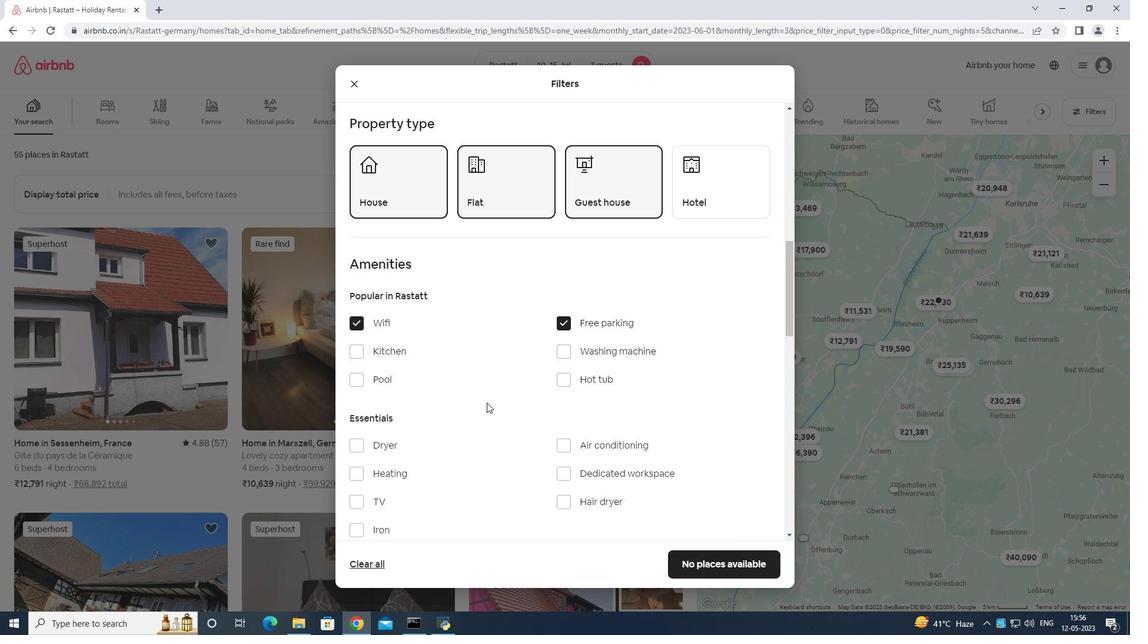 
Action: Mouse scrolled (494, 399) with delta (0, 0)
Screenshot: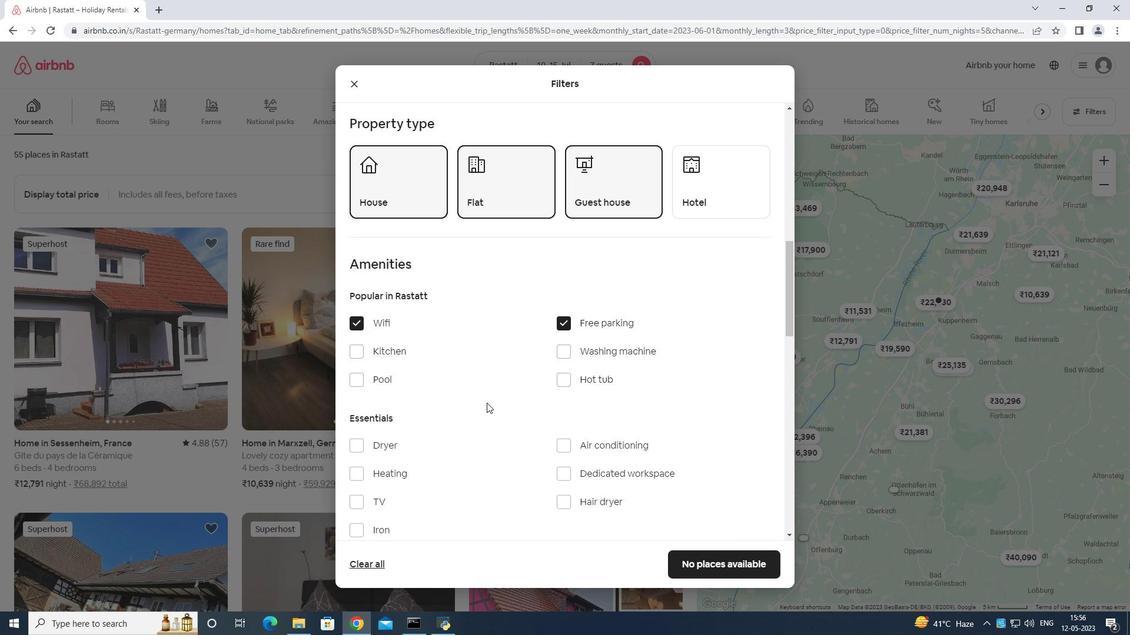 
Action: Mouse moved to (359, 381)
Screenshot: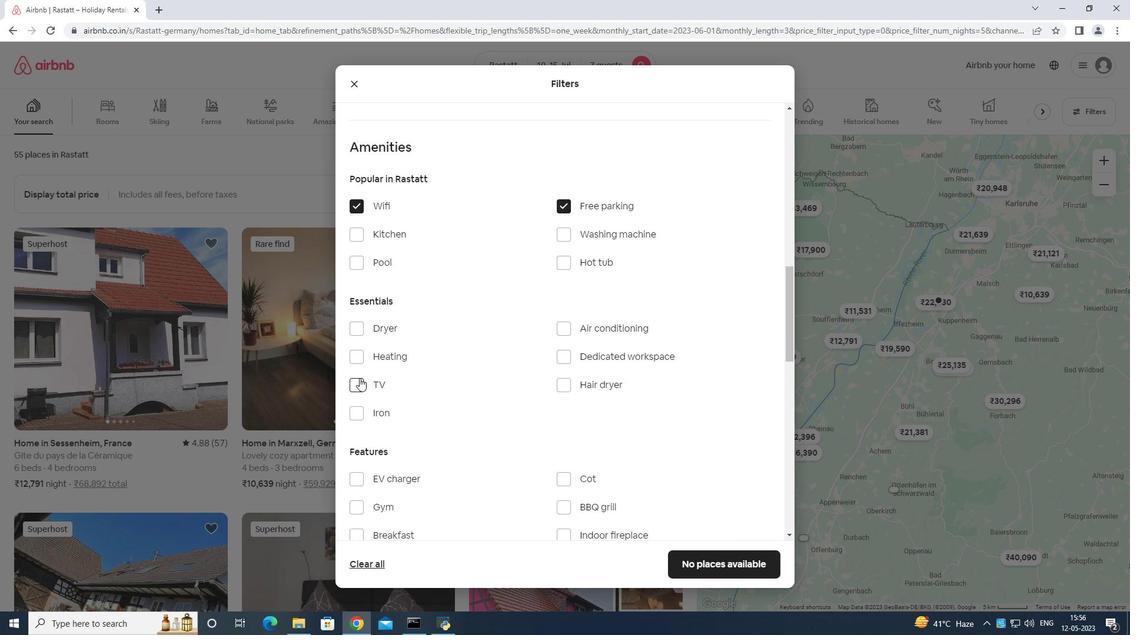 
Action: Mouse pressed left at (359, 381)
Screenshot: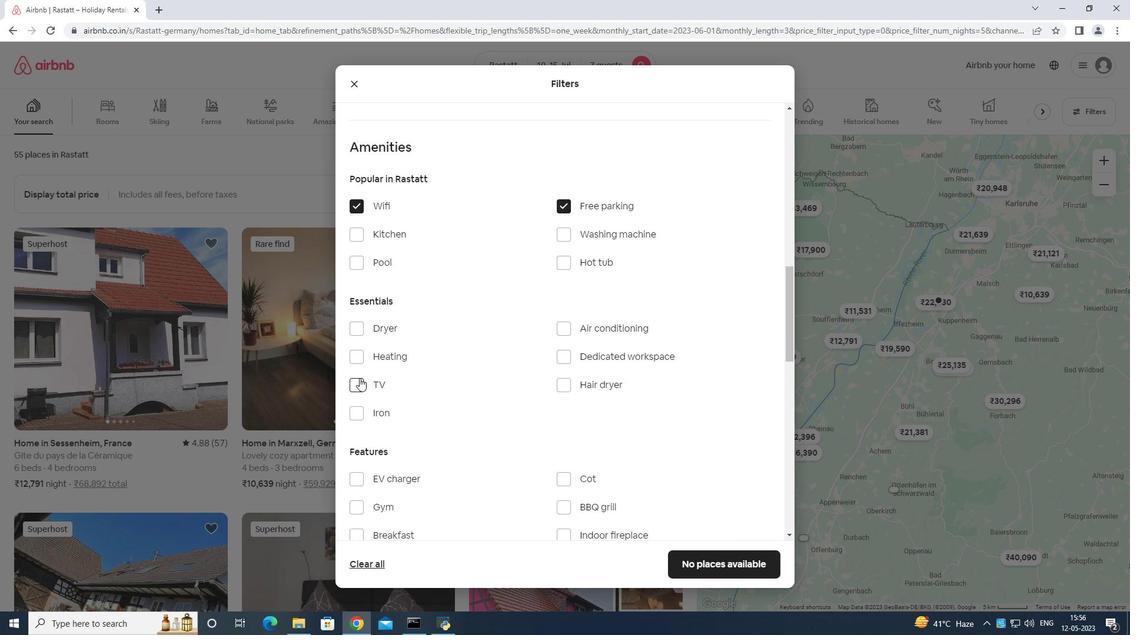 
Action: Mouse moved to (409, 362)
Screenshot: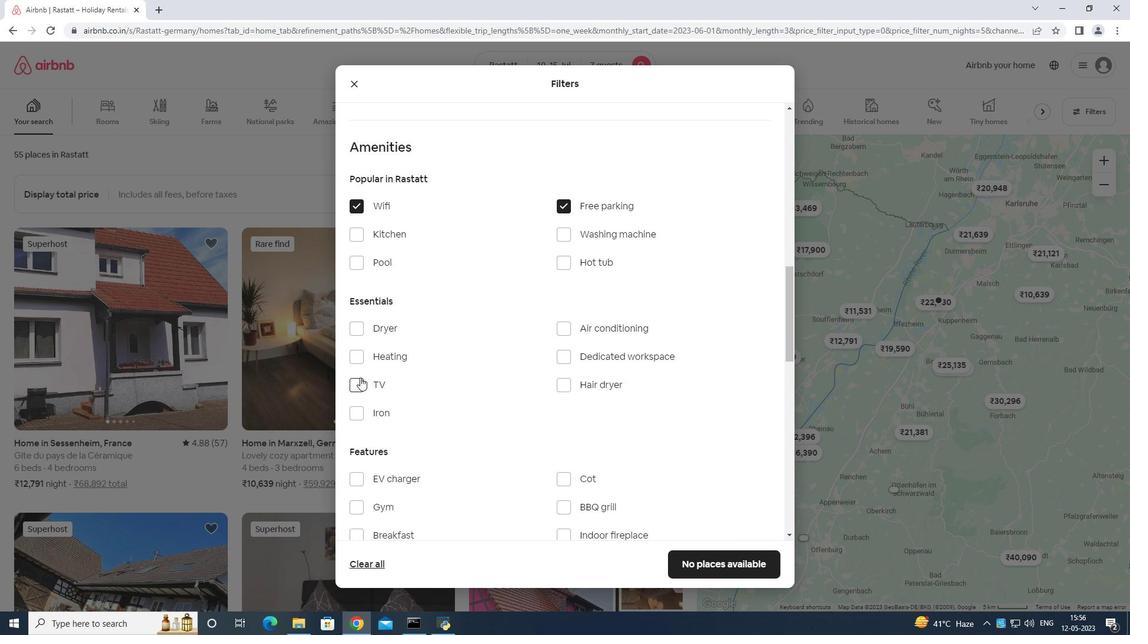 
Action: Mouse scrolled (409, 361) with delta (0, 0)
Screenshot: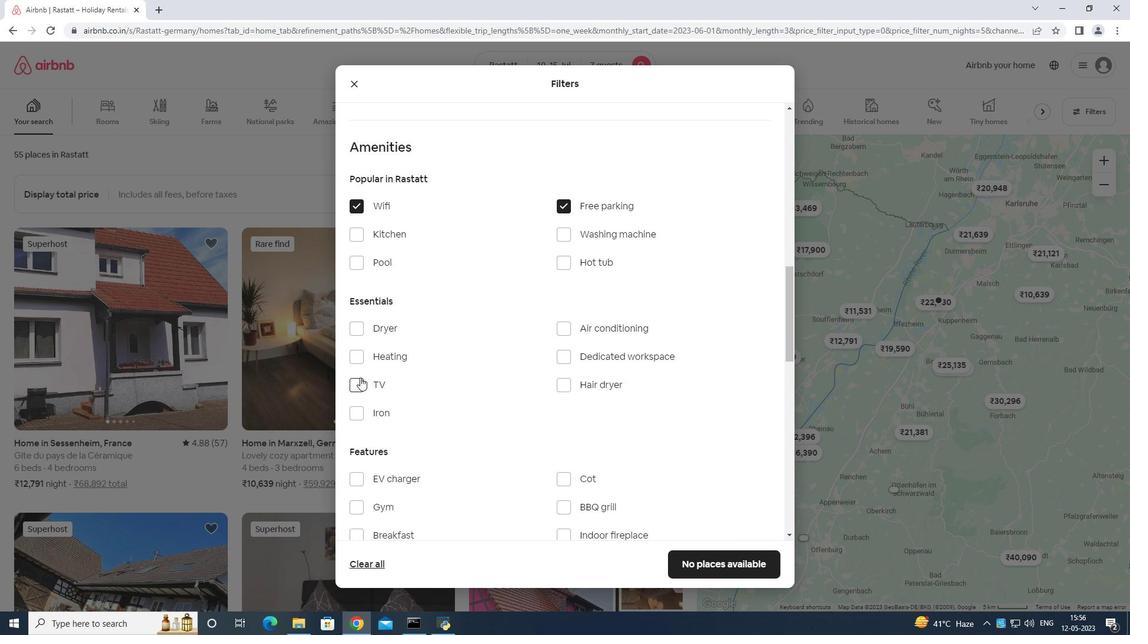 
Action: Mouse moved to (427, 364)
Screenshot: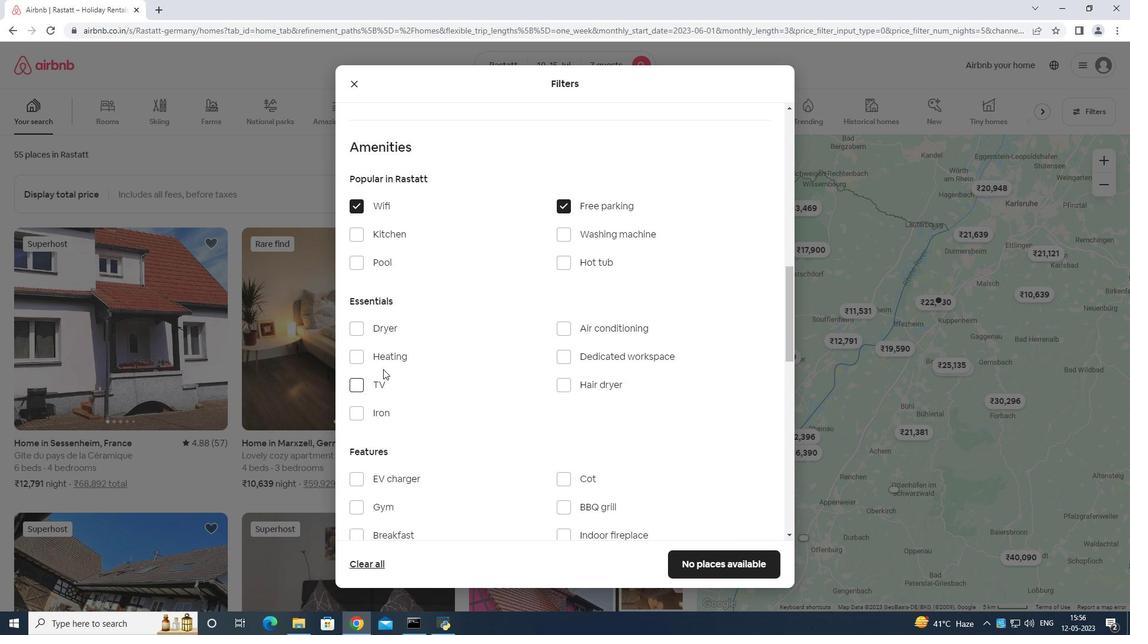 
Action: Mouse scrolled (427, 363) with delta (0, 0)
Screenshot: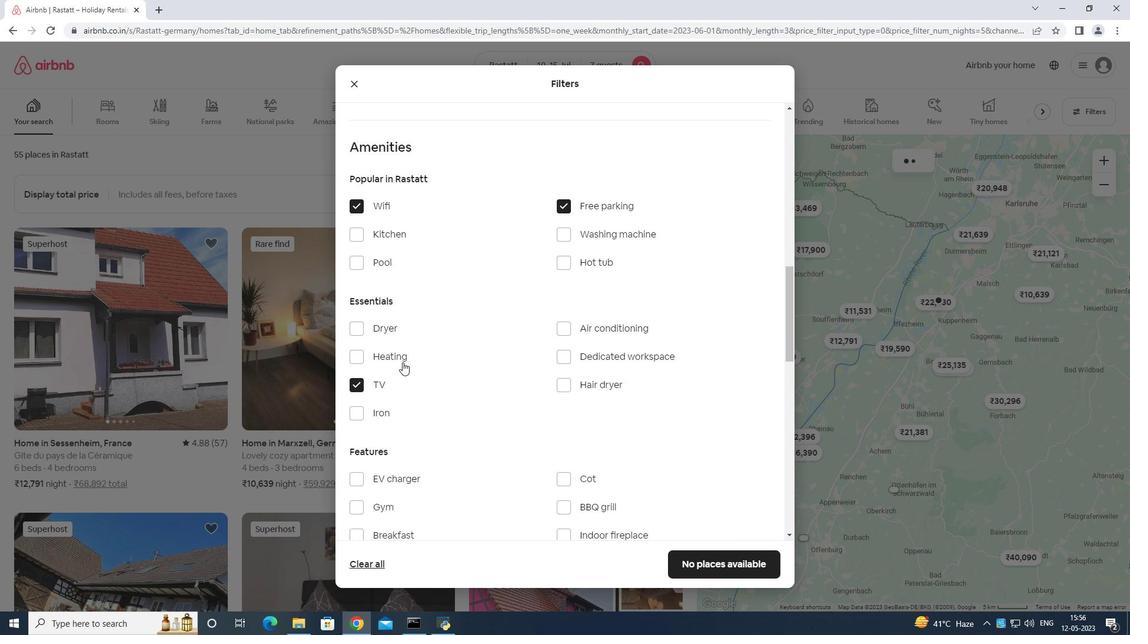 
Action: Mouse moved to (444, 360)
Screenshot: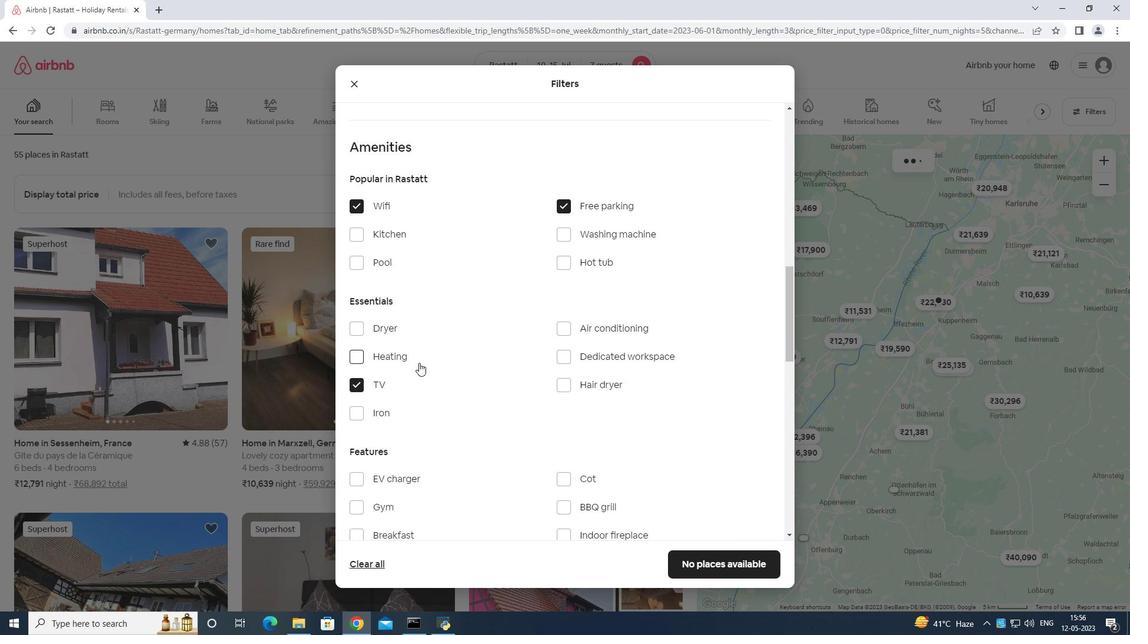 
Action: Mouse scrolled (436, 363) with delta (0, 0)
Screenshot: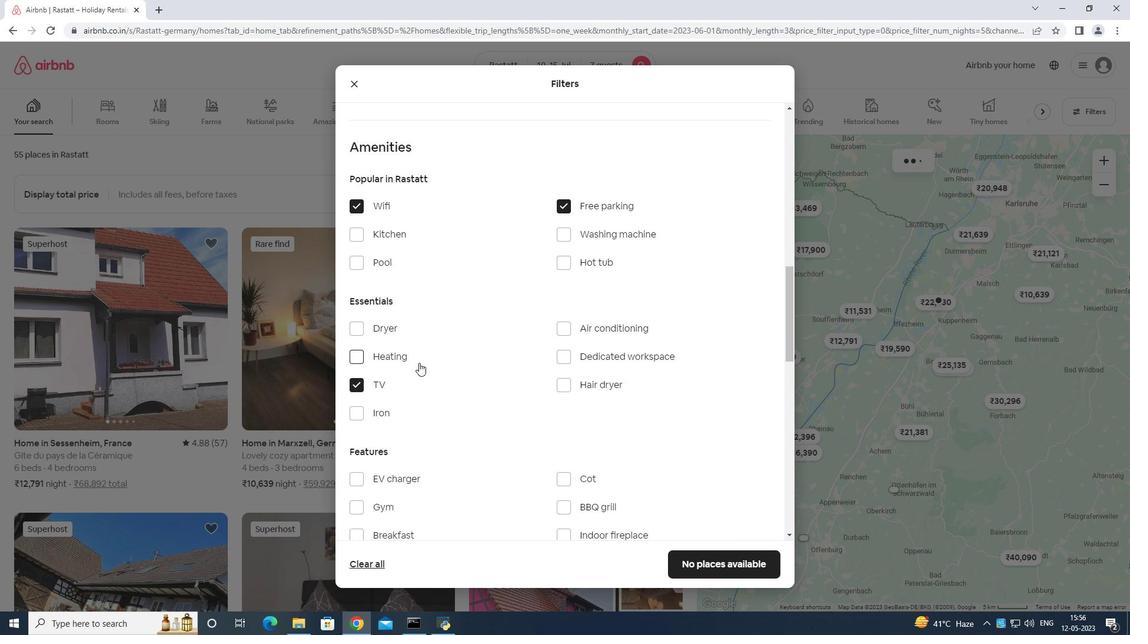 
Action: Mouse moved to (448, 358)
Screenshot: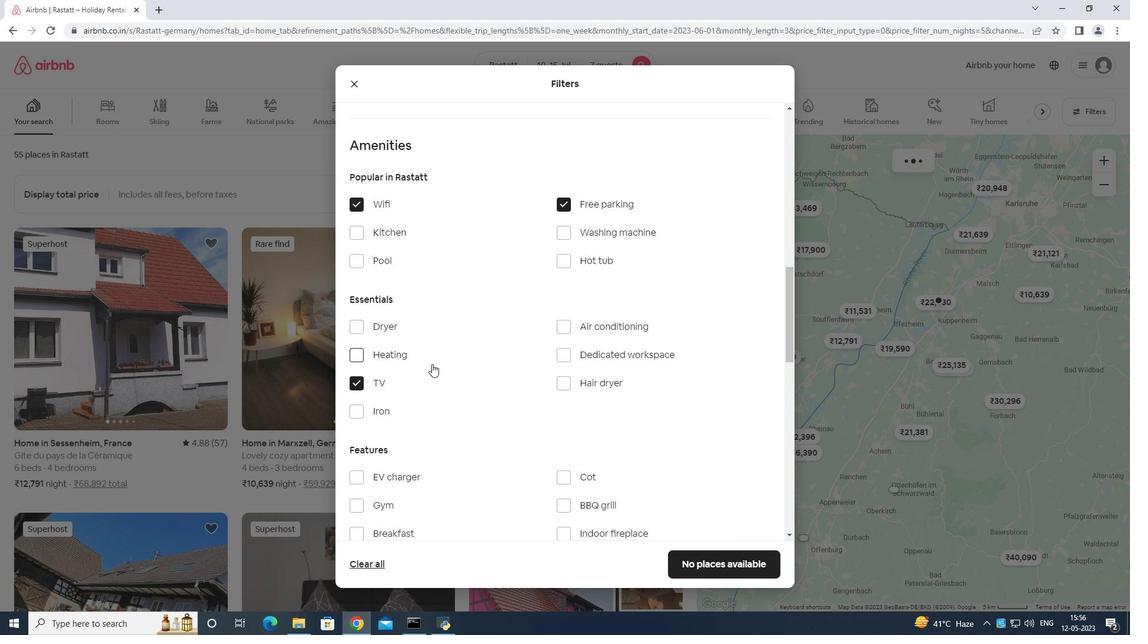 
Action: Mouse scrolled (447, 358) with delta (0, 0)
Screenshot: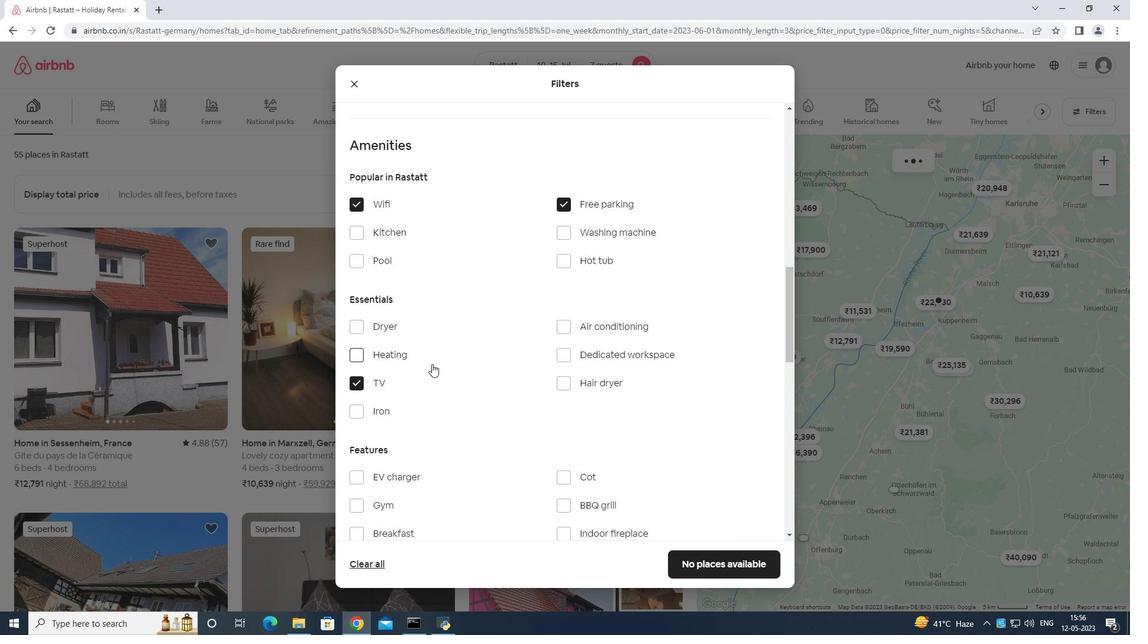 
Action: Mouse moved to (356, 277)
Screenshot: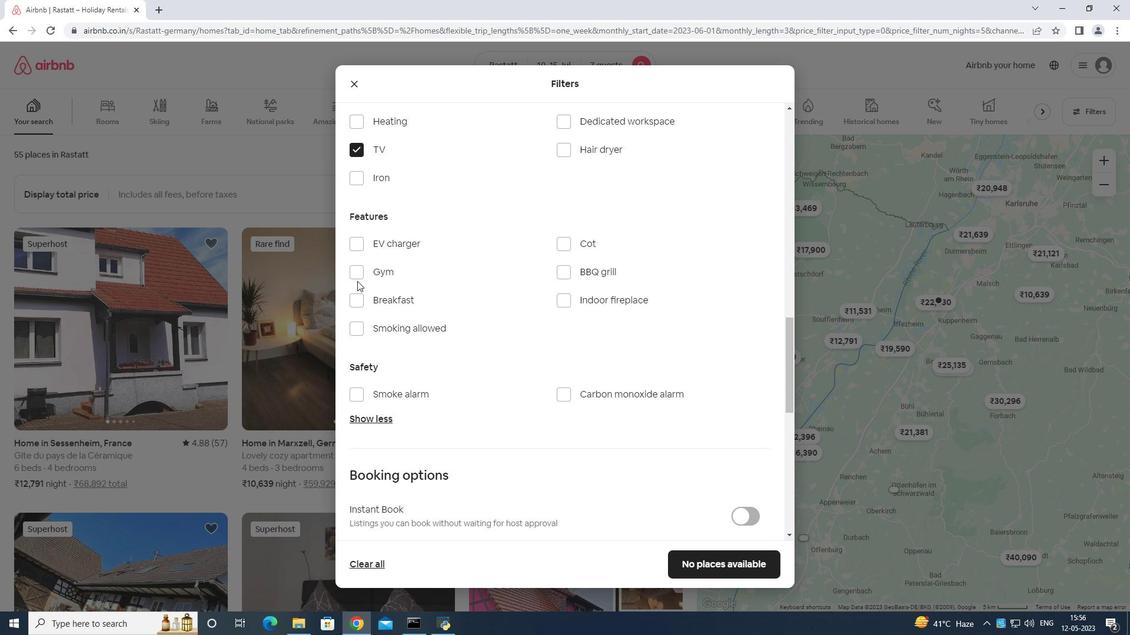 
Action: Mouse pressed left at (356, 277)
Screenshot: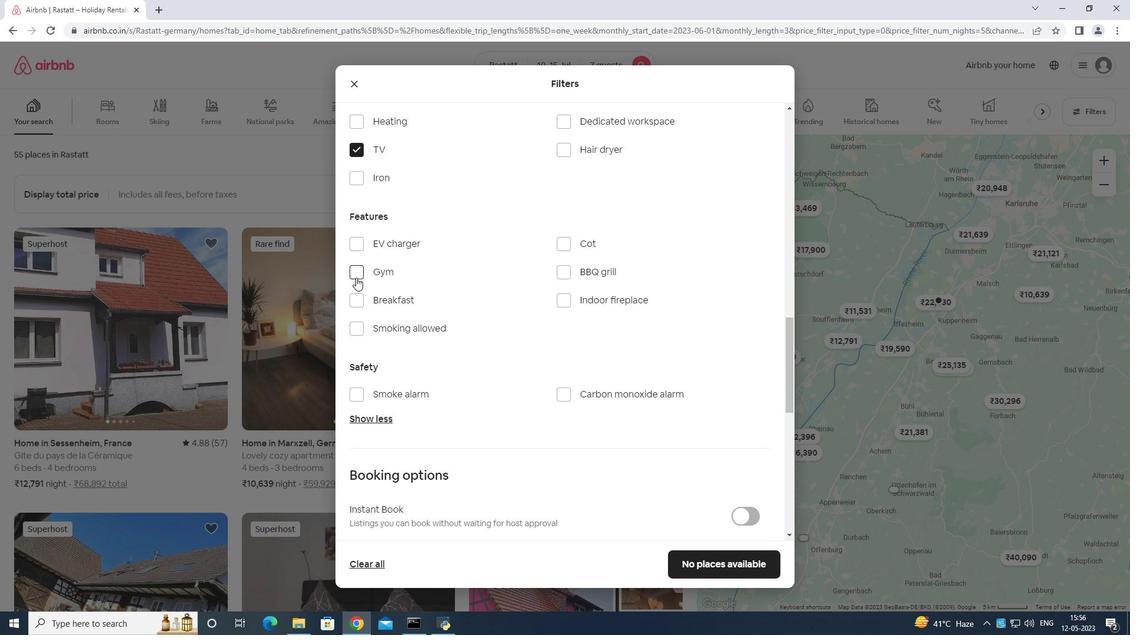 
Action: Mouse moved to (351, 301)
Screenshot: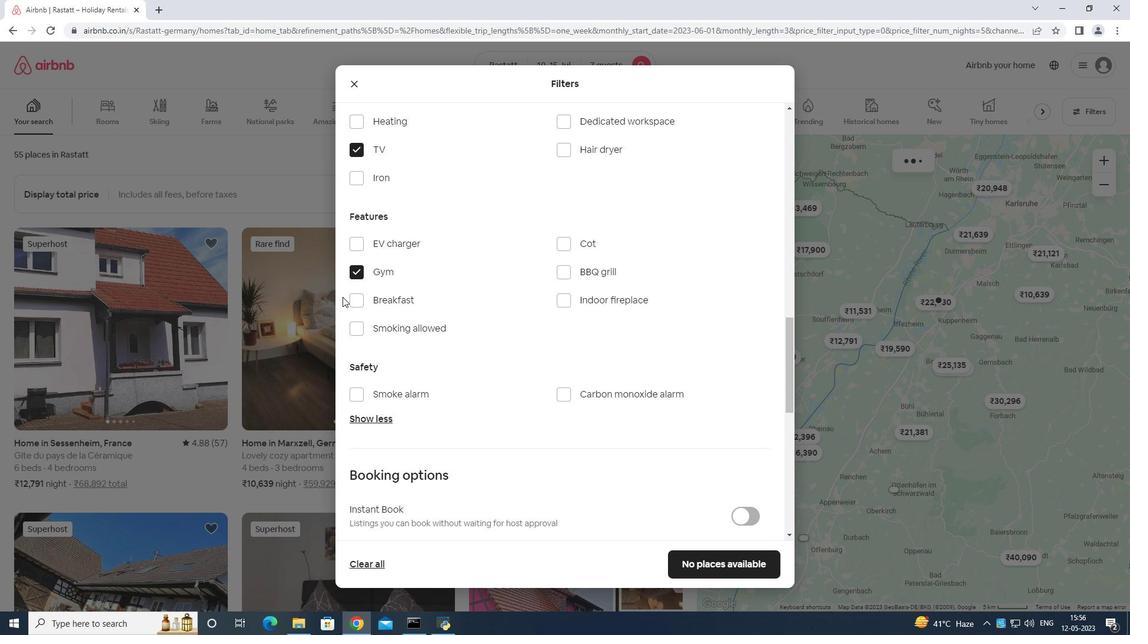 
Action: Mouse pressed left at (351, 301)
Screenshot: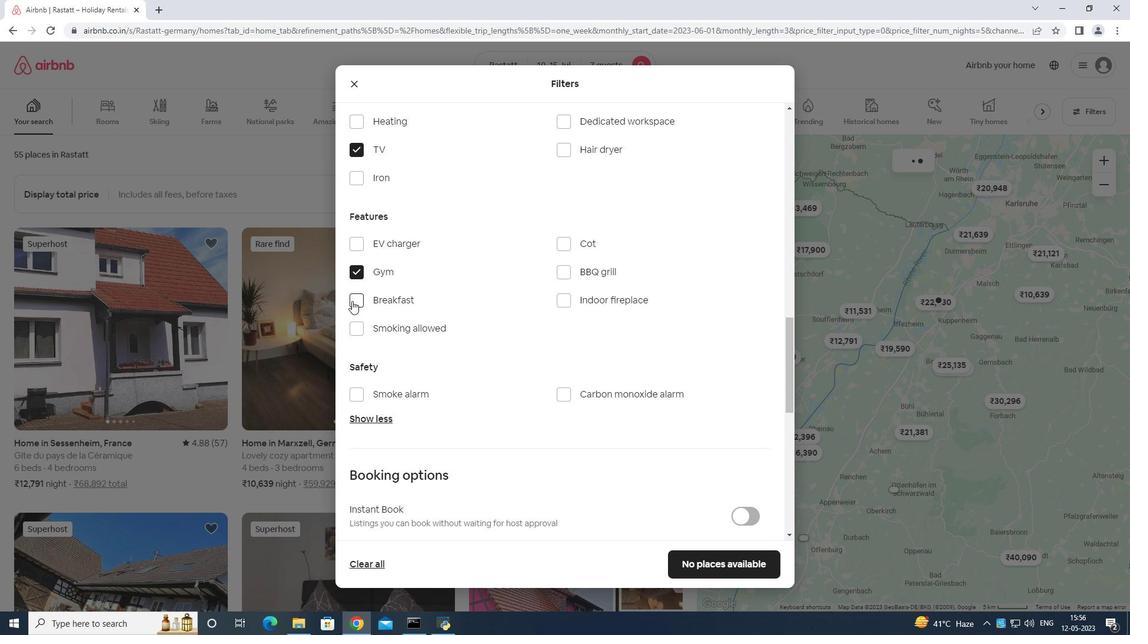 
Action: Mouse moved to (404, 301)
Screenshot: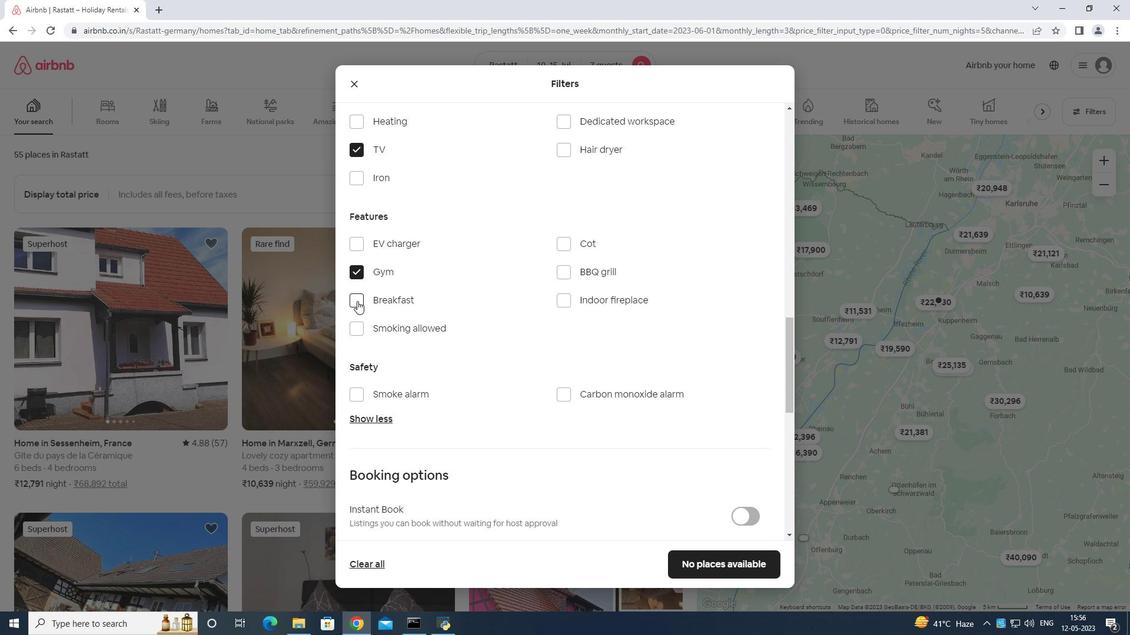 
Action: Mouse scrolled (404, 301) with delta (0, 0)
Screenshot: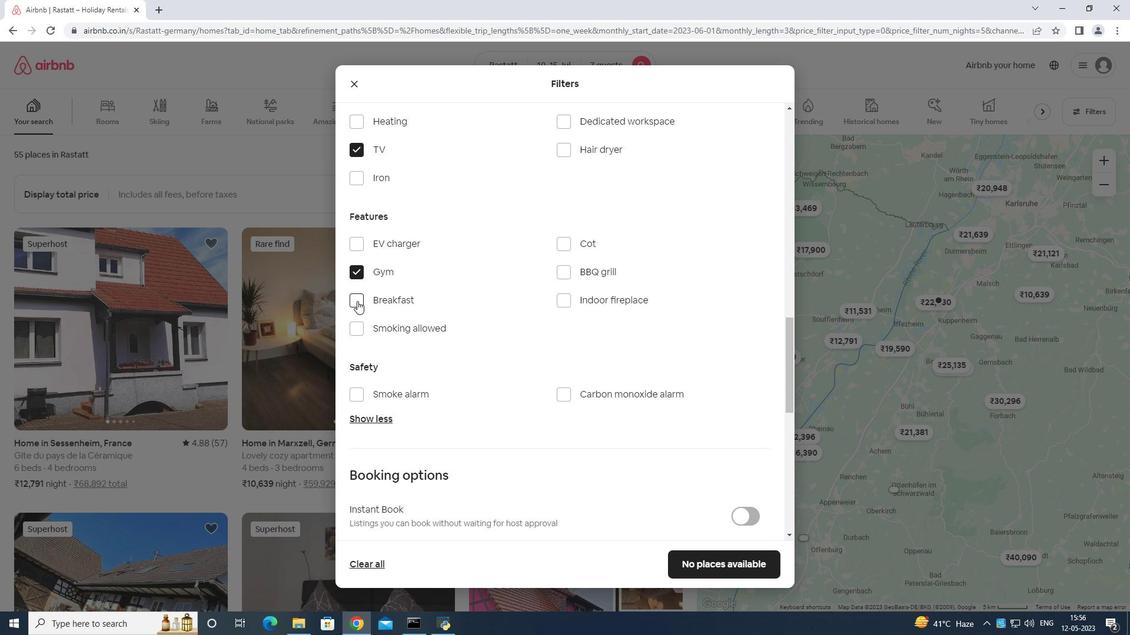 
Action: Mouse moved to (439, 314)
Screenshot: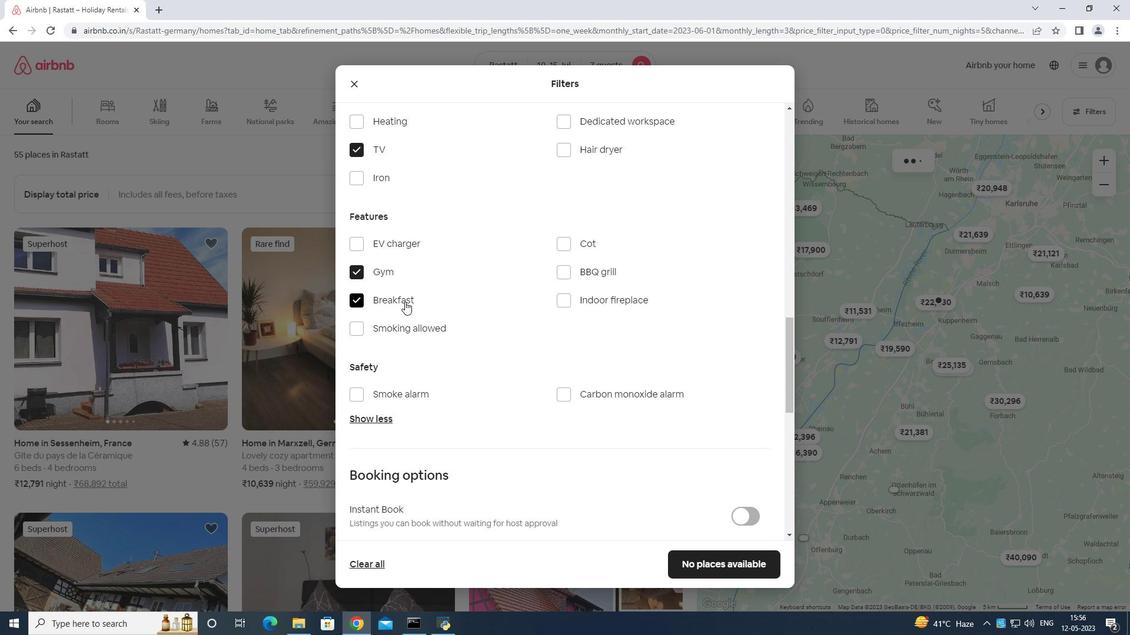 
Action: Mouse scrolled (428, 309) with delta (0, 0)
Screenshot: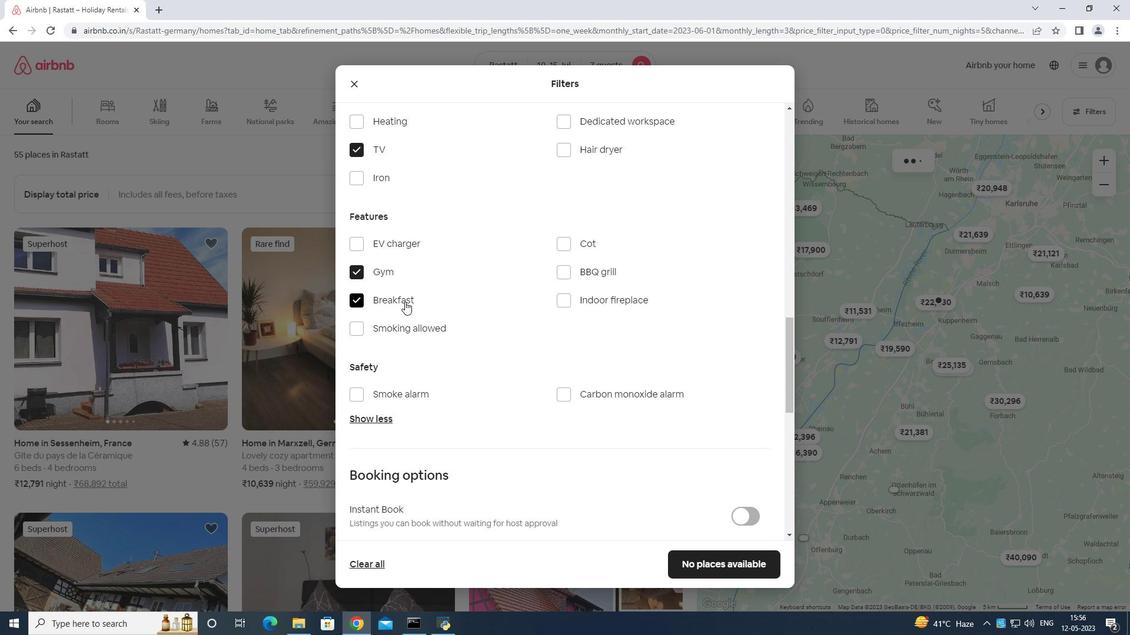 
Action: Mouse moved to (473, 327)
Screenshot: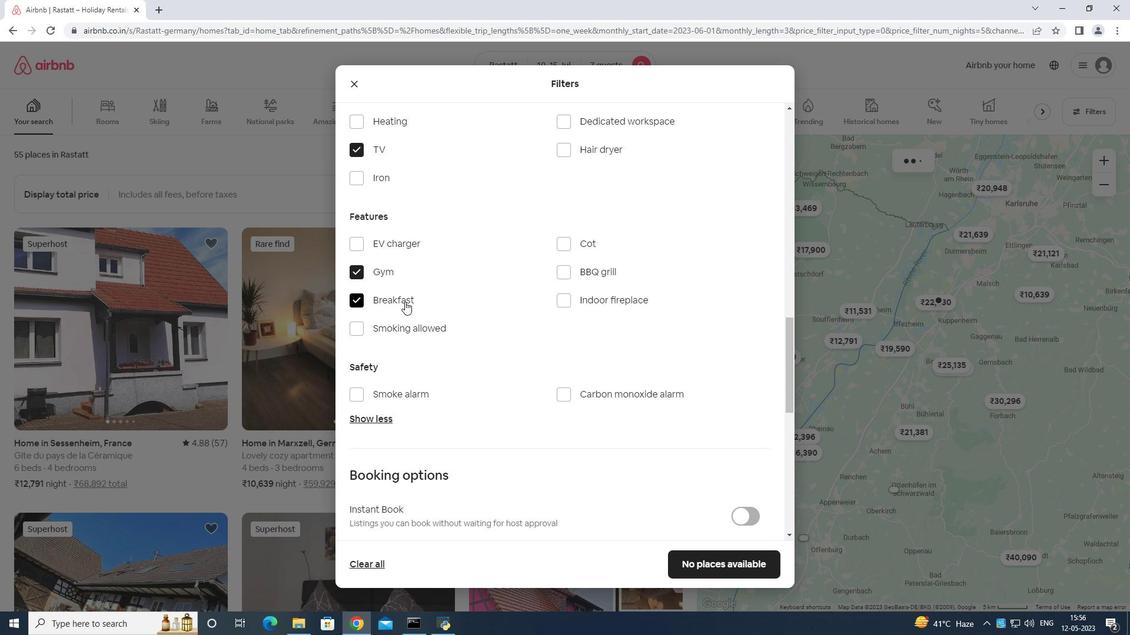 
Action: Mouse scrolled (444, 316) with delta (0, 0)
Screenshot: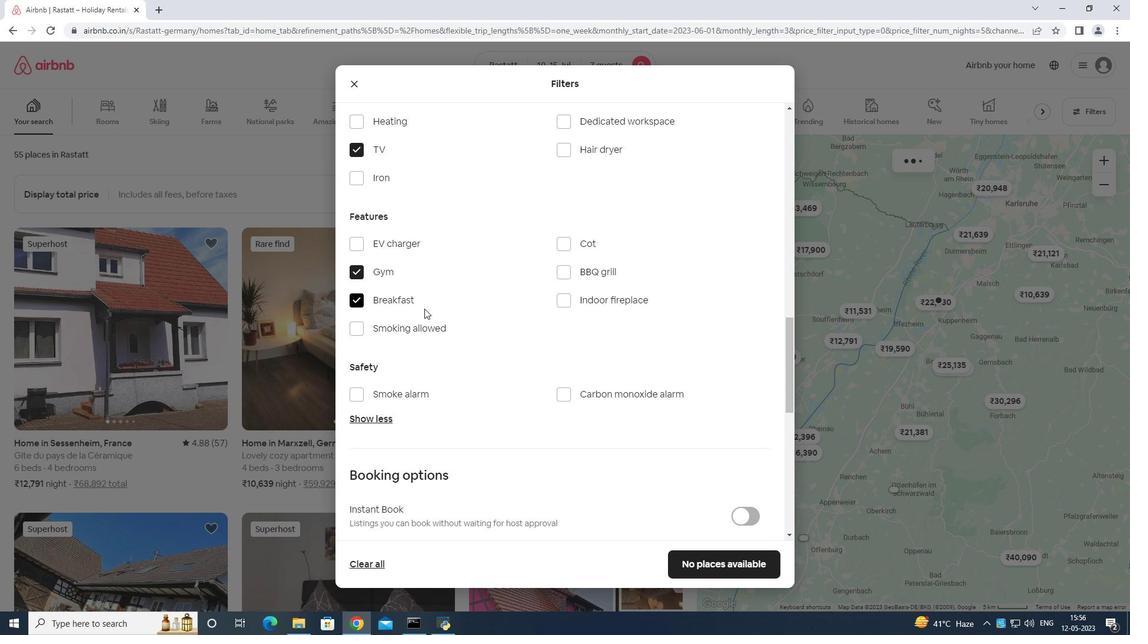 
Action: Mouse moved to (474, 327)
Screenshot: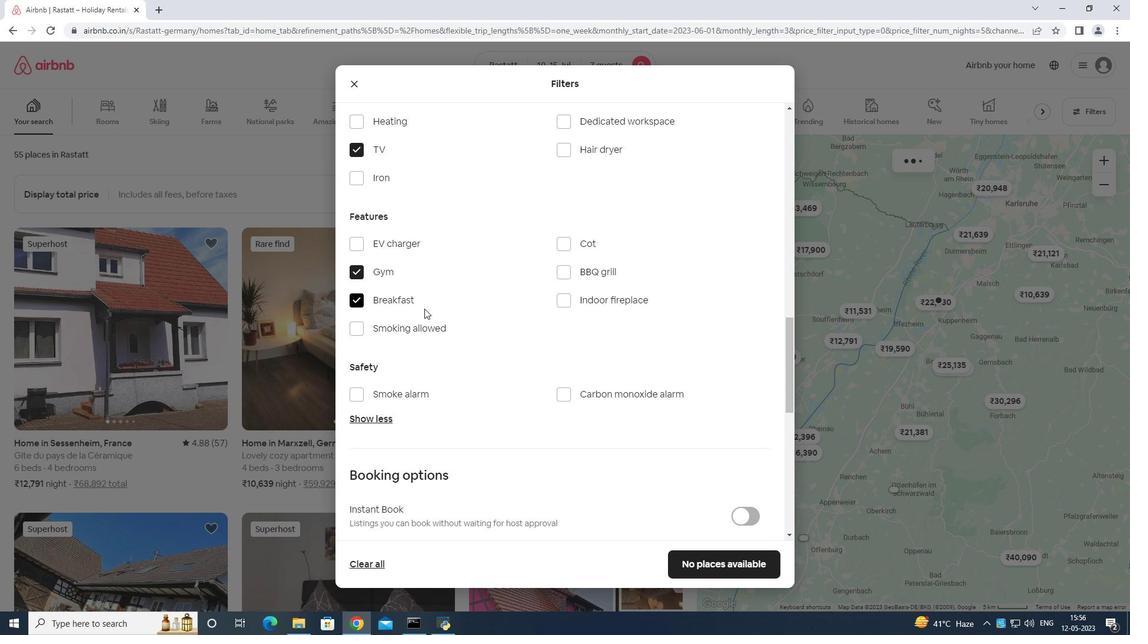 
Action: Mouse scrolled (472, 326) with delta (0, 0)
Screenshot: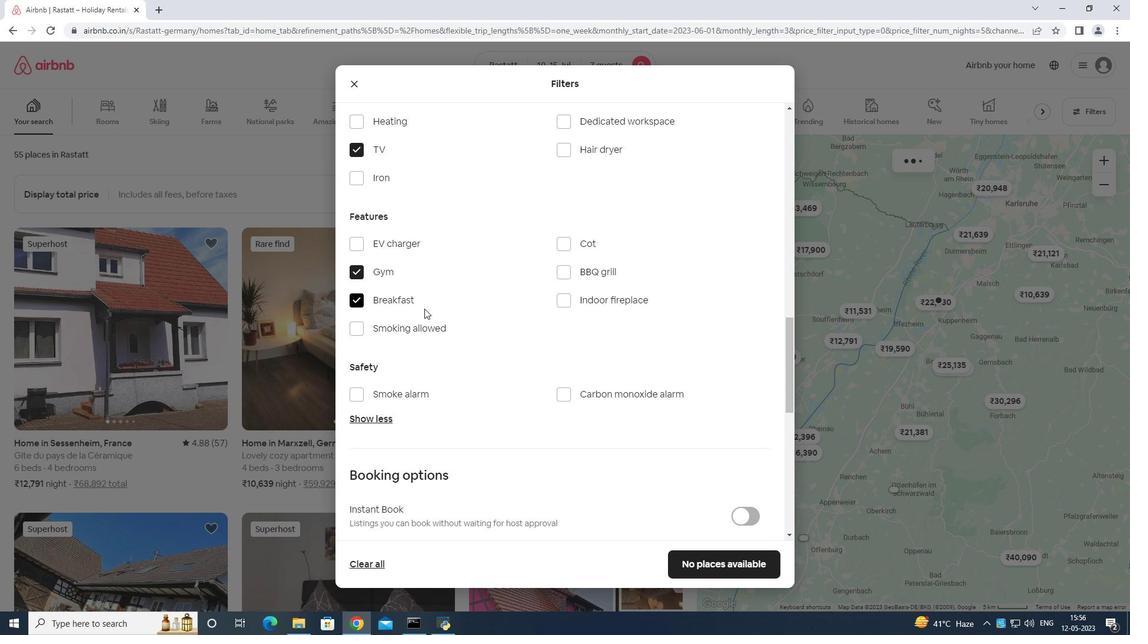 
Action: Mouse moved to (733, 330)
Screenshot: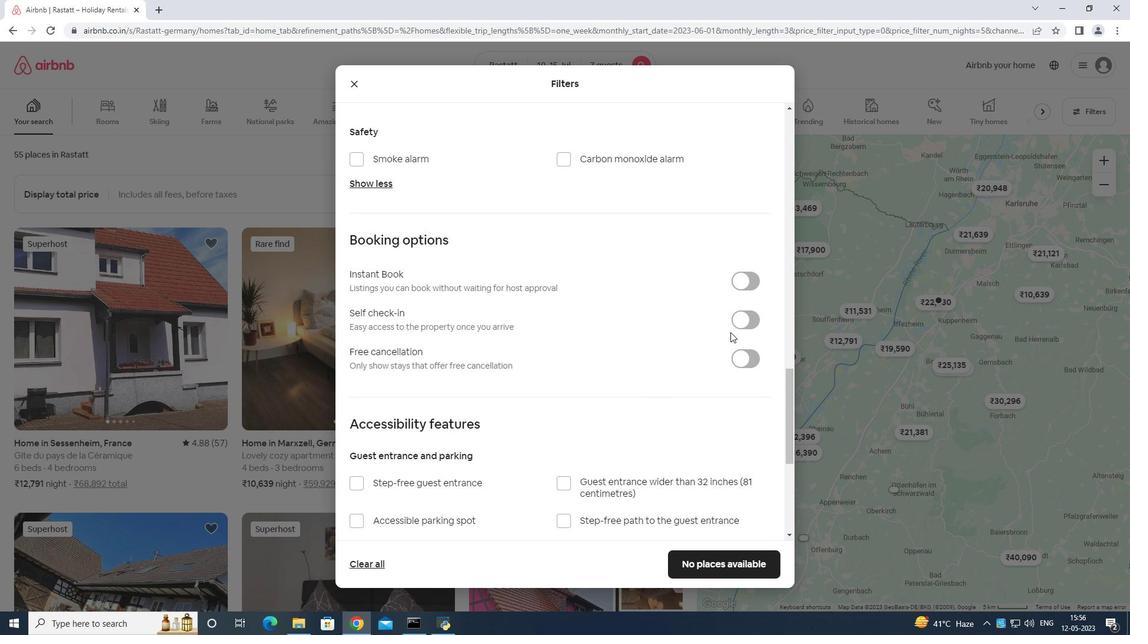
Action: Mouse pressed left at (733, 330)
Screenshot: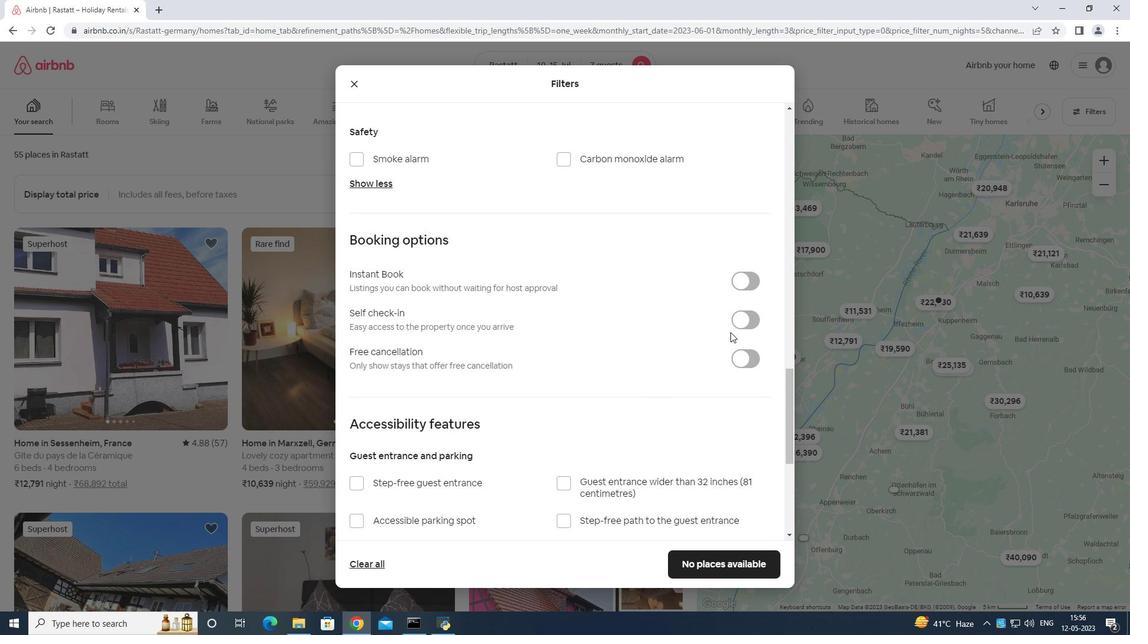 
Action: Mouse moved to (740, 320)
Screenshot: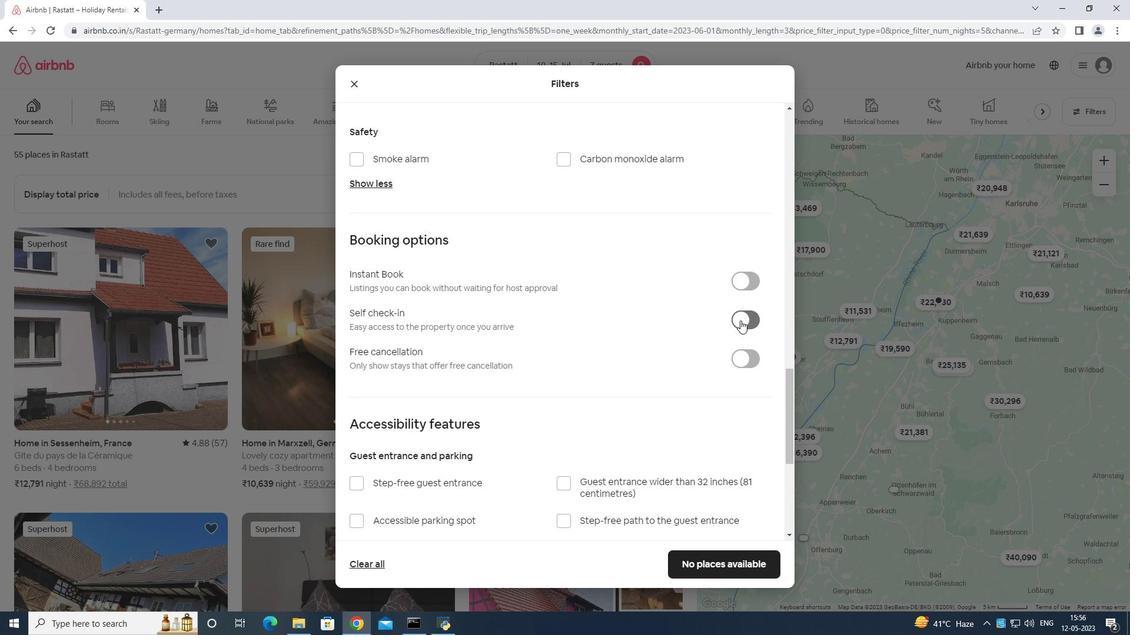 
Action: Mouse pressed left at (740, 320)
Screenshot: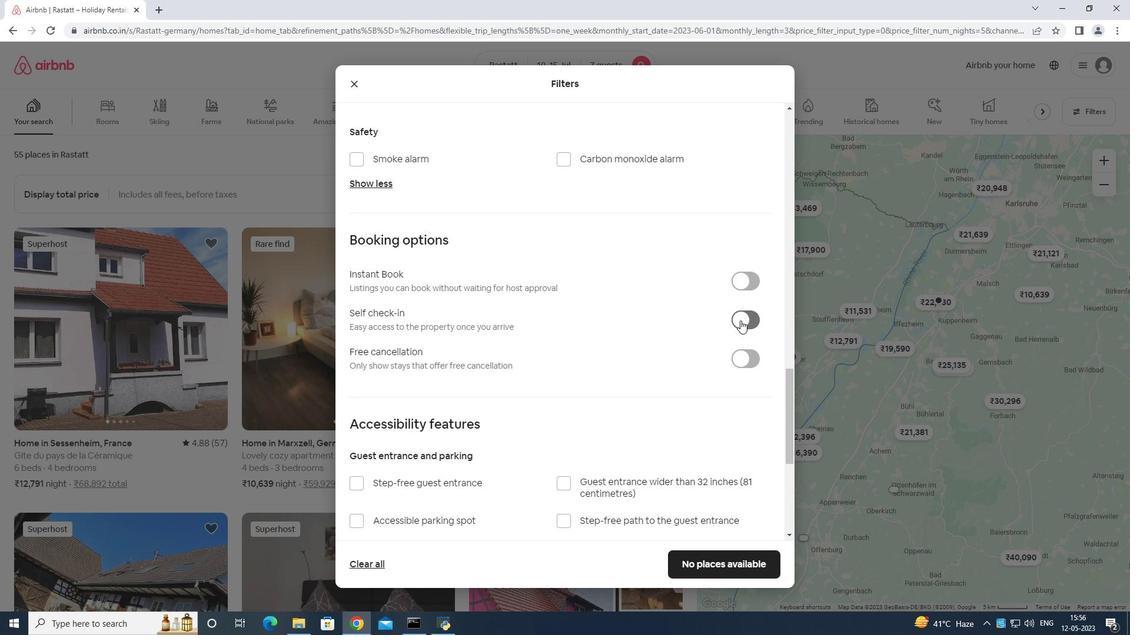 
Action: Mouse moved to (746, 316)
Screenshot: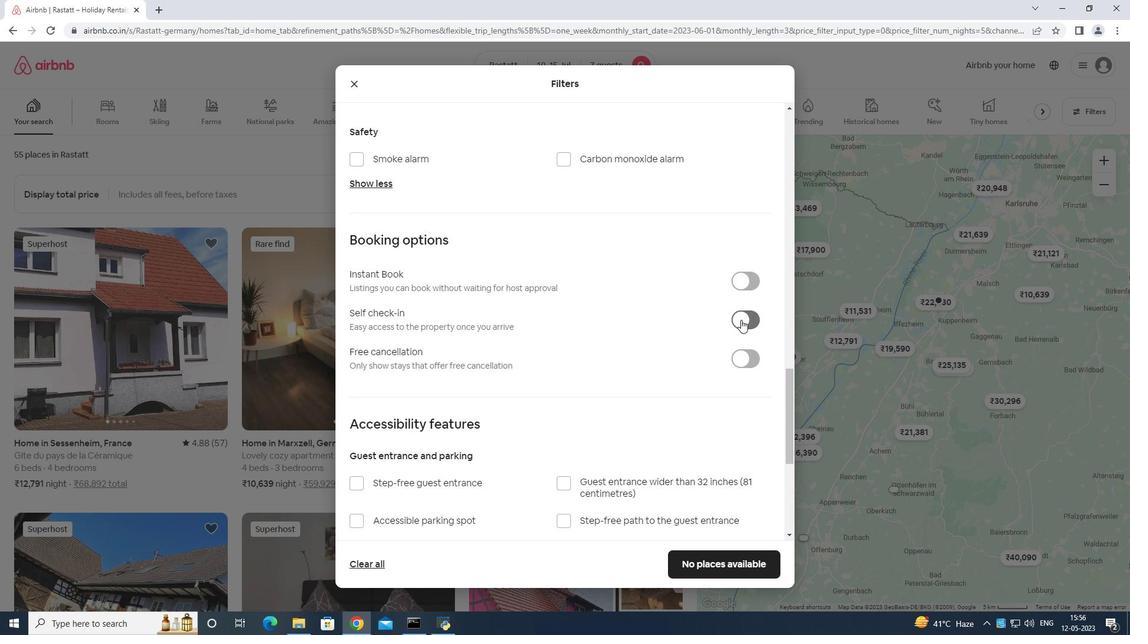 
Action: Mouse scrolled (746, 315) with delta (0, 0)
Screenshot: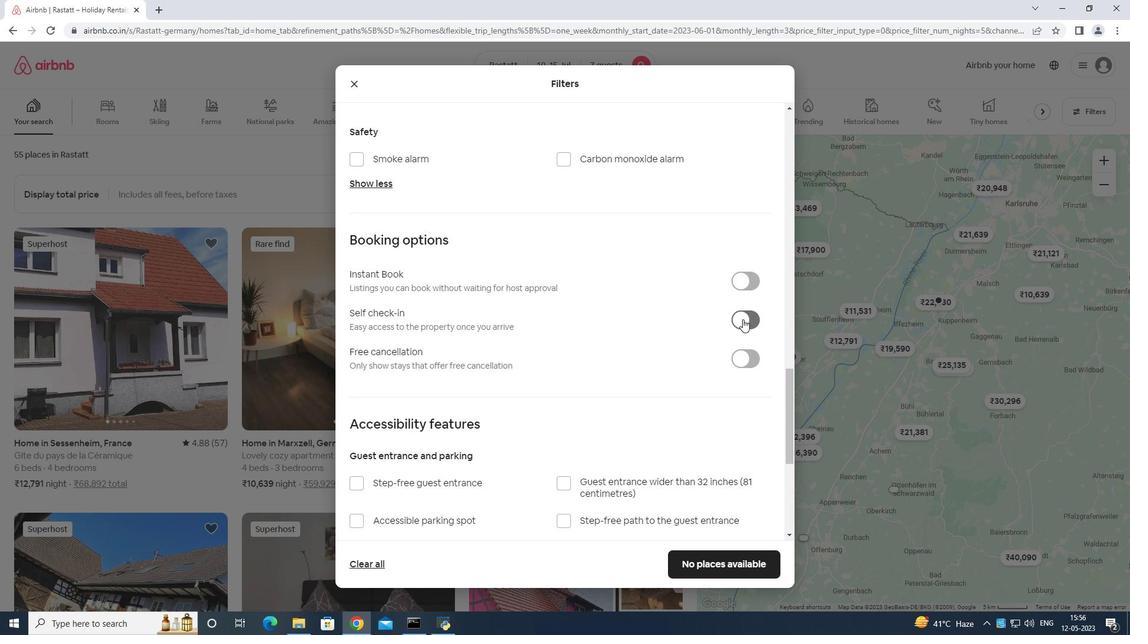 
Action: Mouse scrolled (746, 315) with delta (0, 0)
Screenshot: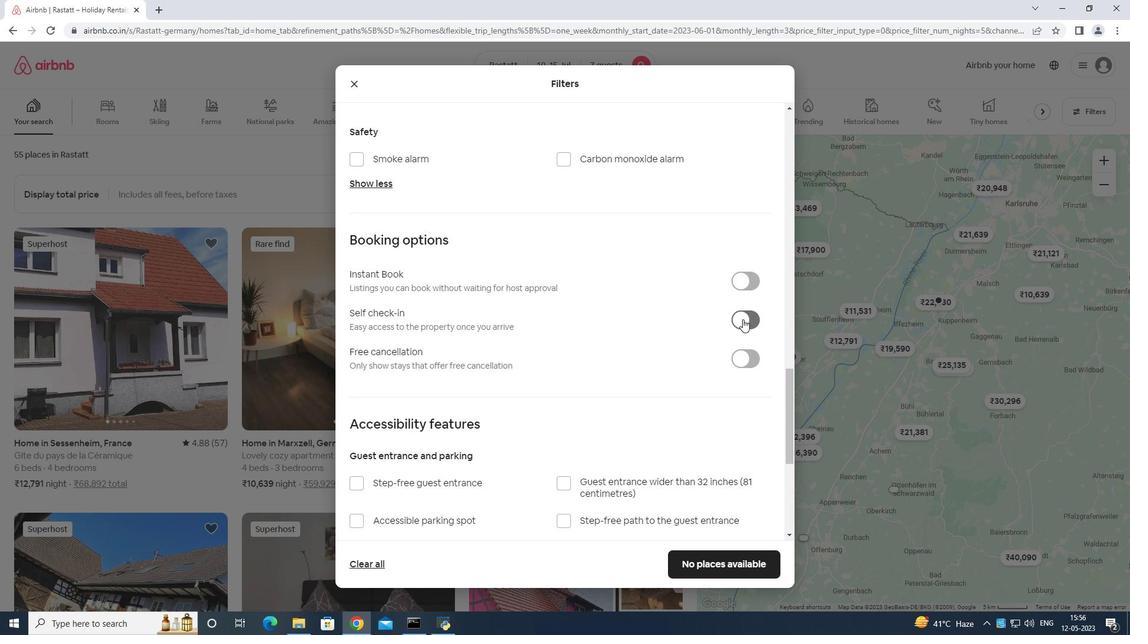 
Action: Mouse scrolled (746, 315) with delta (0, 0)
Screenshot: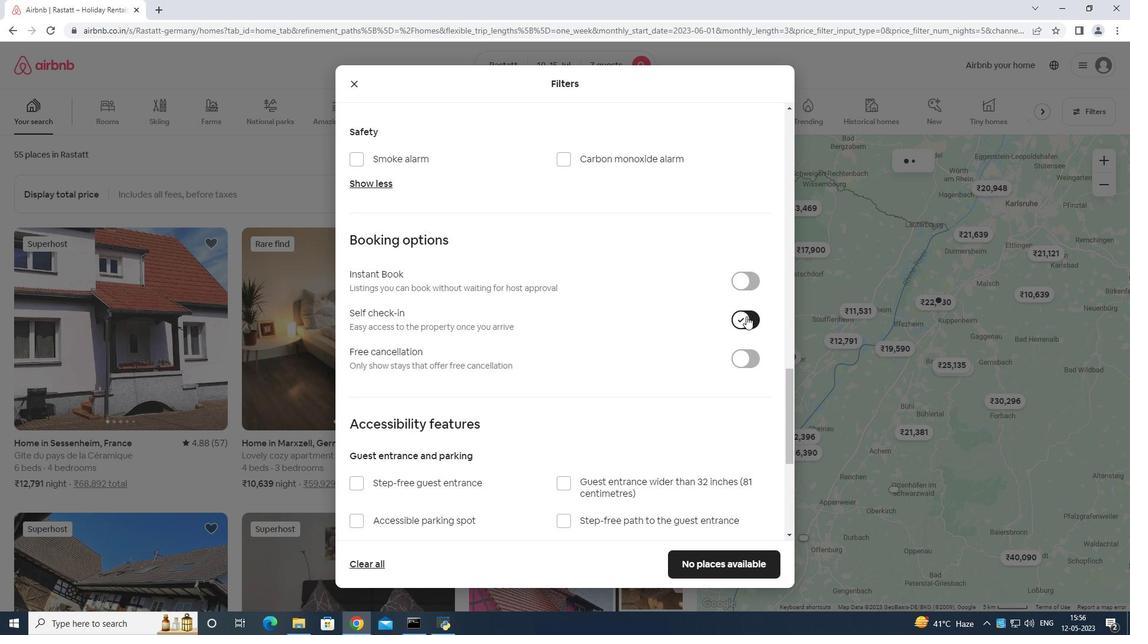 
Action: Mouse moved to (743, 322)
Screenshot: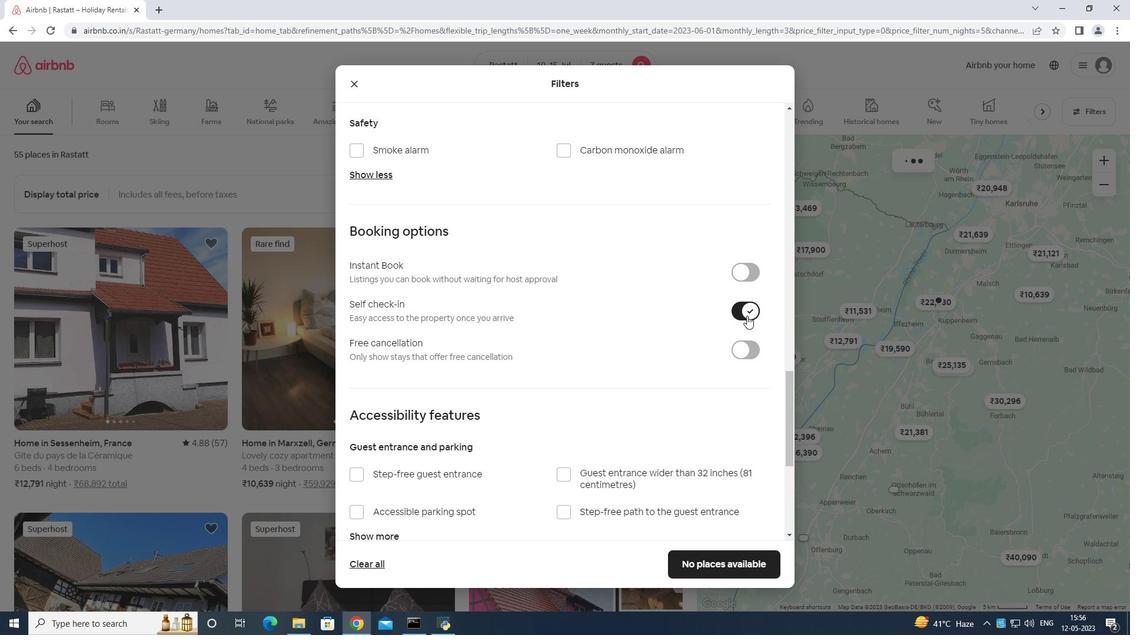 
Action: Mouse scrolled (743, 321) with delta (0, 0)
Screenshot: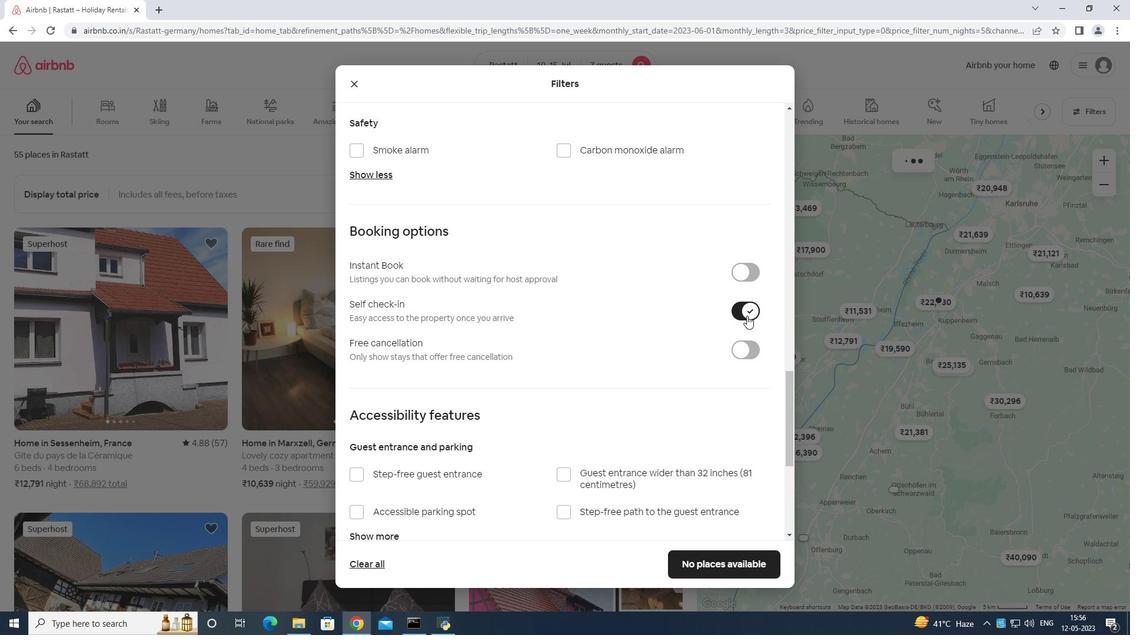 
Action: Mouse scrolled (743, 321) with delta (0, 0)
Screenshot: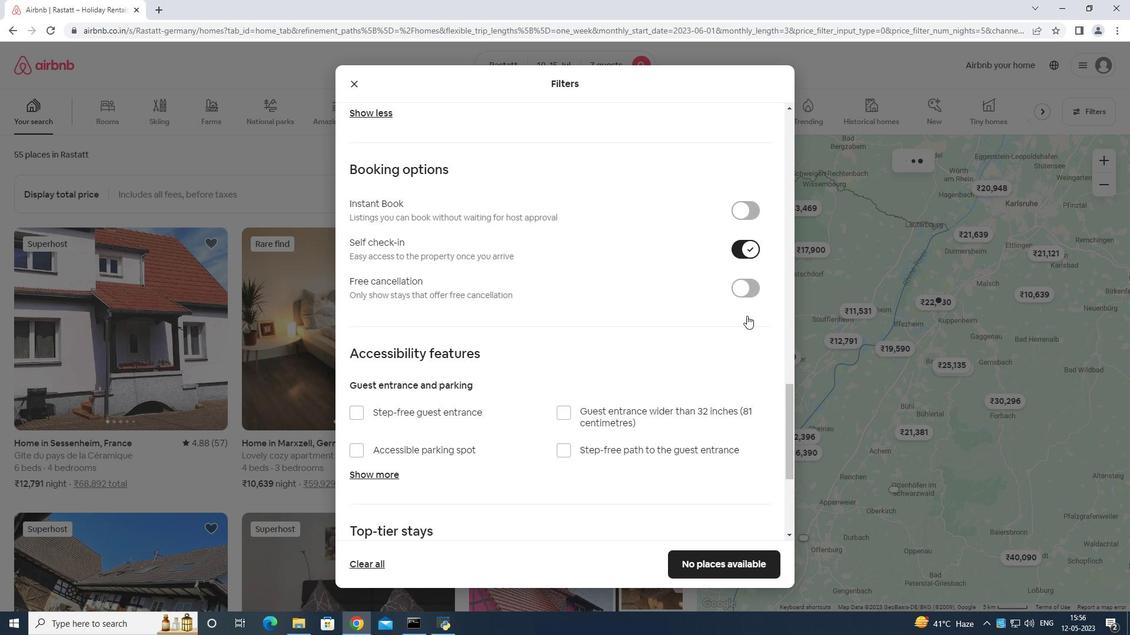 
Action: Mouse scrolled (743, 321) with delta (0, 0)
Screenshot: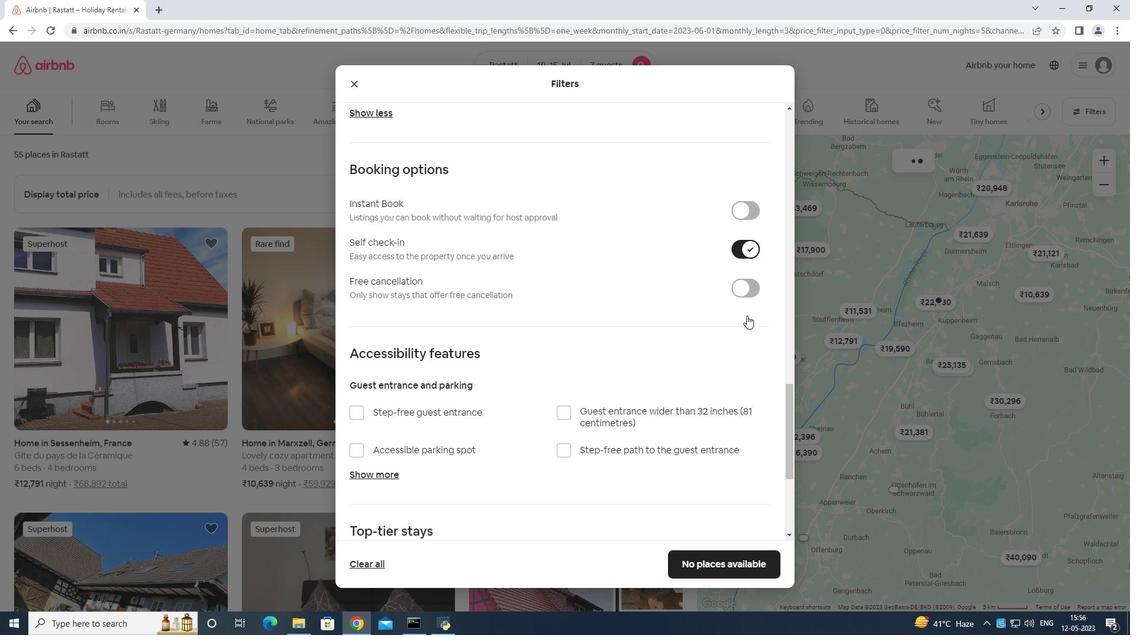 
Action: Mouse moved to (740, 327)
Screenshot: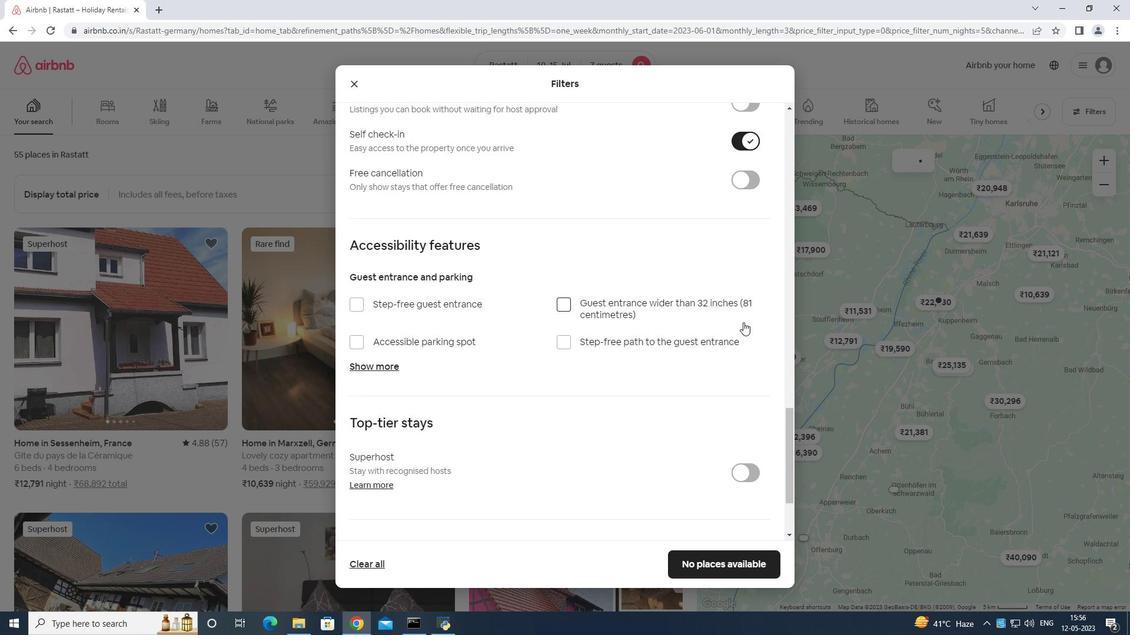
Action: Mouse scrolled (740, 326) with delta (0, 0)
Screenshot: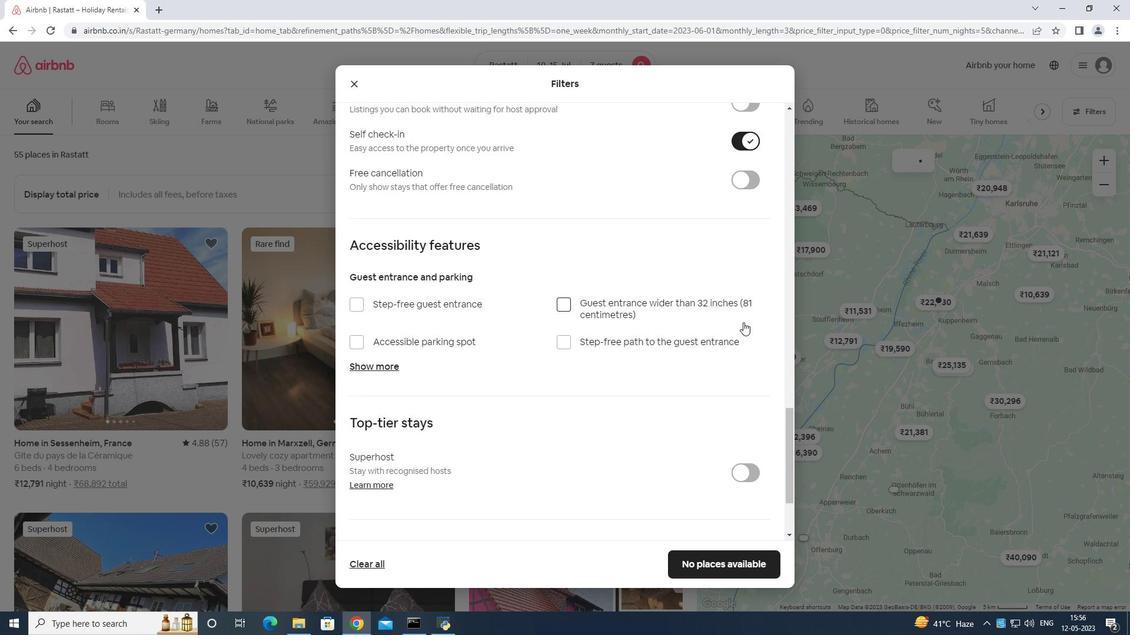 
Action: Mouse moved to (739, 329)
Screenshot: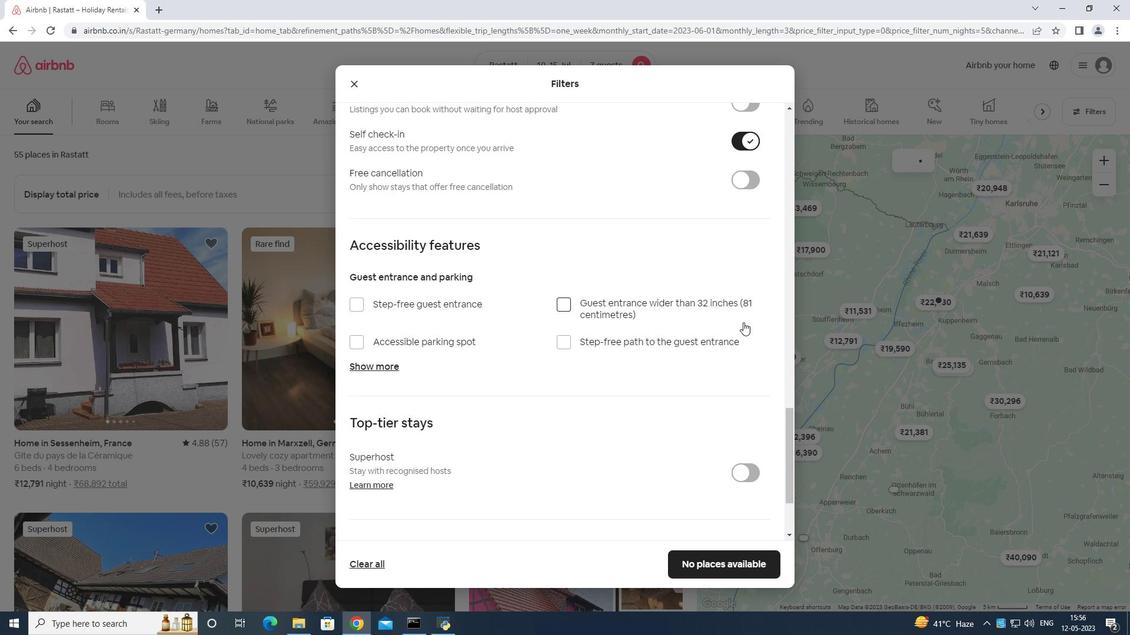 
Action: Mouse scrolled (739, 328) with delta (0, 0)
Screenshot: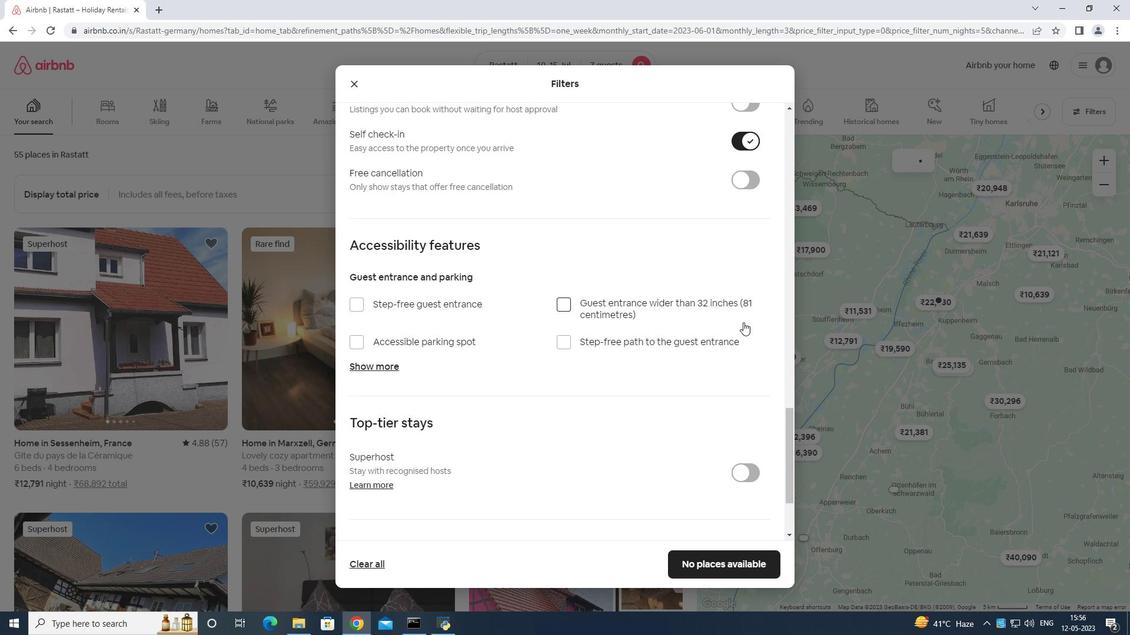 
Action: Mouse moved to (735, 331)
Screenshot: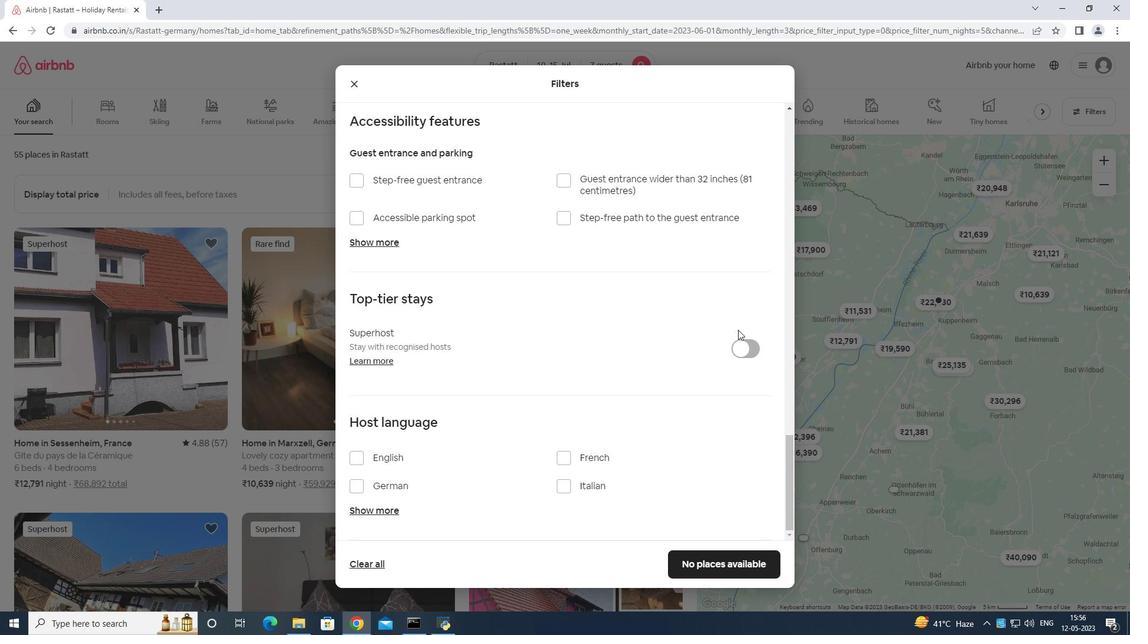 
Action: Mouse scrolled (735, 330) with delta (0, 0)
Screenshot: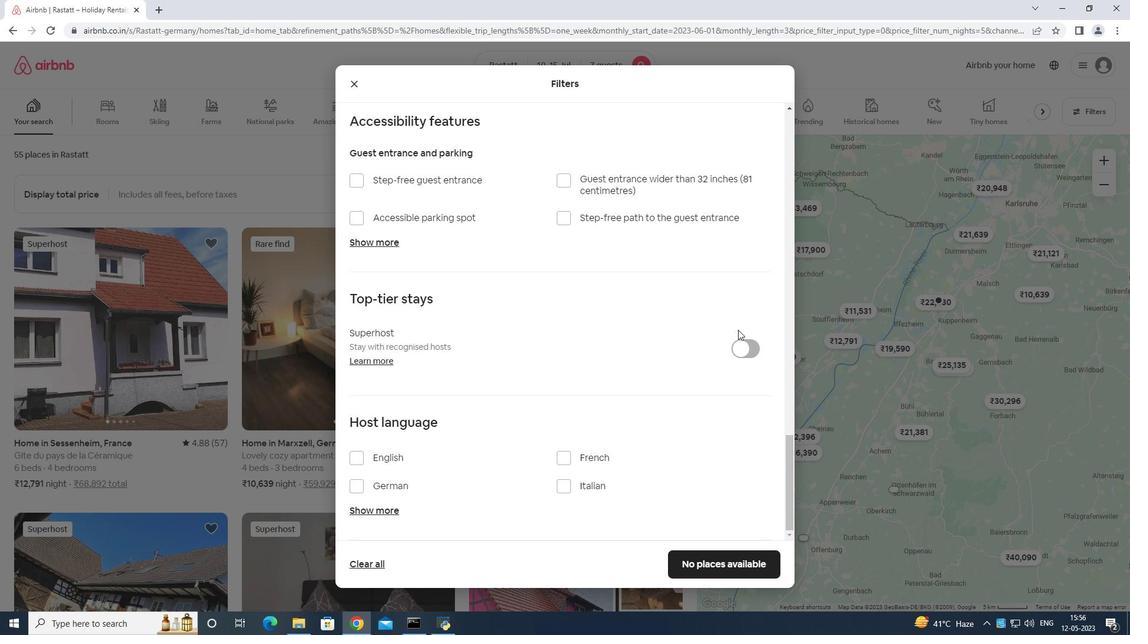 
Action: Mouse moved to (735, 332)
Screenshot: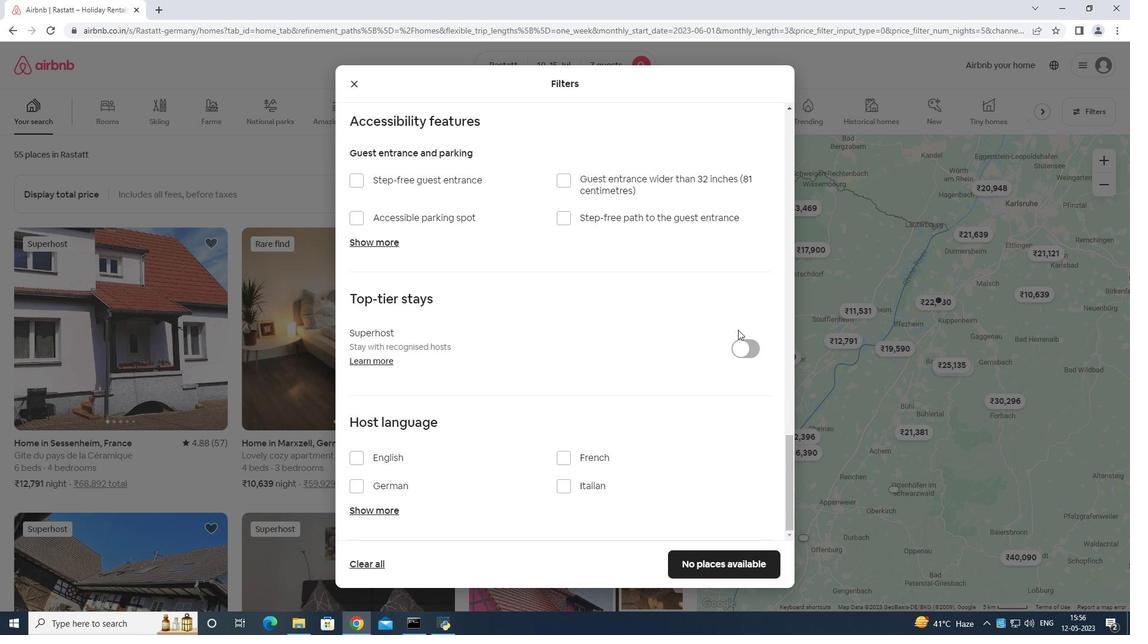 
Action: Mouse scrolled (735, 331) with delta (0, 0)
Screenshot: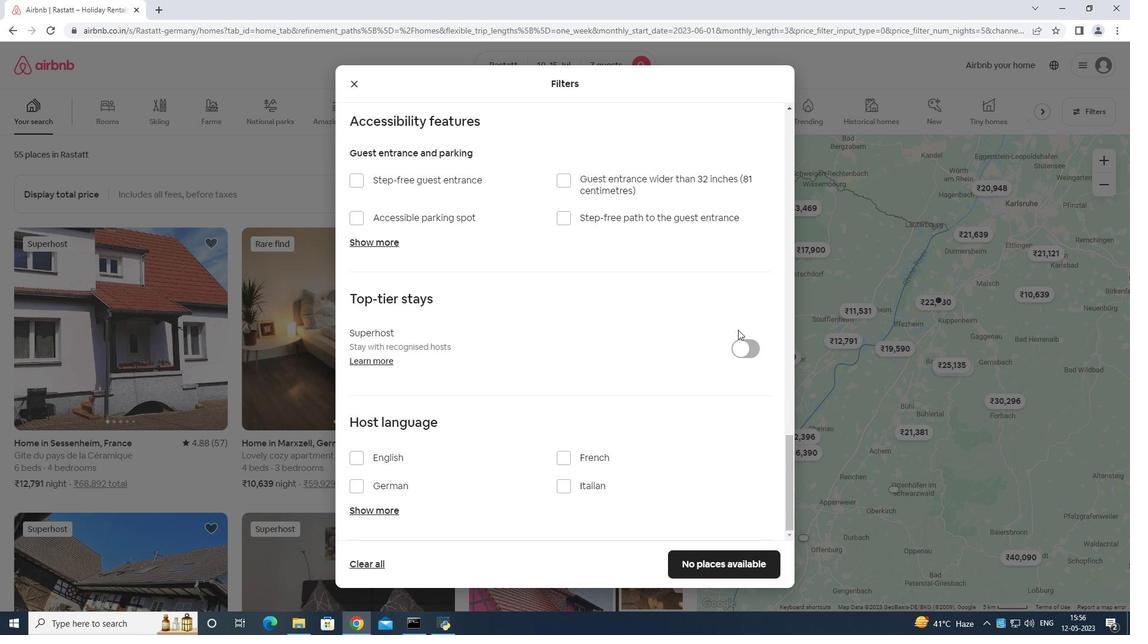 
Action: Mouse moved to (732, 334)
Screenshot: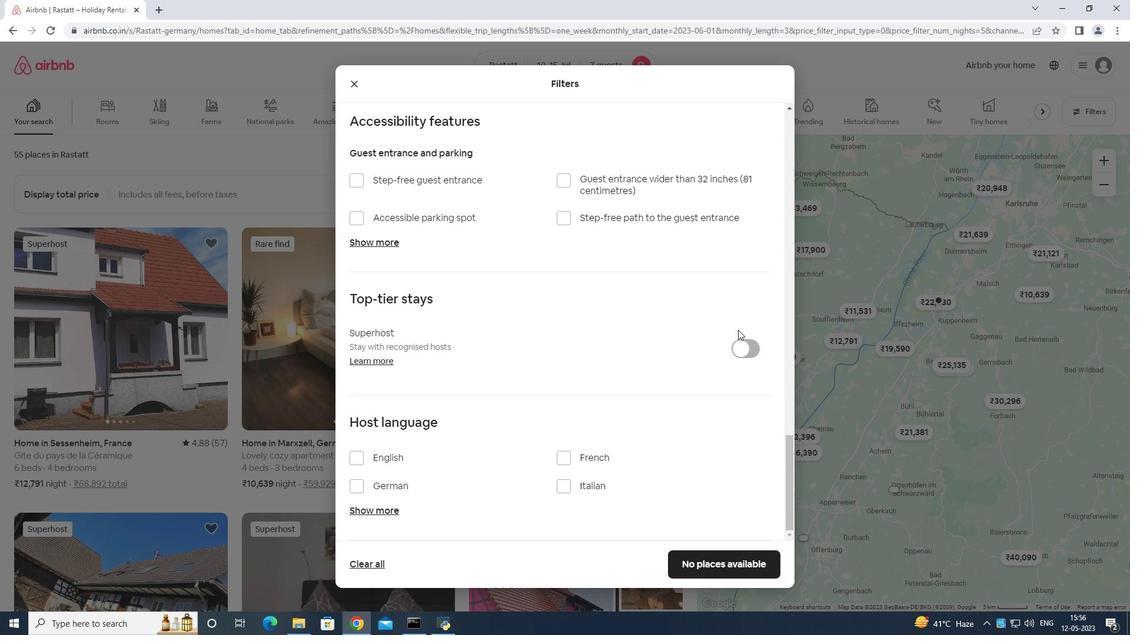 
Action: Mouse scrolled (732, 333) with delta (0, 0)
Screenshot: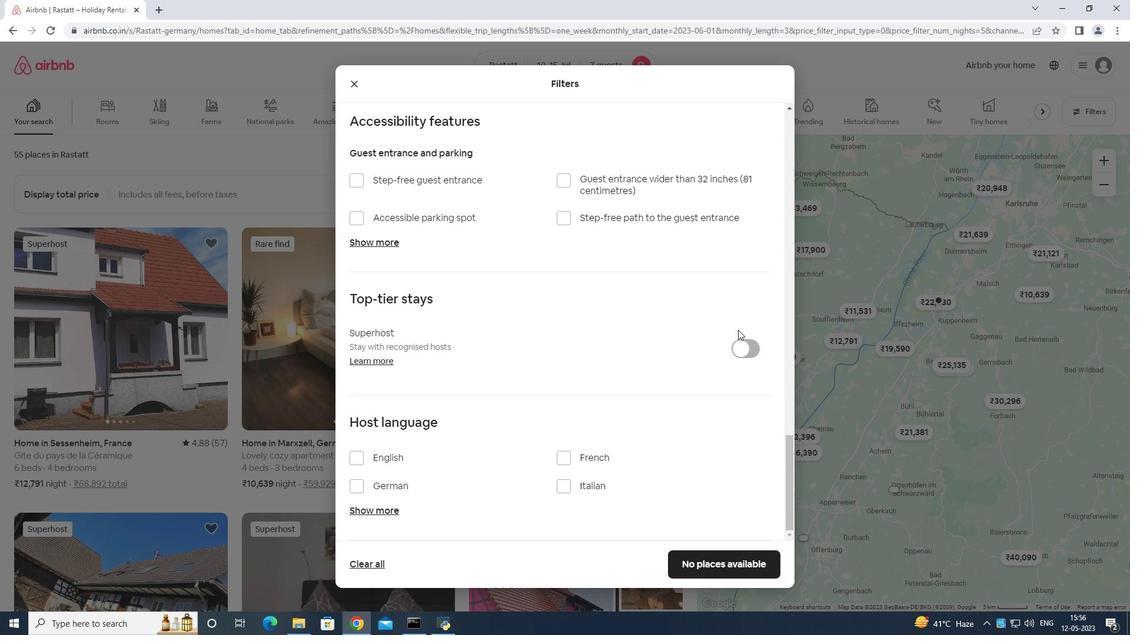 
Action: Mouse moved to (359, 453)
Screenshot: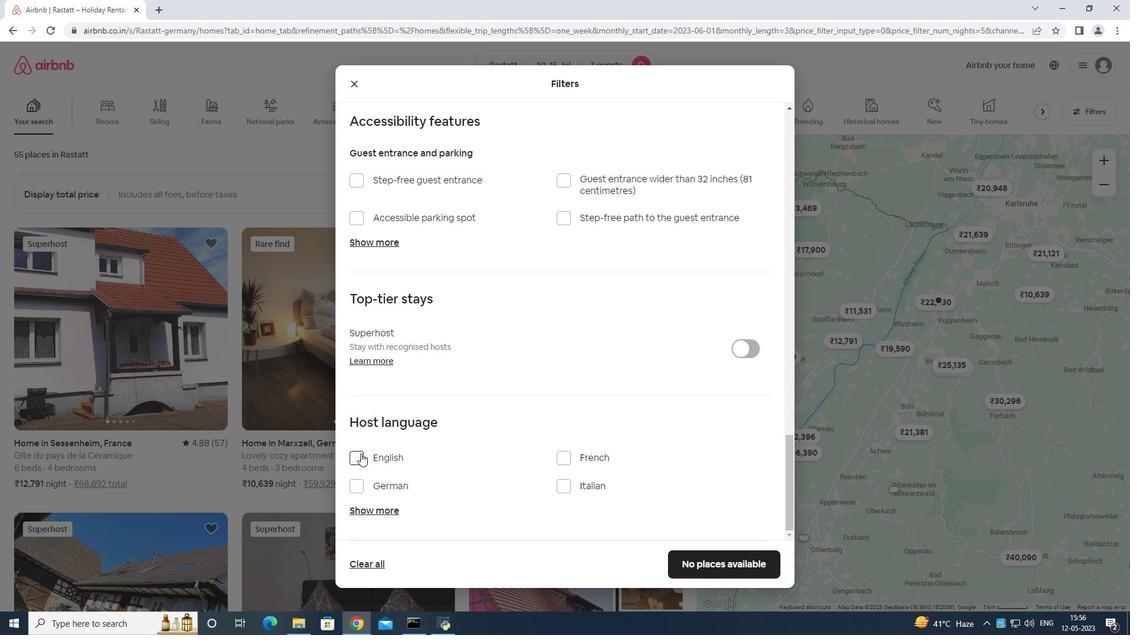 
Action: Mouse pressed left at (359, 453)
Screenshot: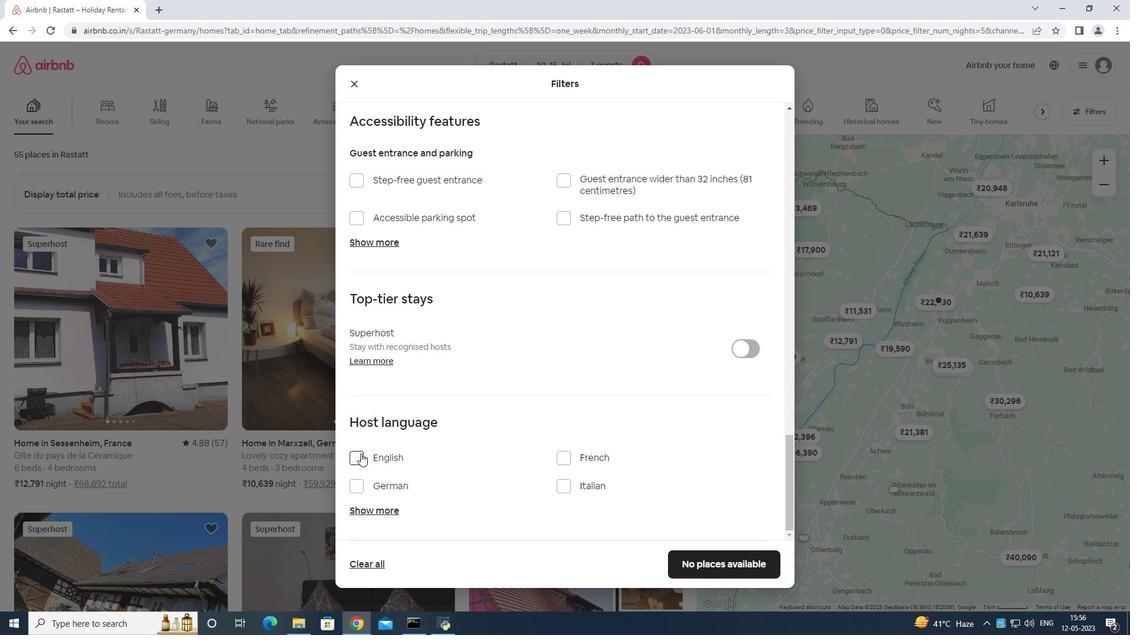 
Action: Mouse moved to (707, 557)
Screenshot: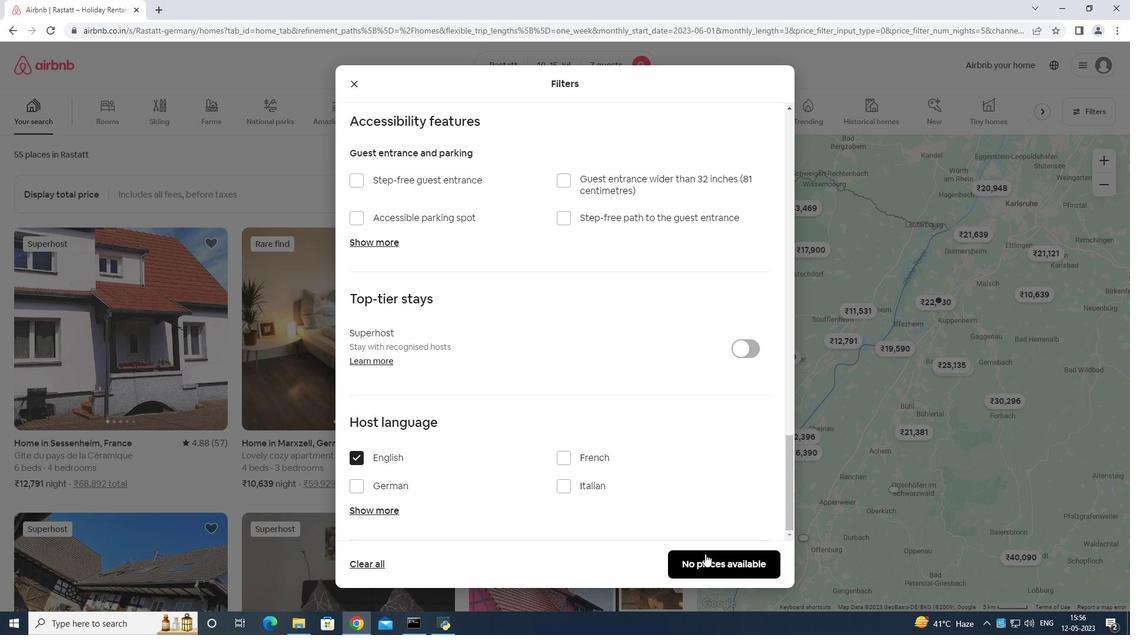 
Action: Mouse pressed left at (707, 557)
Screenshot: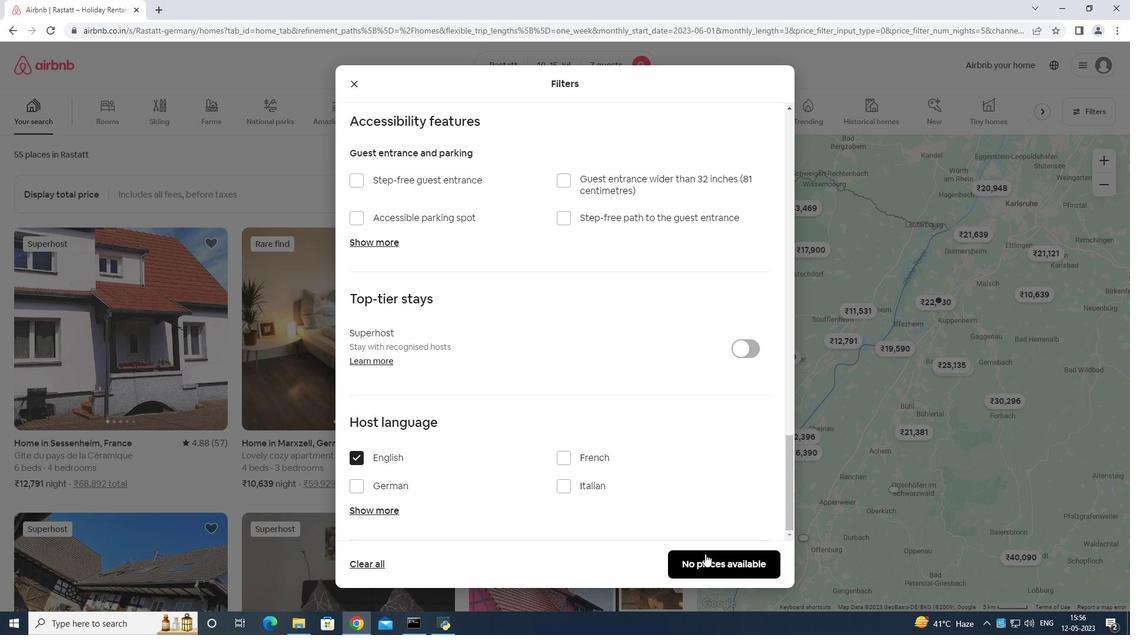 
Action: Mouse moved to (711, 556)
Screenshot: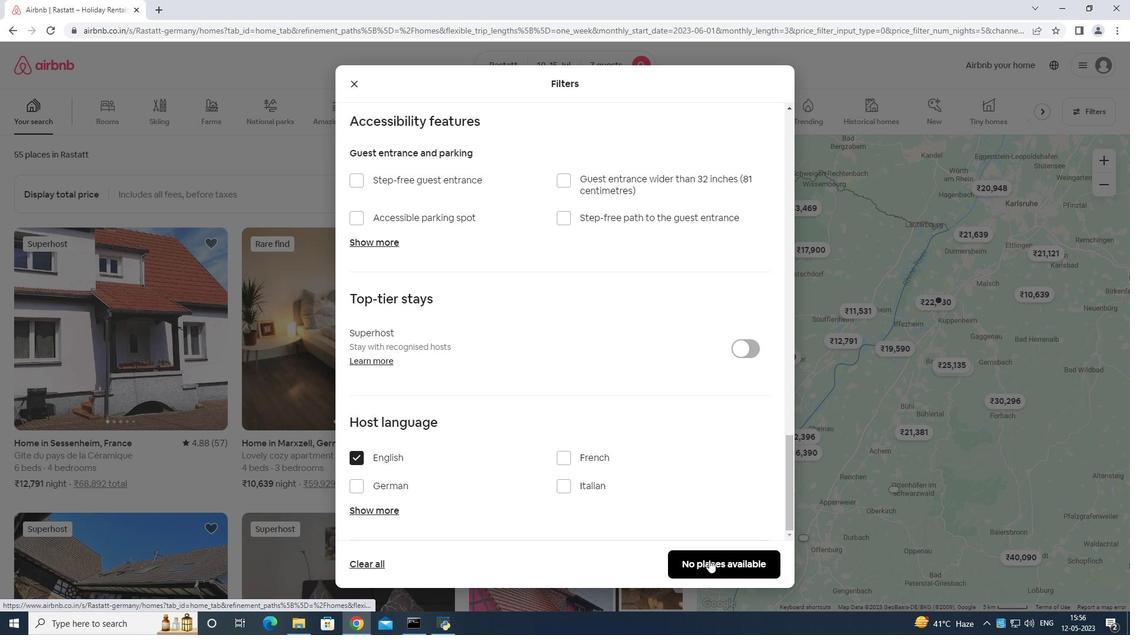 
